 Task: Find connections with filter location Jinsha with filter topic #homebuyers with filter profile language German with filter current company Zeta with filter school Vikram University with filter industry Urban Transit Services with filter service category Life Coaching with filter keywords title Test Scorer
Action: Mouse moved to (721, 88)
Screenshot: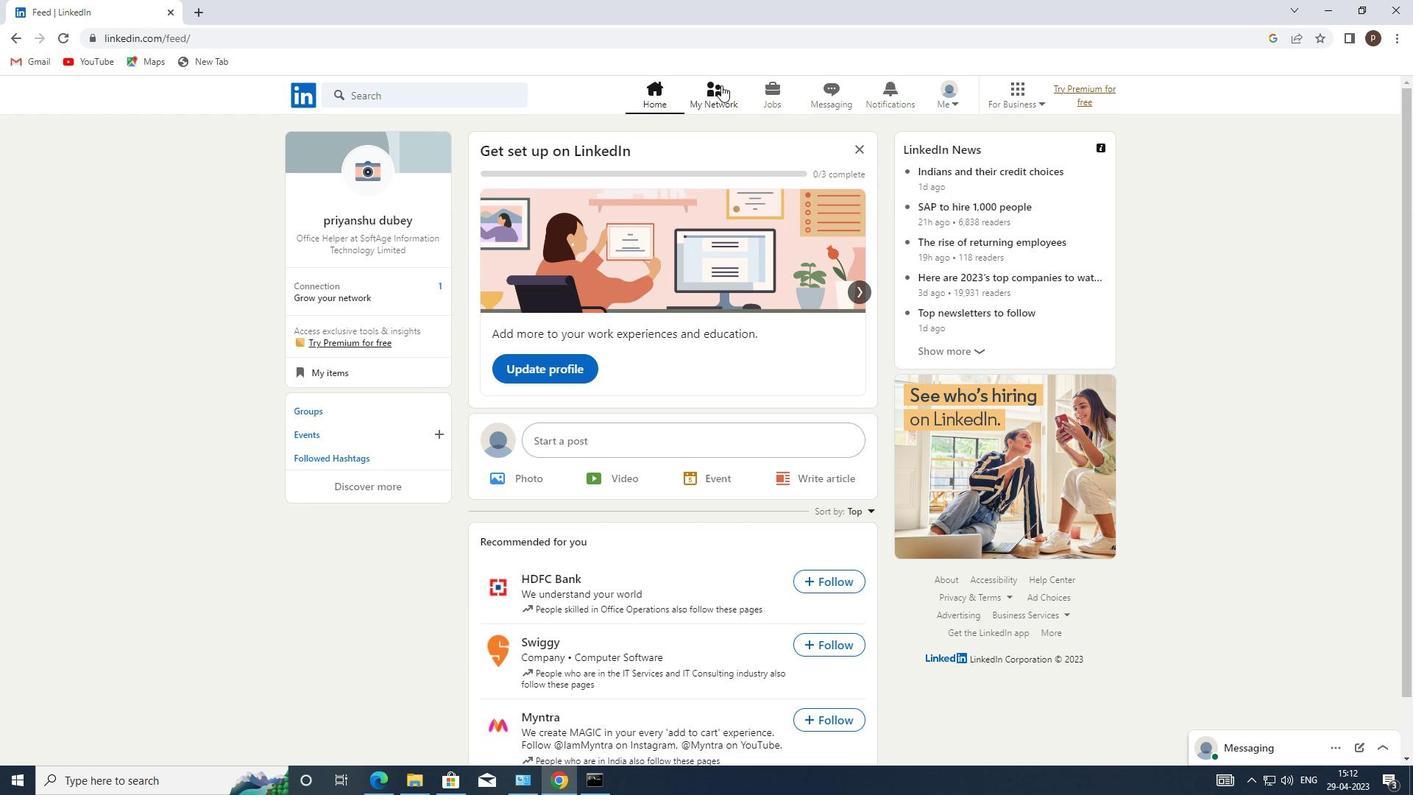 
Action: Mouse pressed left at (721, 88)
Screenshot: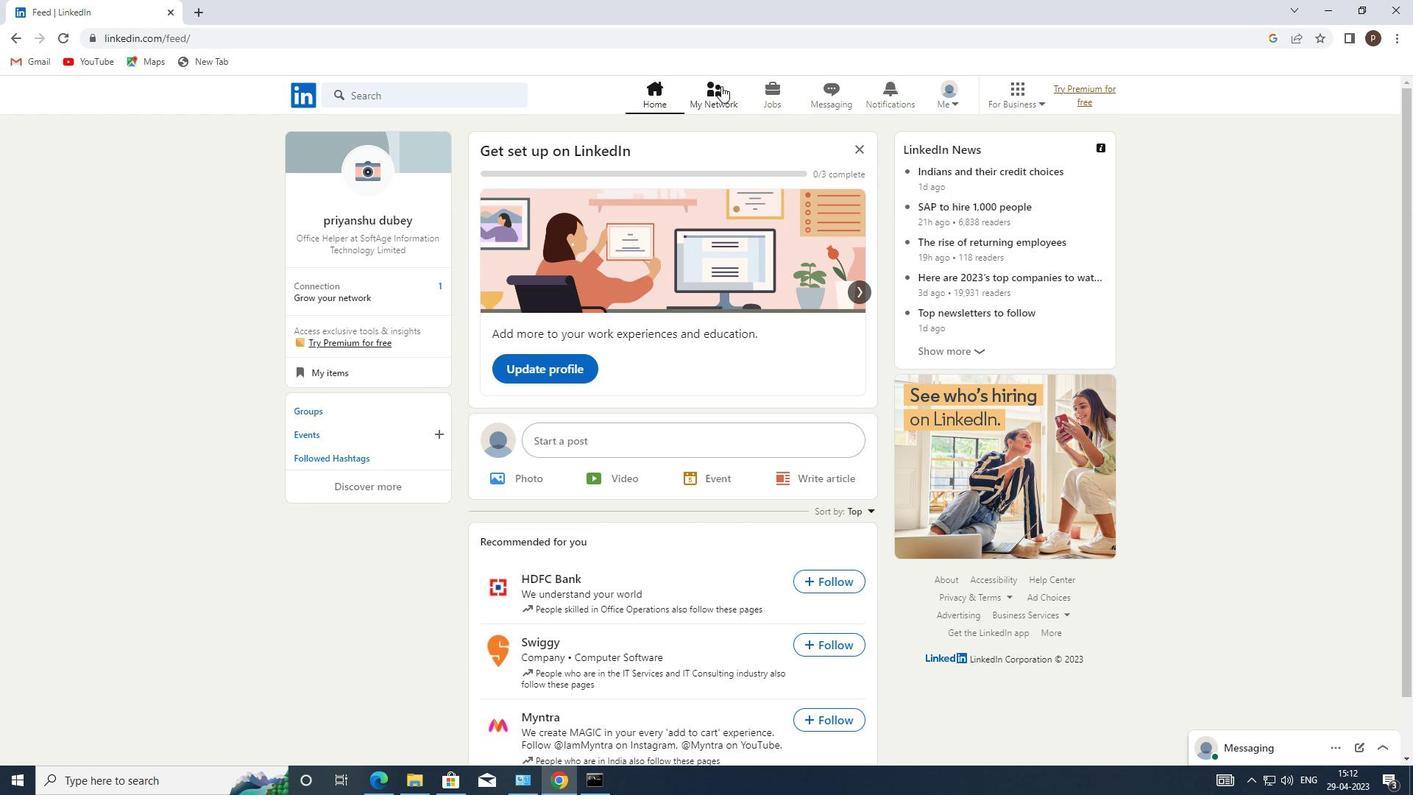 
Action: Mouse moved to (402, 172)
Screenshot: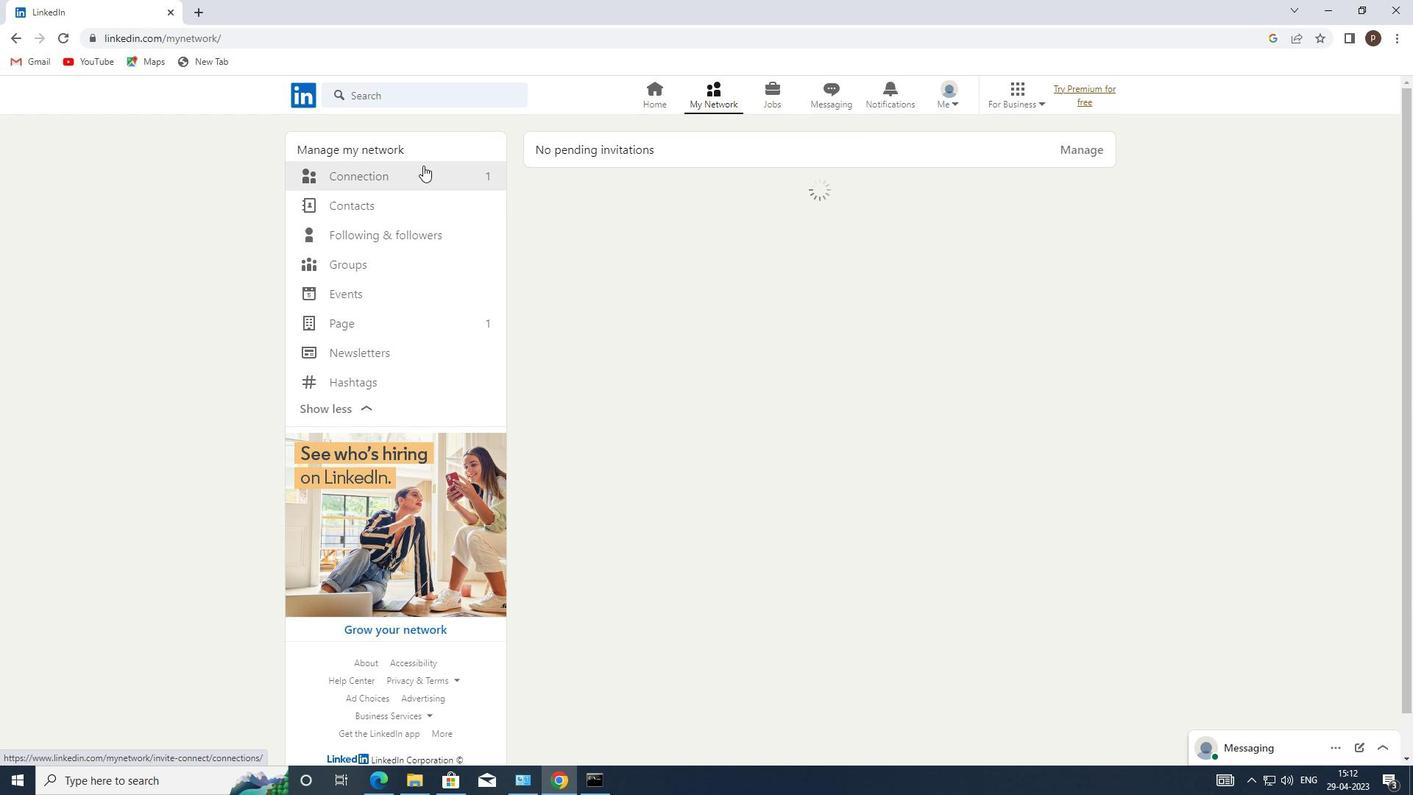 
Action: Mouse pressed left at (402, 172)
Screenshot: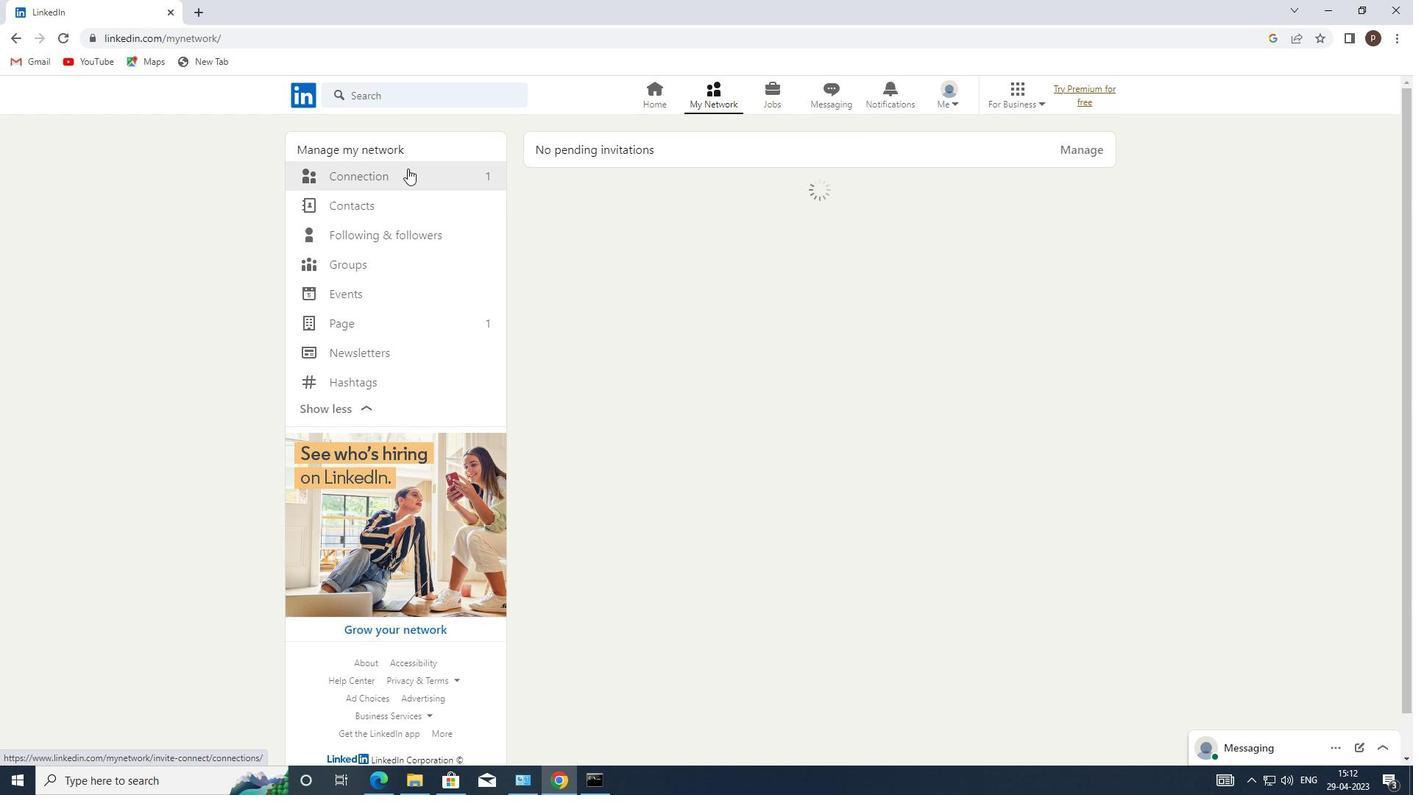 
Action: Mouse moved to (788, 175)
Screenshot: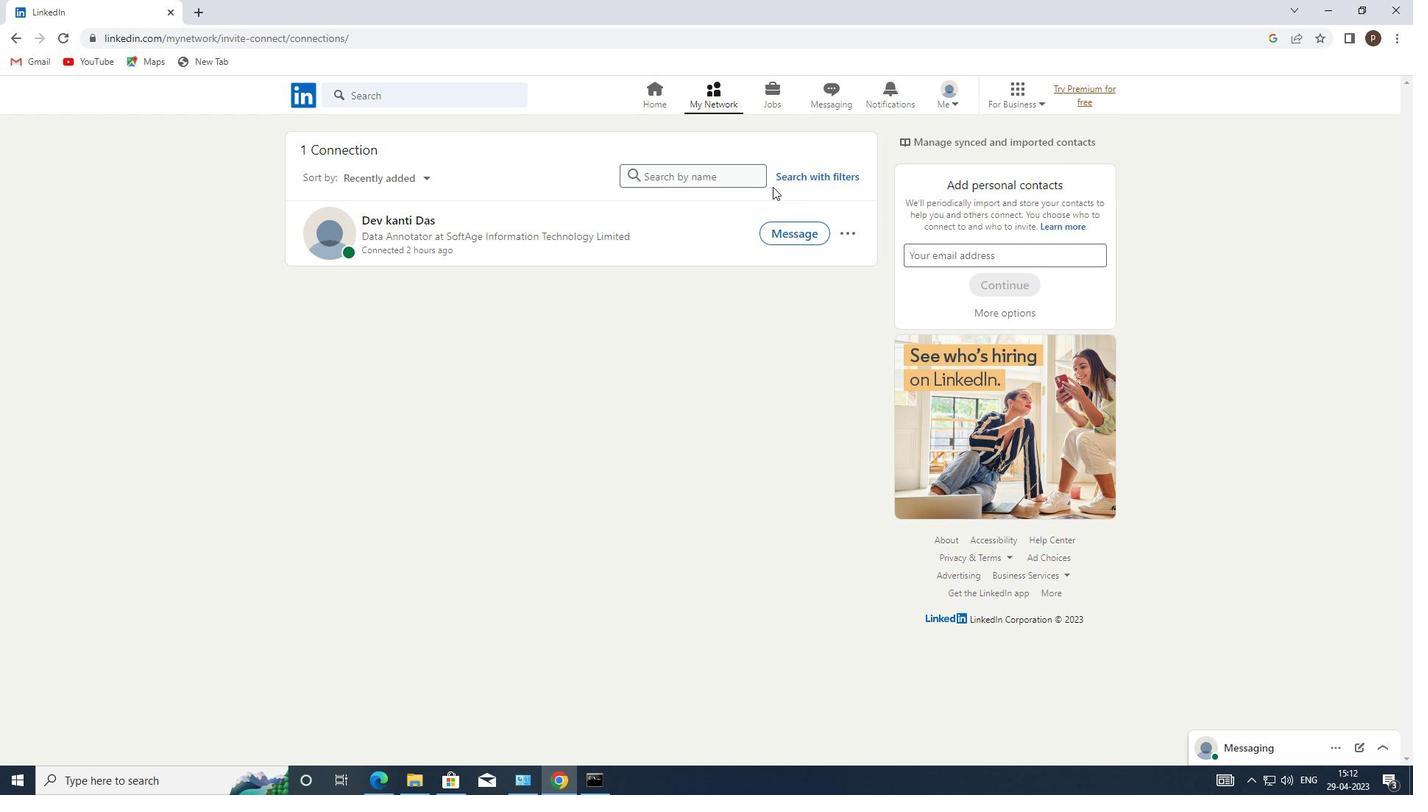 
Action: Mouse pressed left at (788, 175)
Screenshot: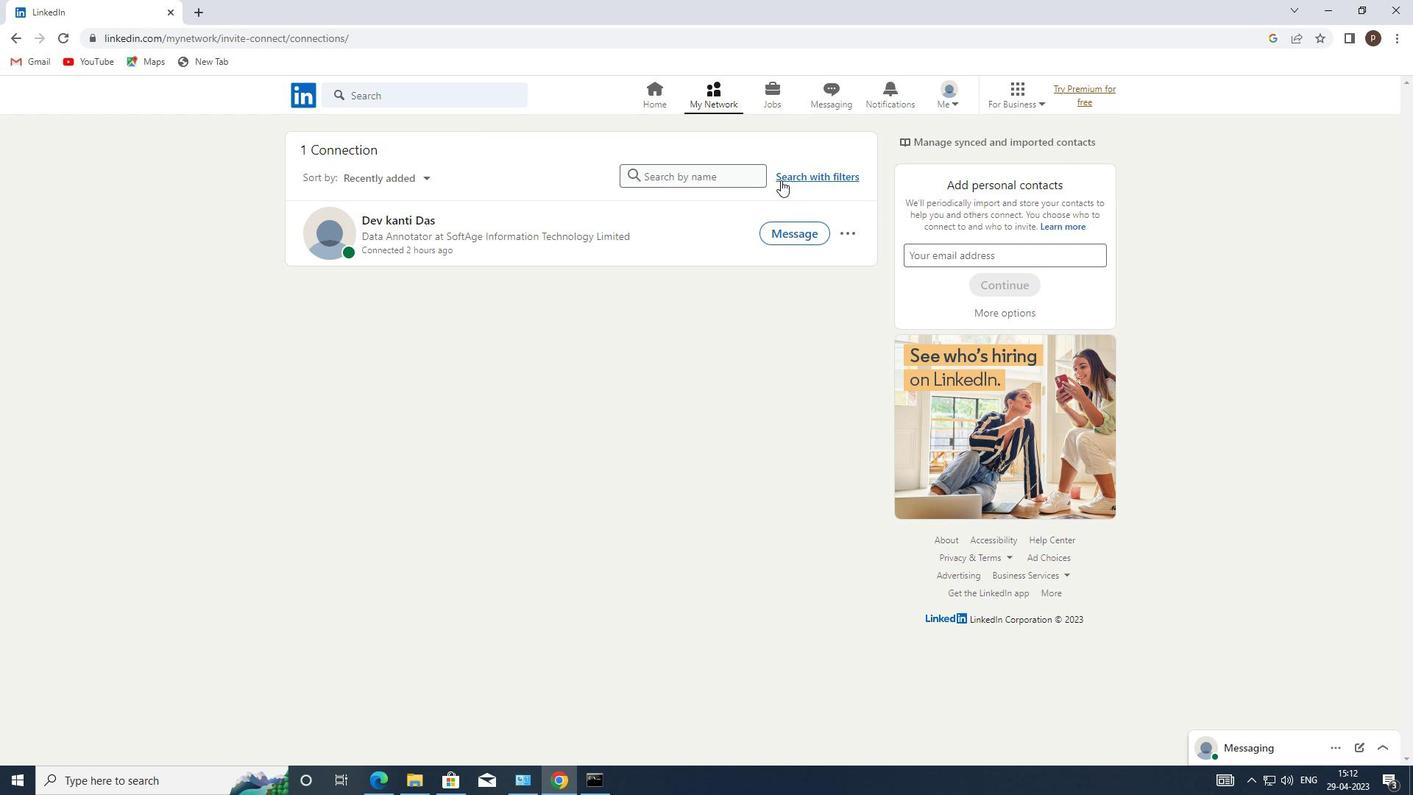 
Action: Mouse moved to (758, 142)
Screenshot: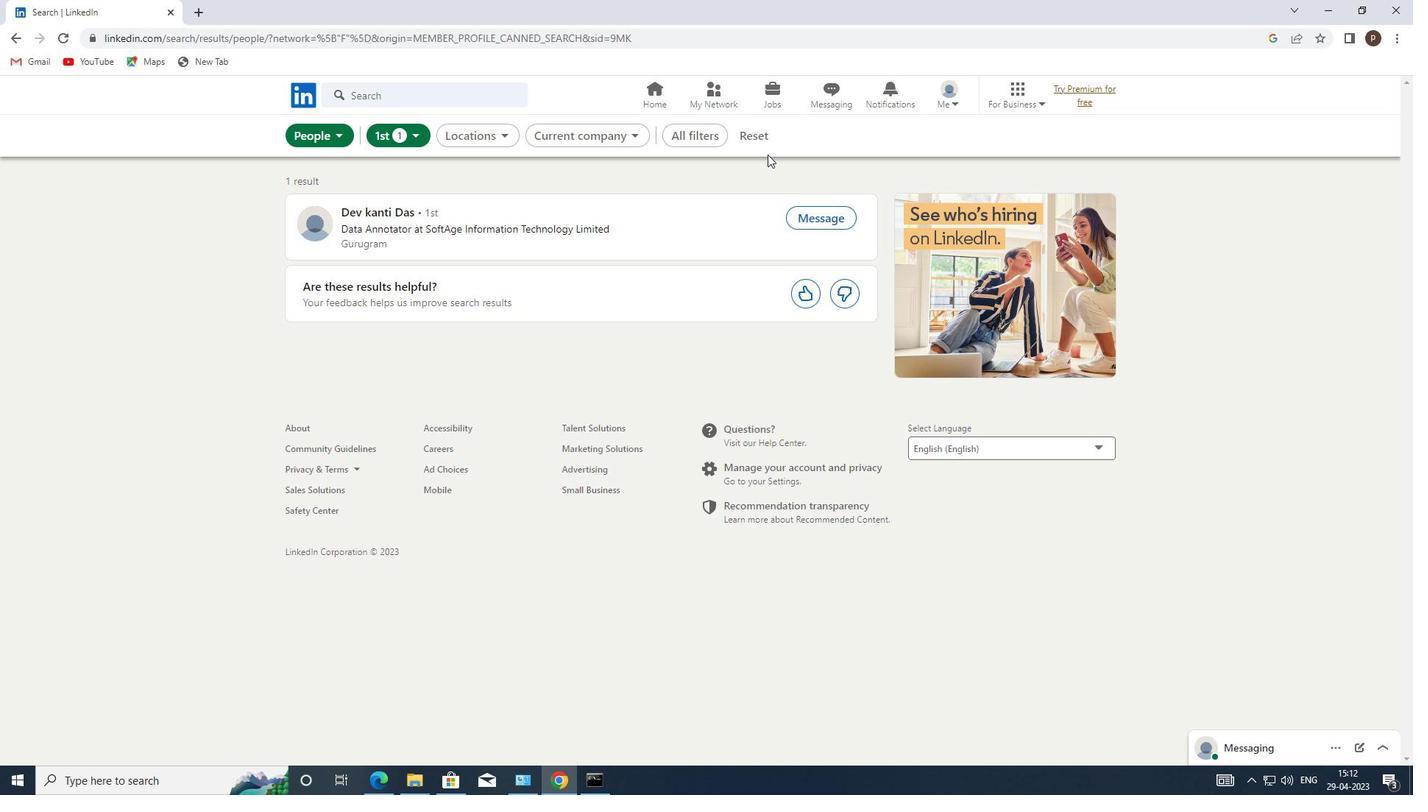 
Action: Mouse pressed left at (758, 142)
Screenshot: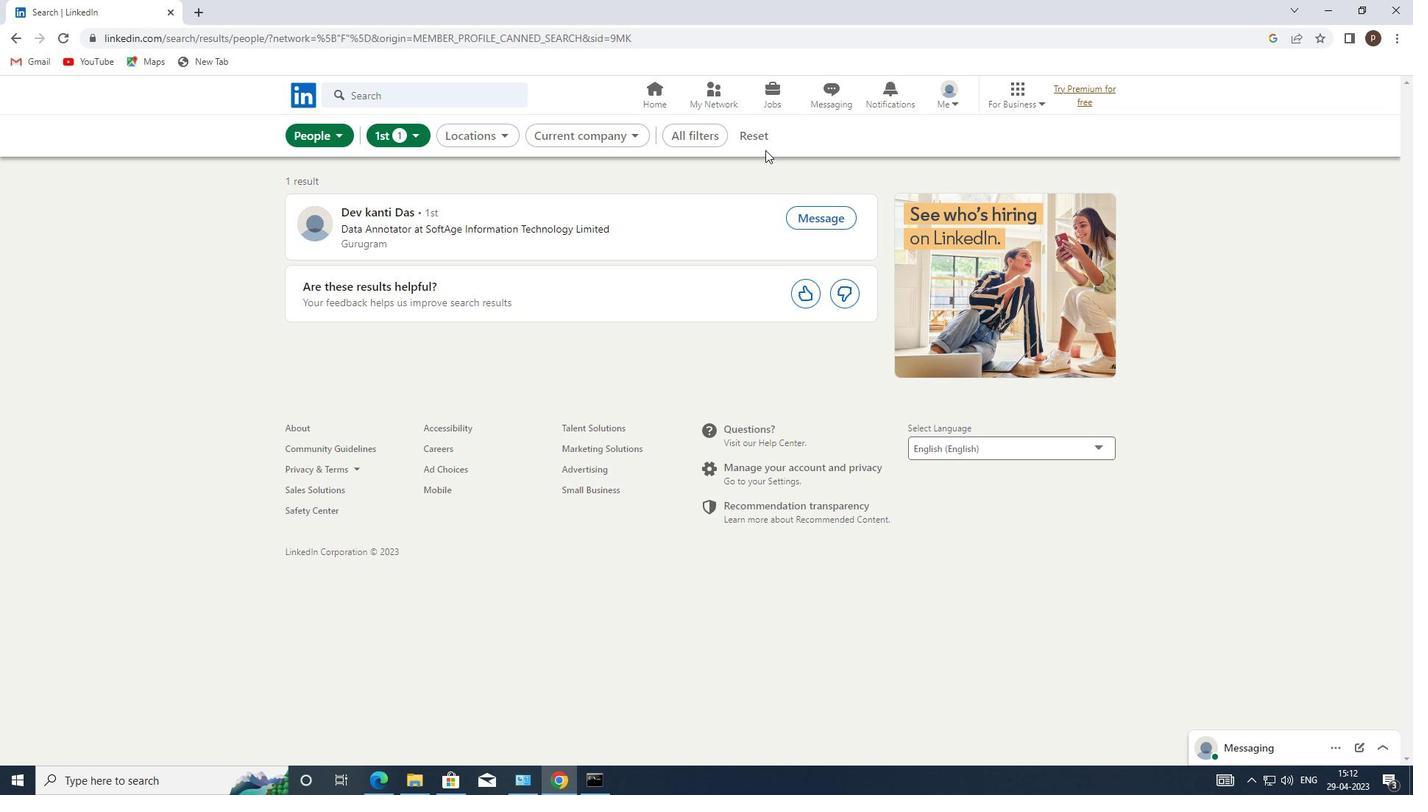 
Action: Mouse moved to (709, 133)
Screenshot: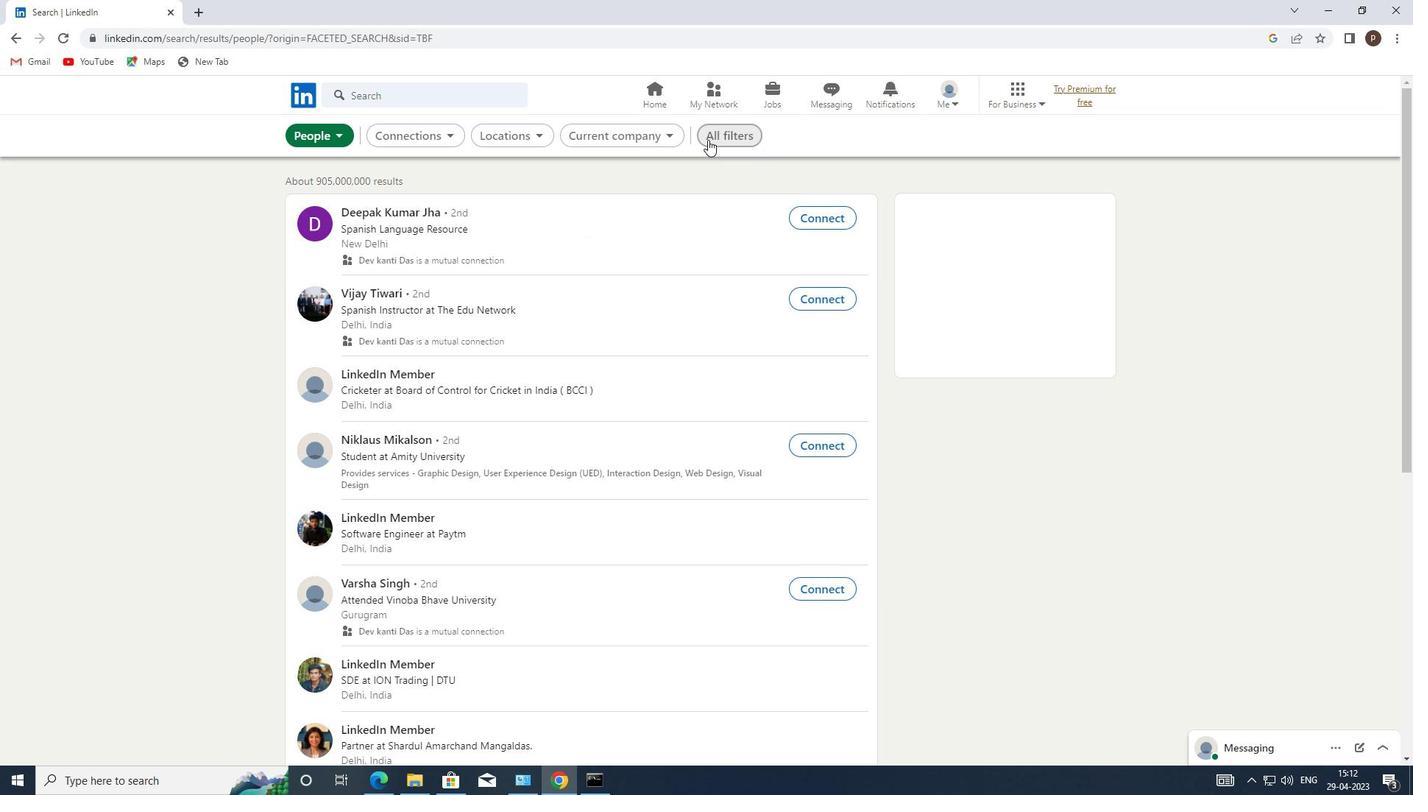 
Action: Mouse pressed left at (709, 133)
Screenshot: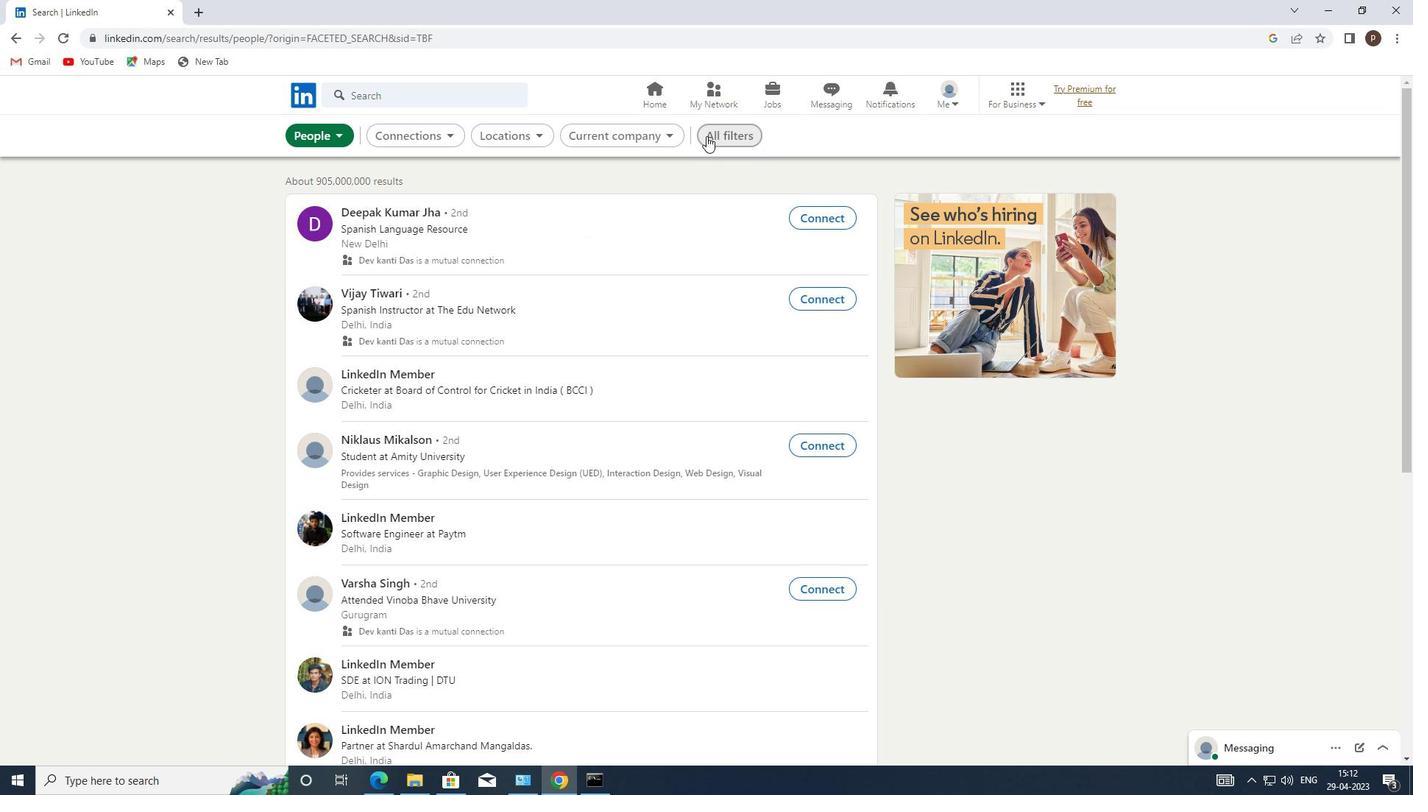 
Action: Mouse moved to (1214, 522)
Screenshot: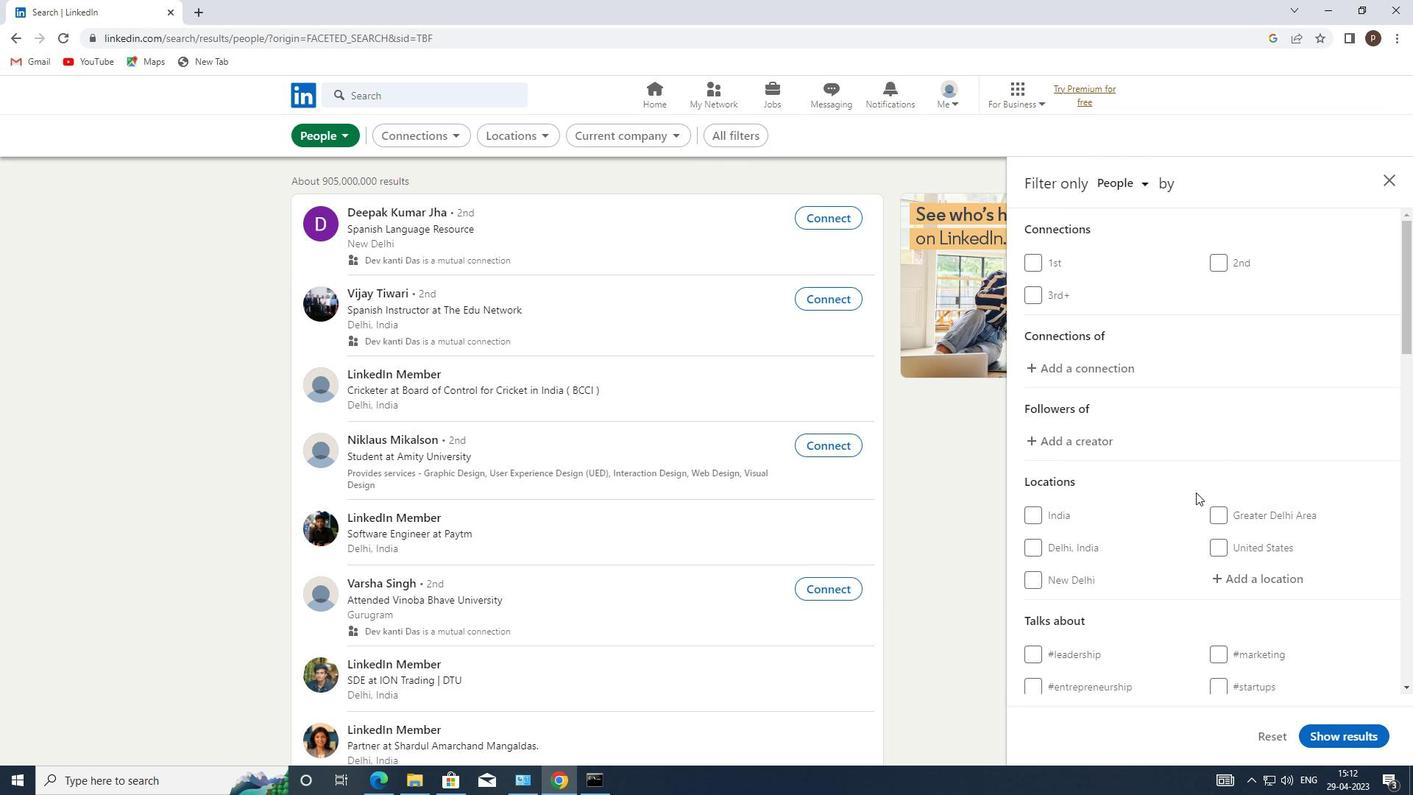 
Action: Mouse scrolled (1214, 522) with delta (0, 0)
Screenshot: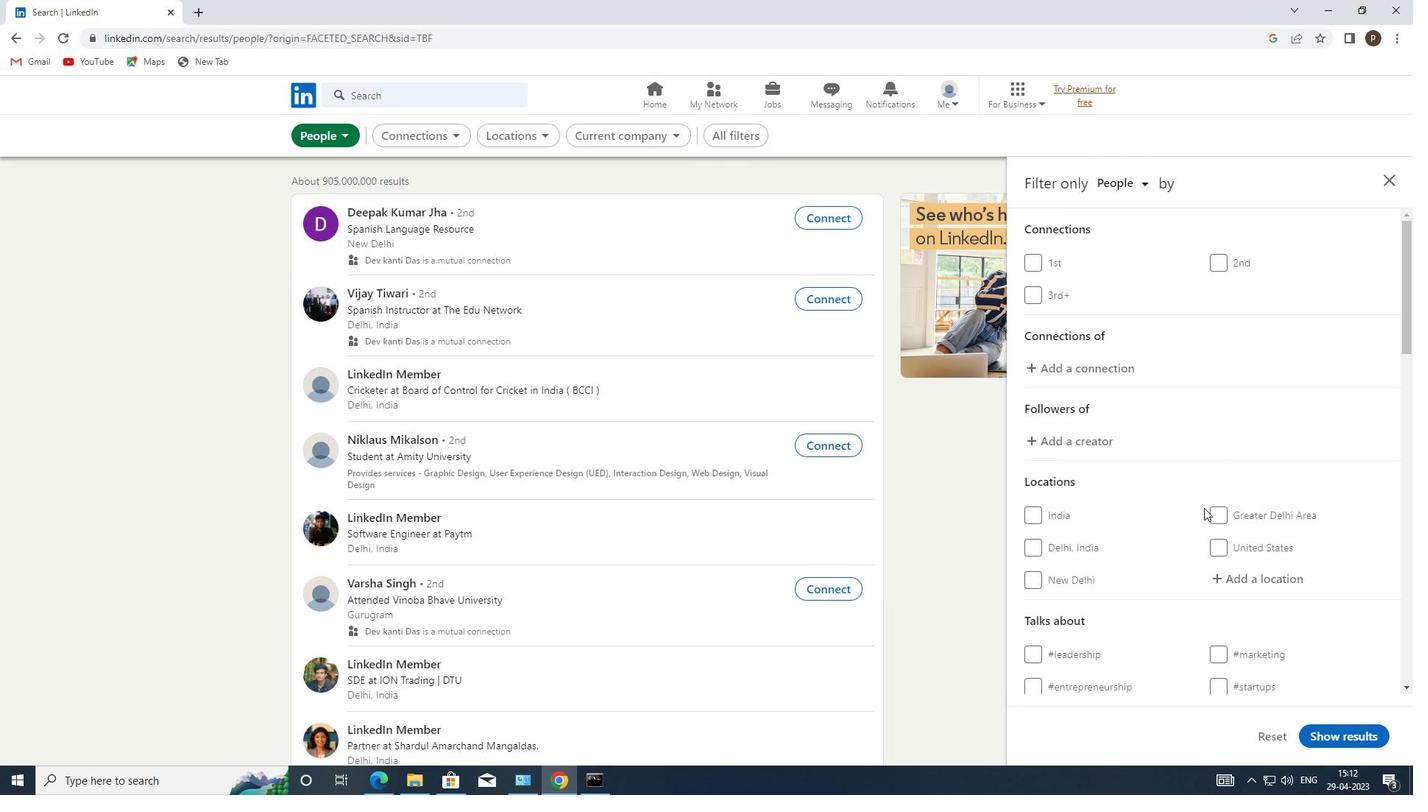 
Action: Mouse moved to (1227, 495)
Screenshot: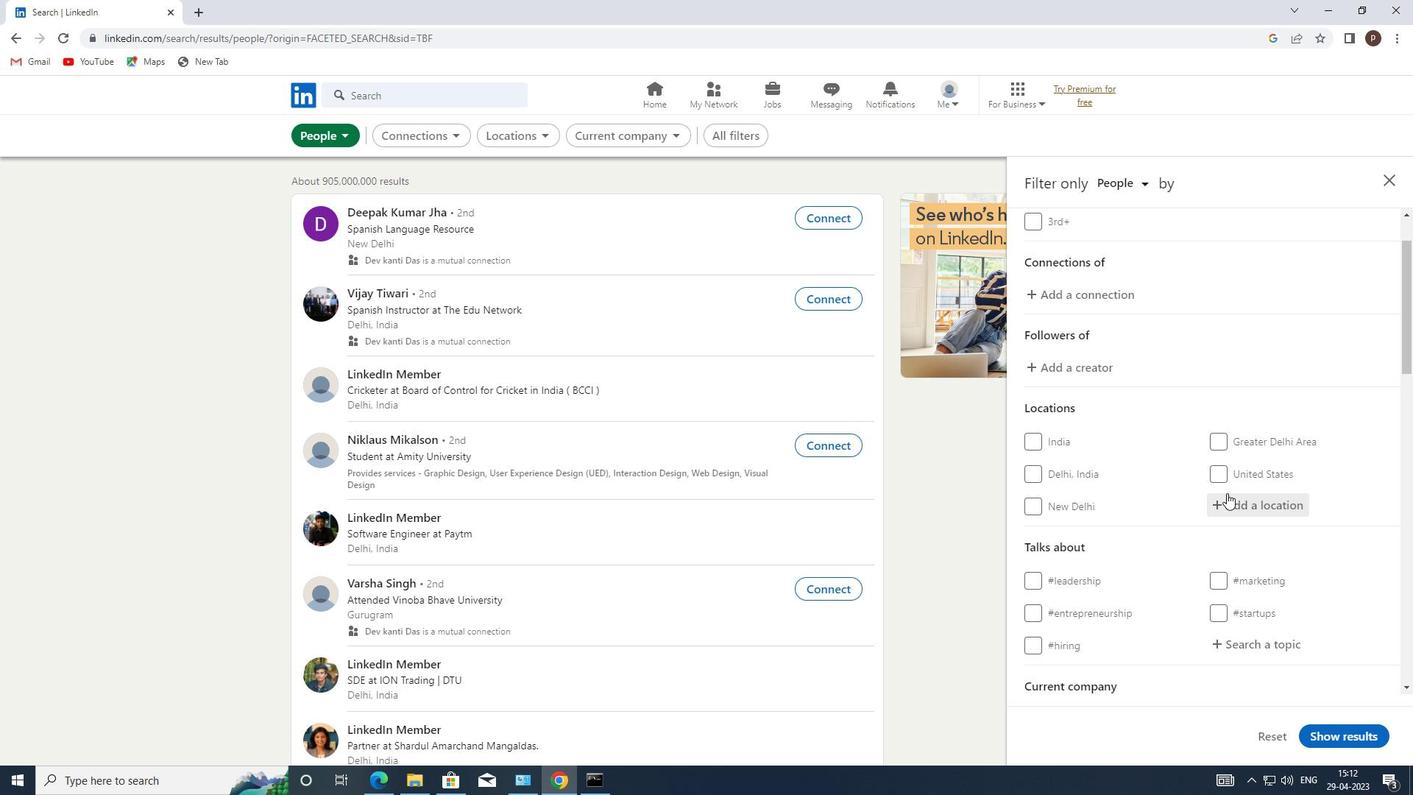 
Action: Mouse pressed left at (1227, 495)
Screenshot: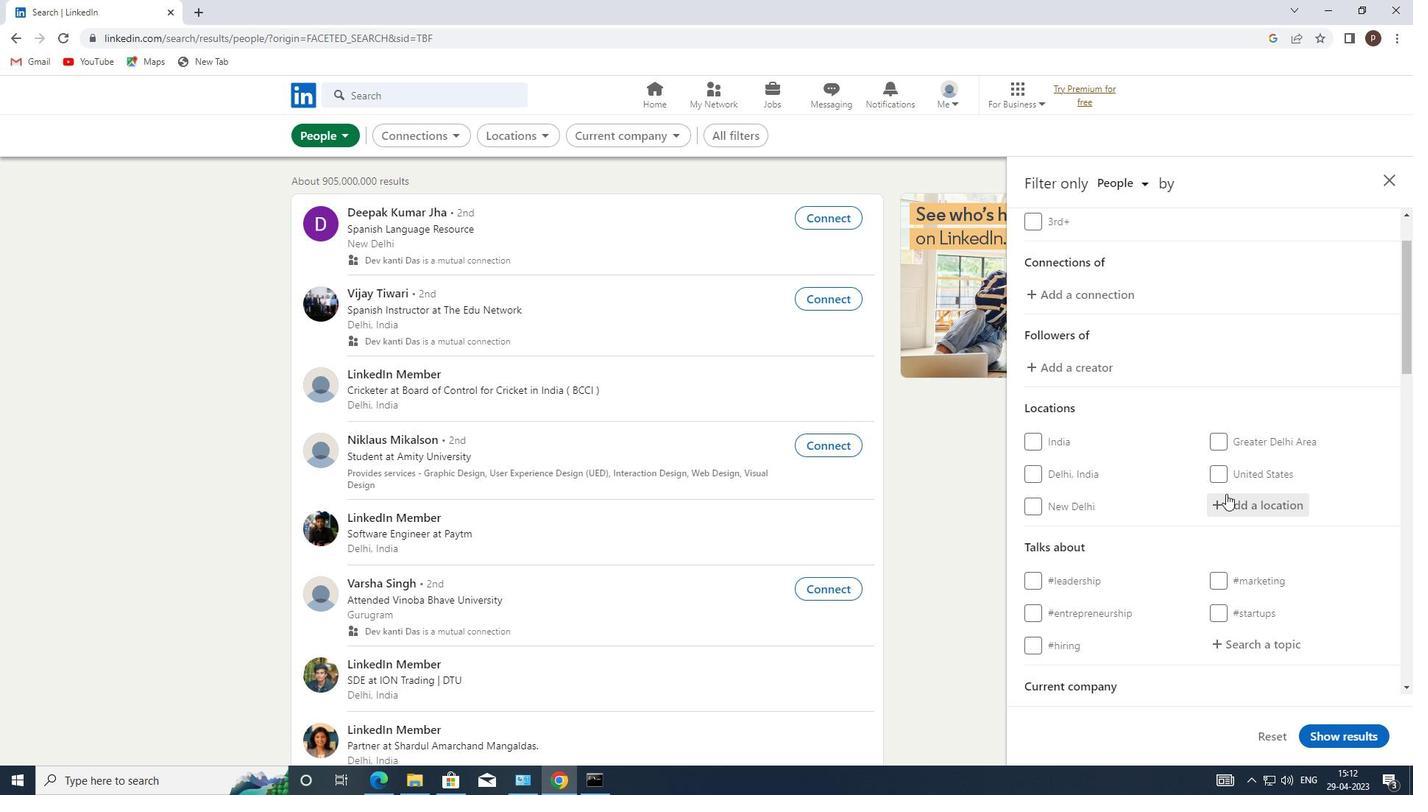 
Action: Key pressed j<Key.caps_lock>insha
Screenshot: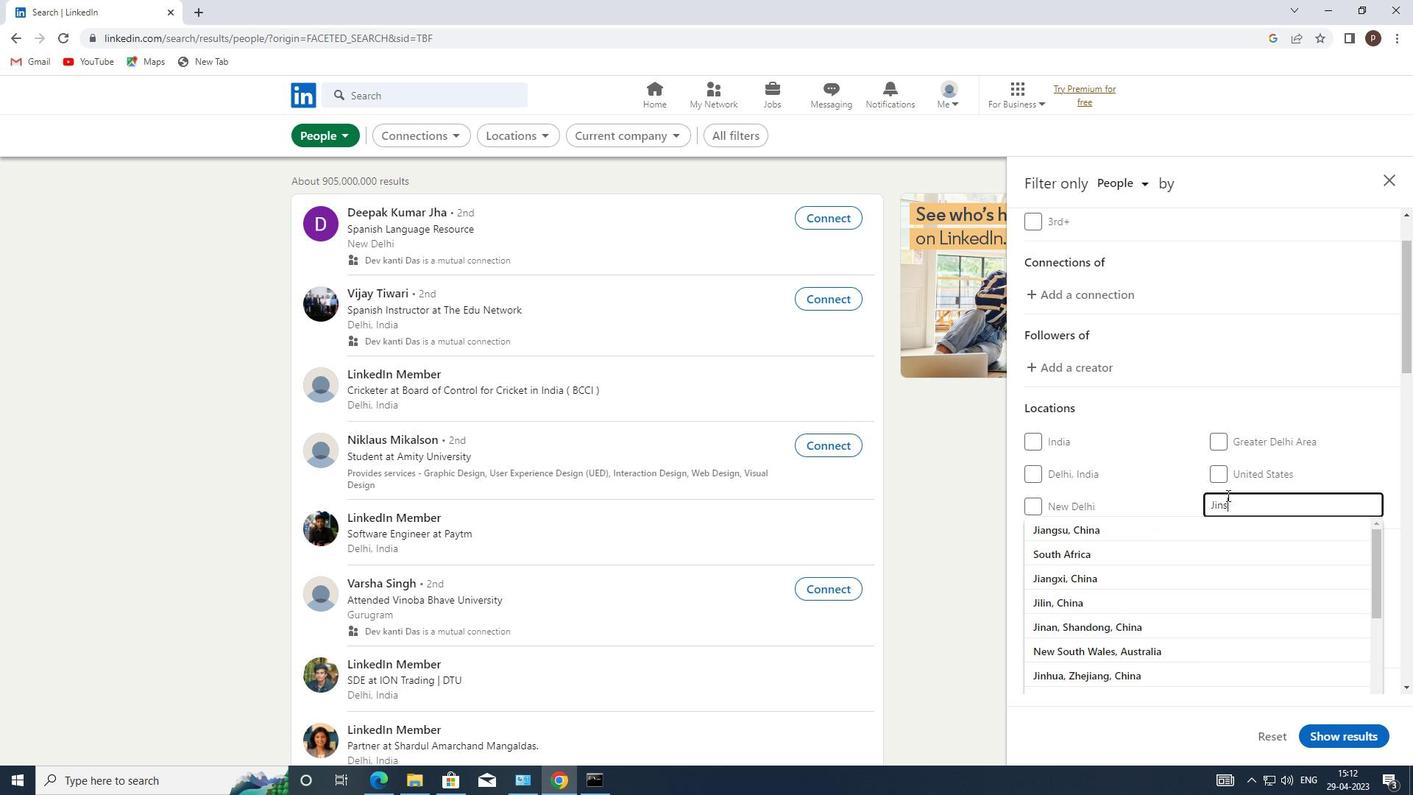 
Action: Mouse moved to (1161, 535)
Screenshot: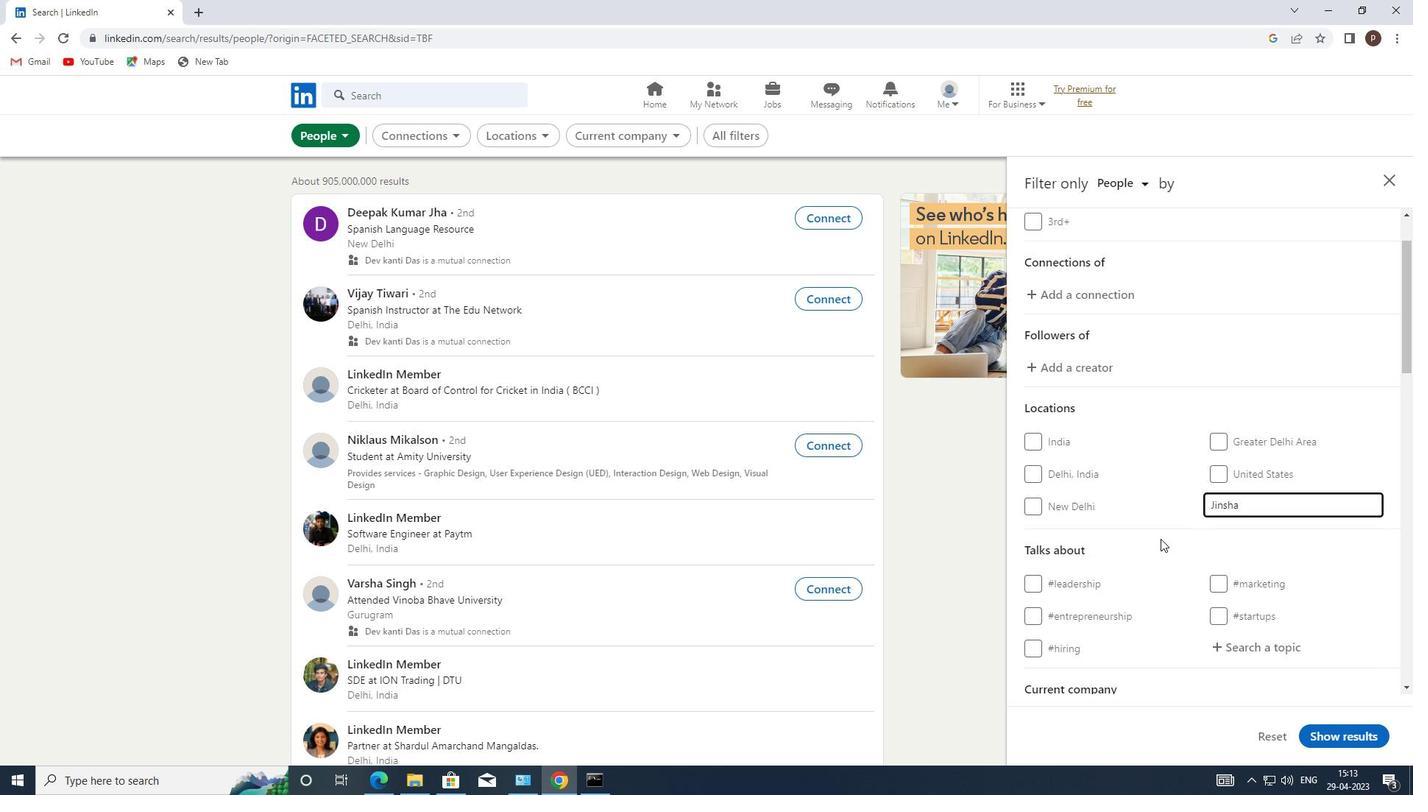 
Action: Mouse scrolled (1161, 535) with delta (0, 0)
Screenshot: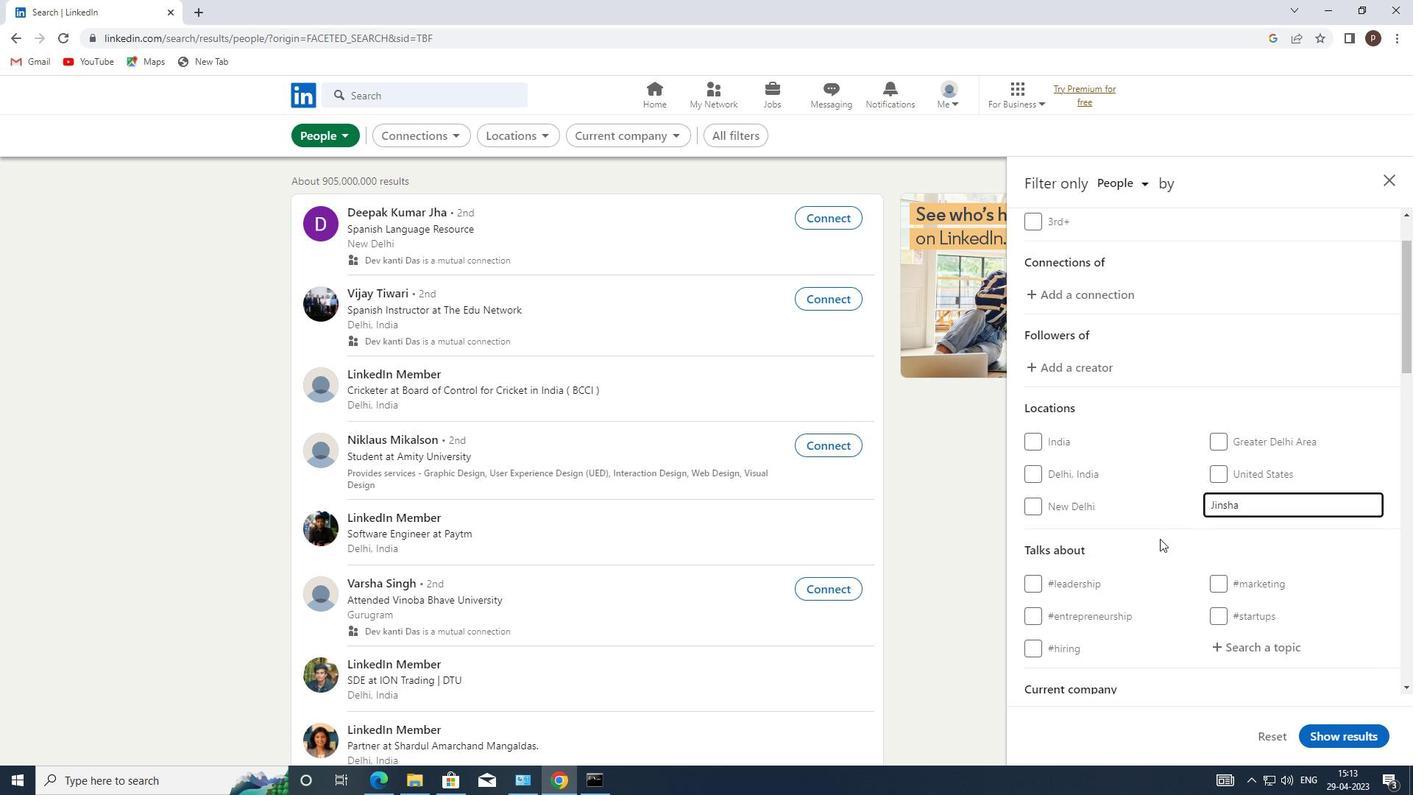 
Action: Mouse moved to (1250, 574)
Screenshot: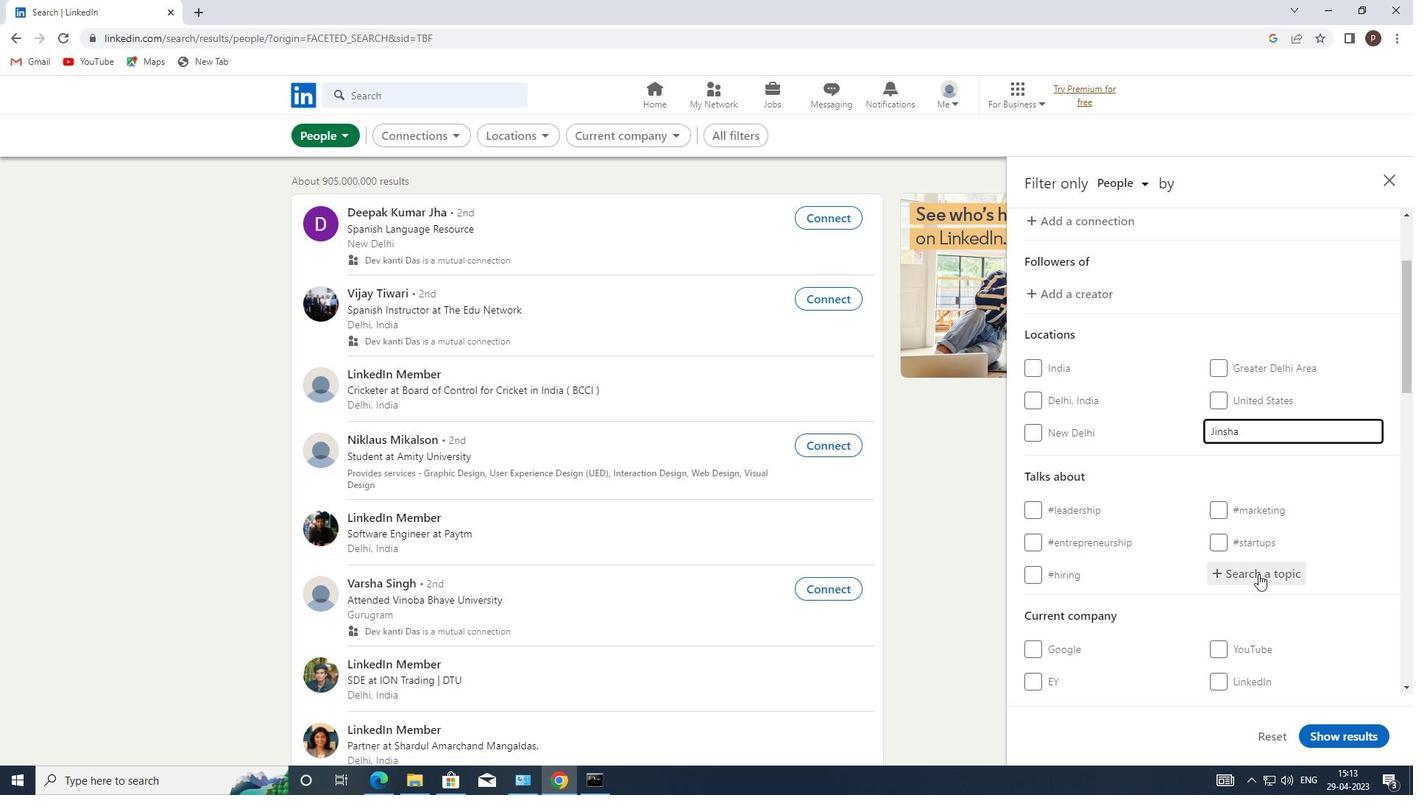 
Action: Mouse pressed left at (1250, 574)
Screenshot: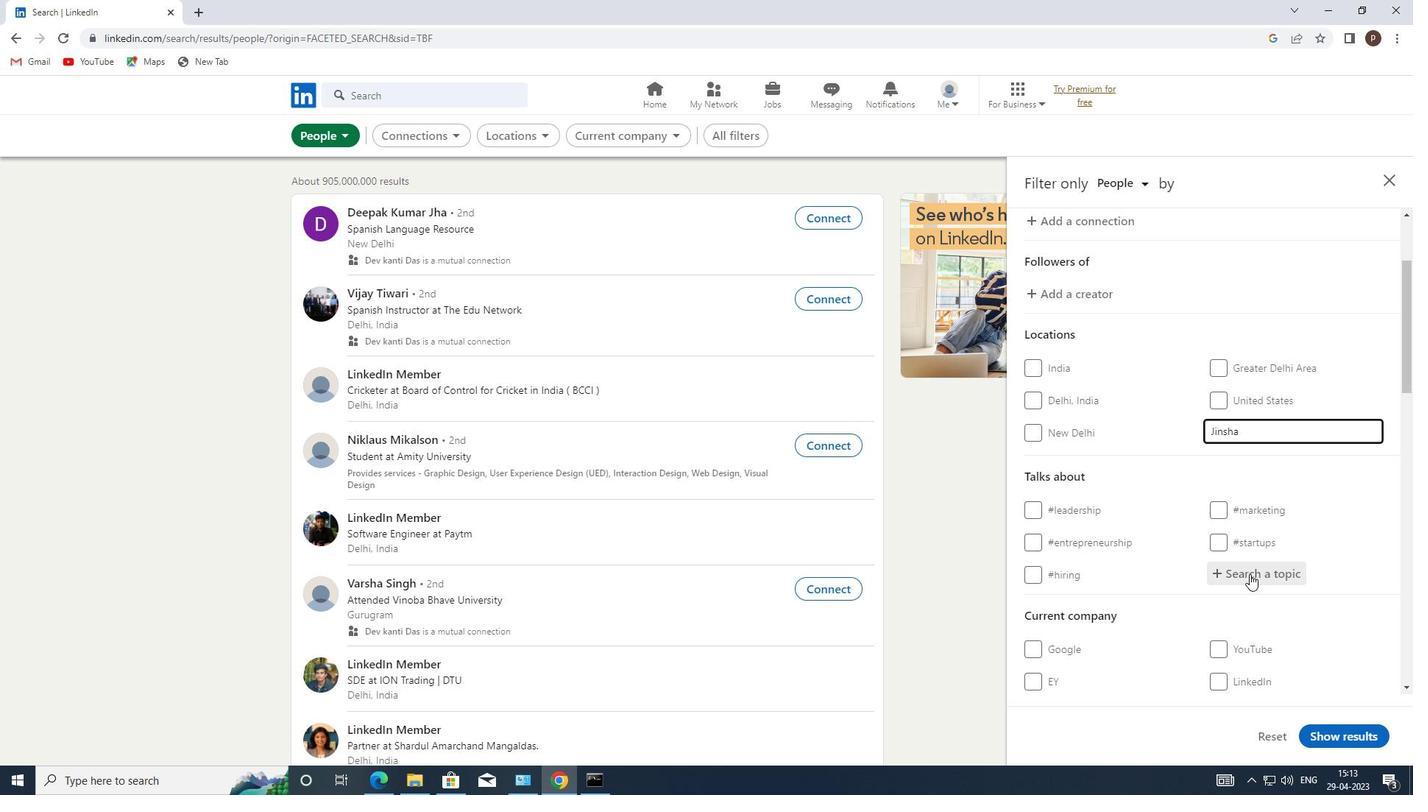 
Action: Key pressed <Key.shift>#HOMEBUYERS
Screenshot: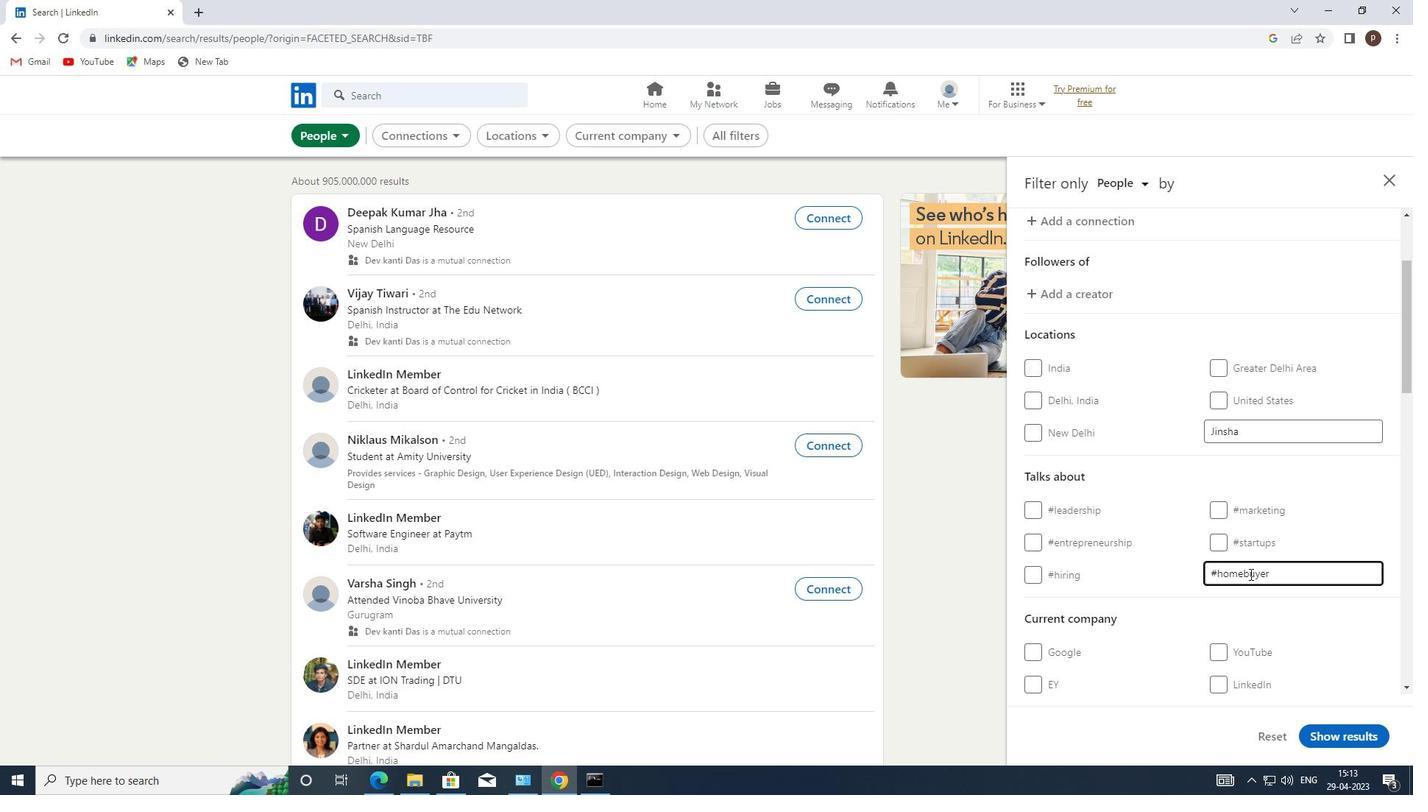 
Action: Mouse scrolled (1250, 573) with delta (0, 0)
Screenshot: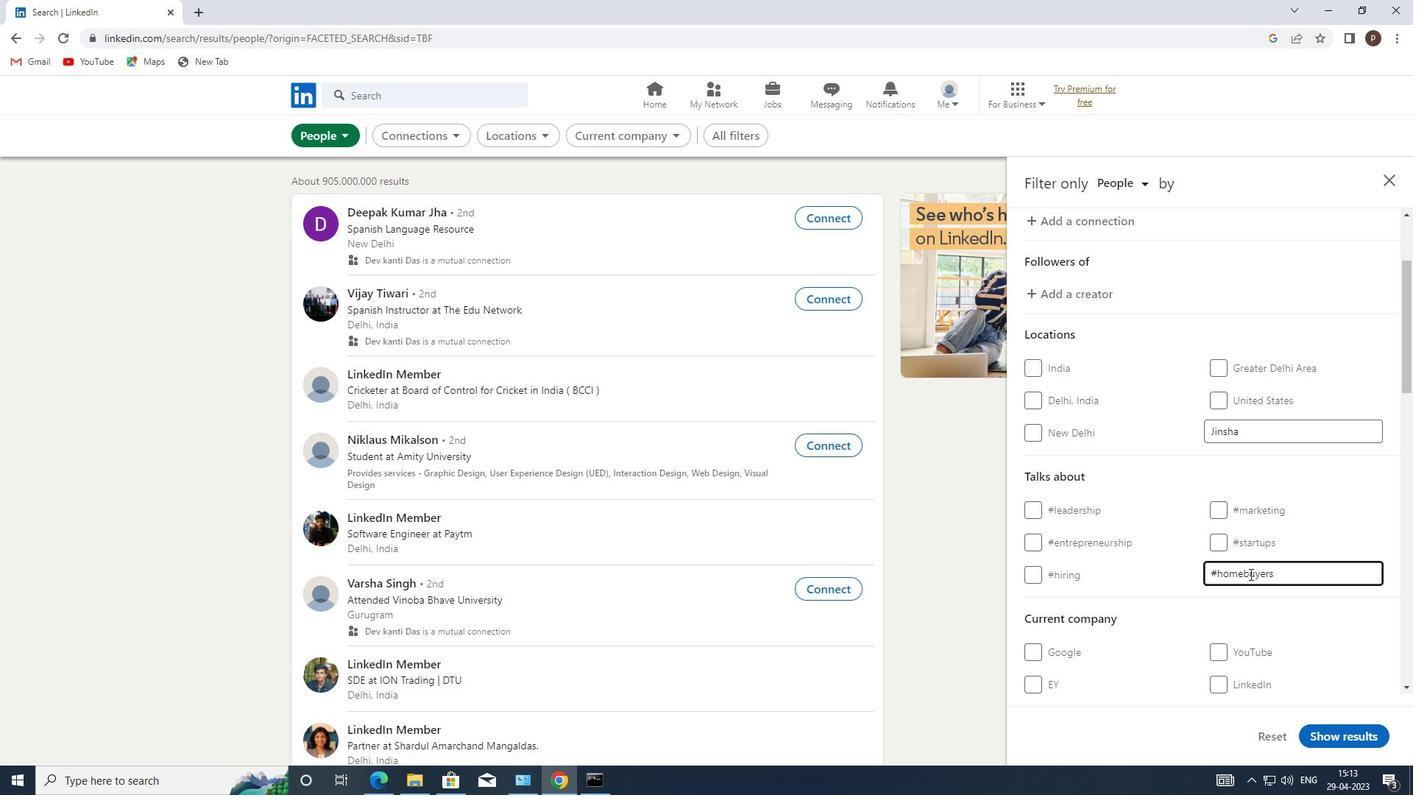 
Action: Mouse moved to (1250, 573)
Screenshot: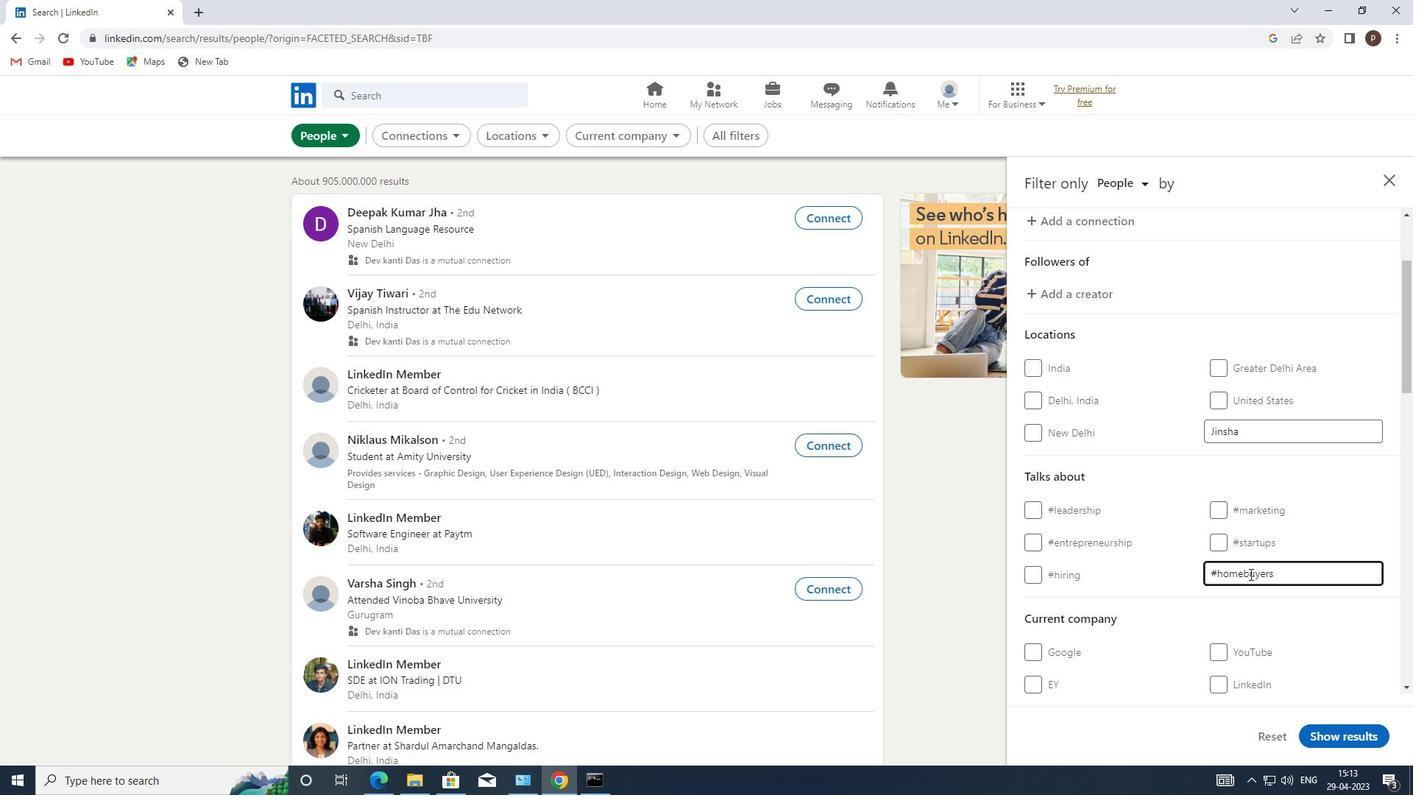 
Action: Mouse scrolled (1250, 572) with delta (0, 0)
Screenshot: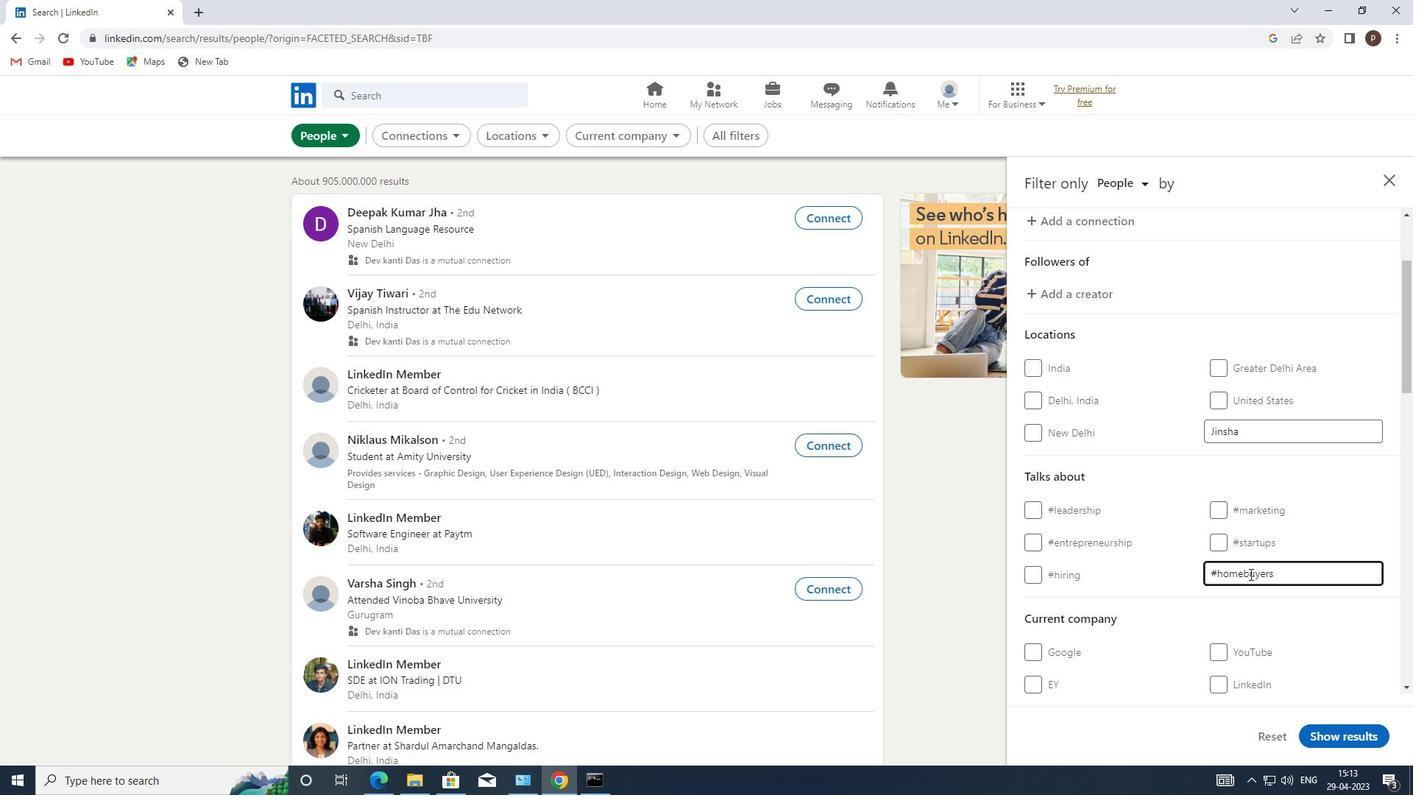 
Action: Mouse scrolled (1250, 572) with delta (0, 0)
Screenshot: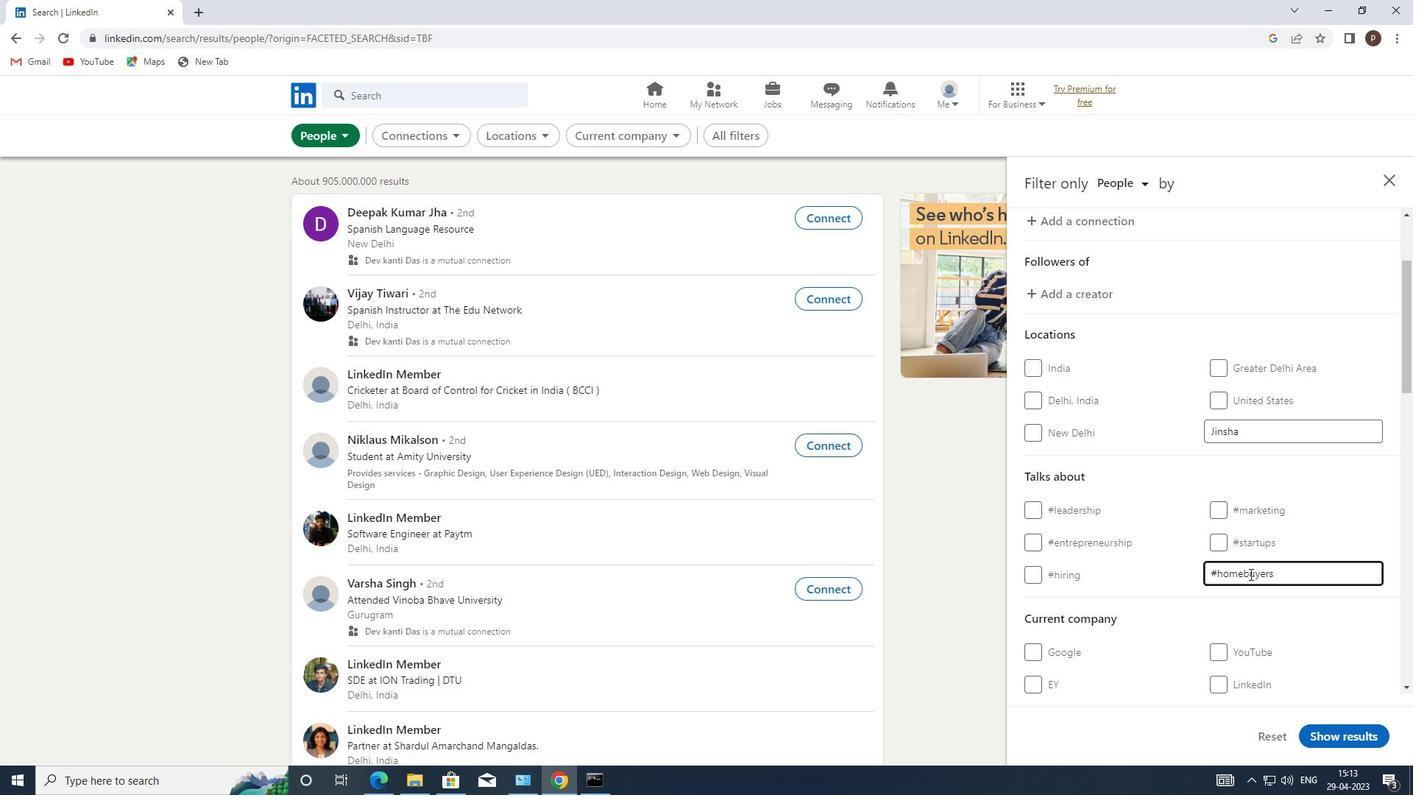 
Action: Mouse moved to (1168, 543)
Screenshot: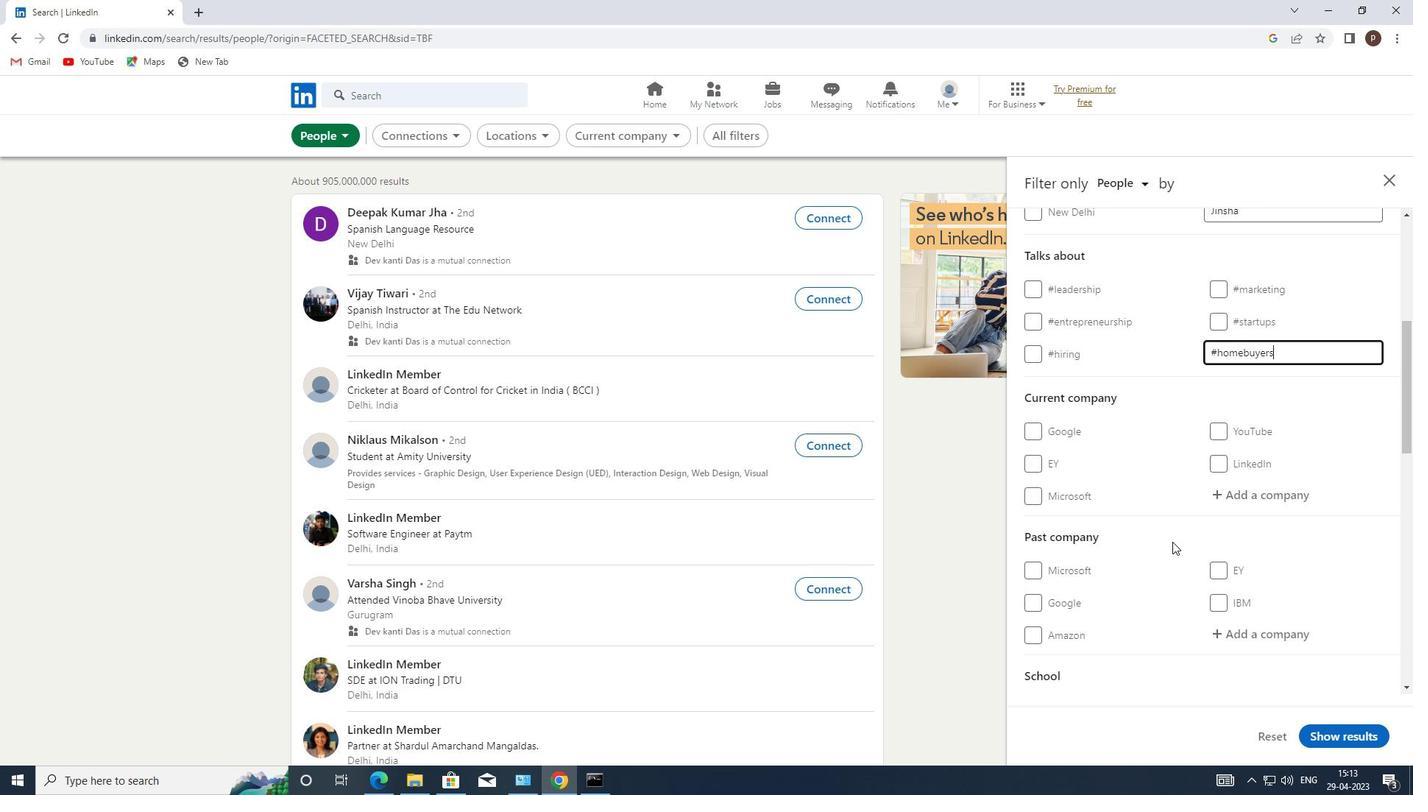 
Action: Mouse scrolled (1168, 542) with delta (0, 0)
Screenshot: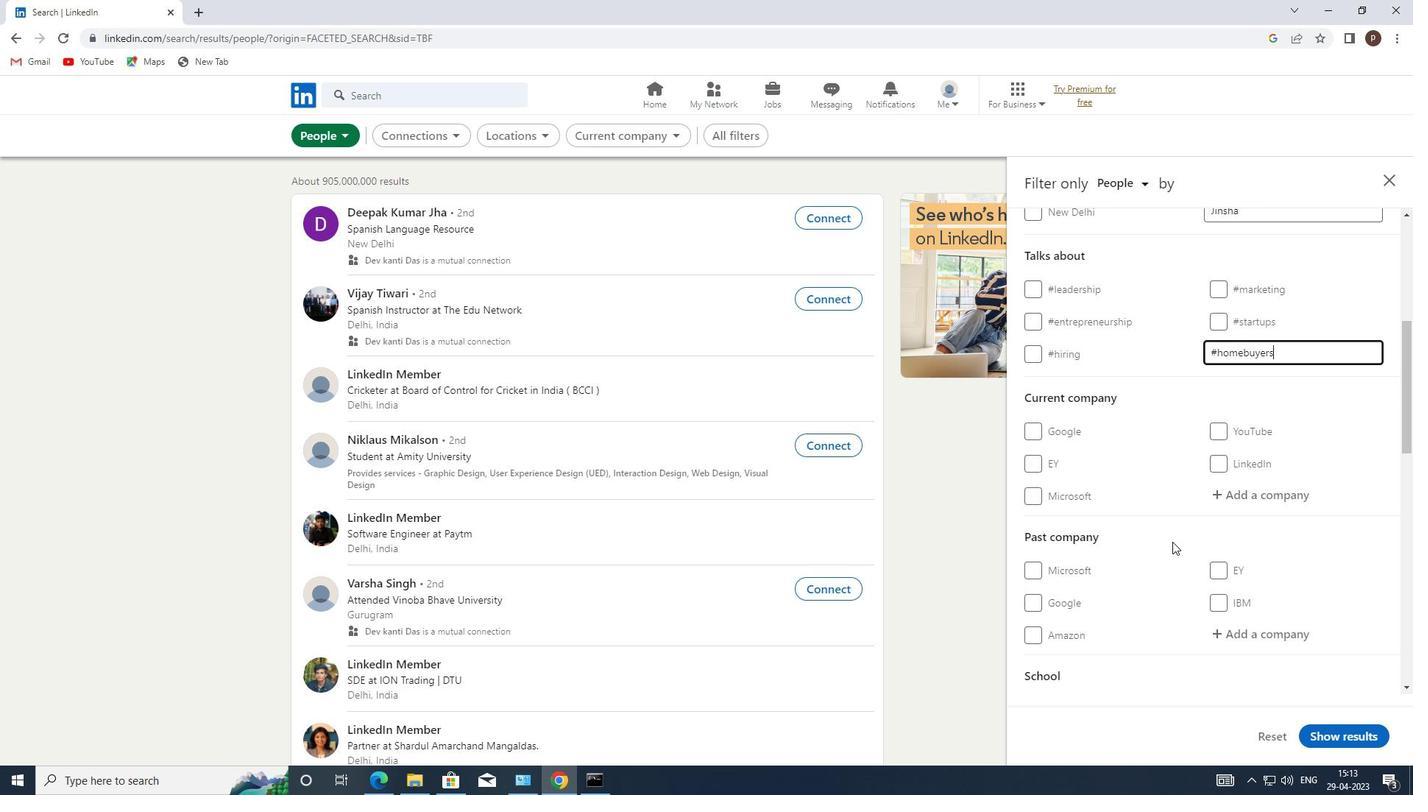 
Action: Mouse moved to (1168, 544)
Screenshot: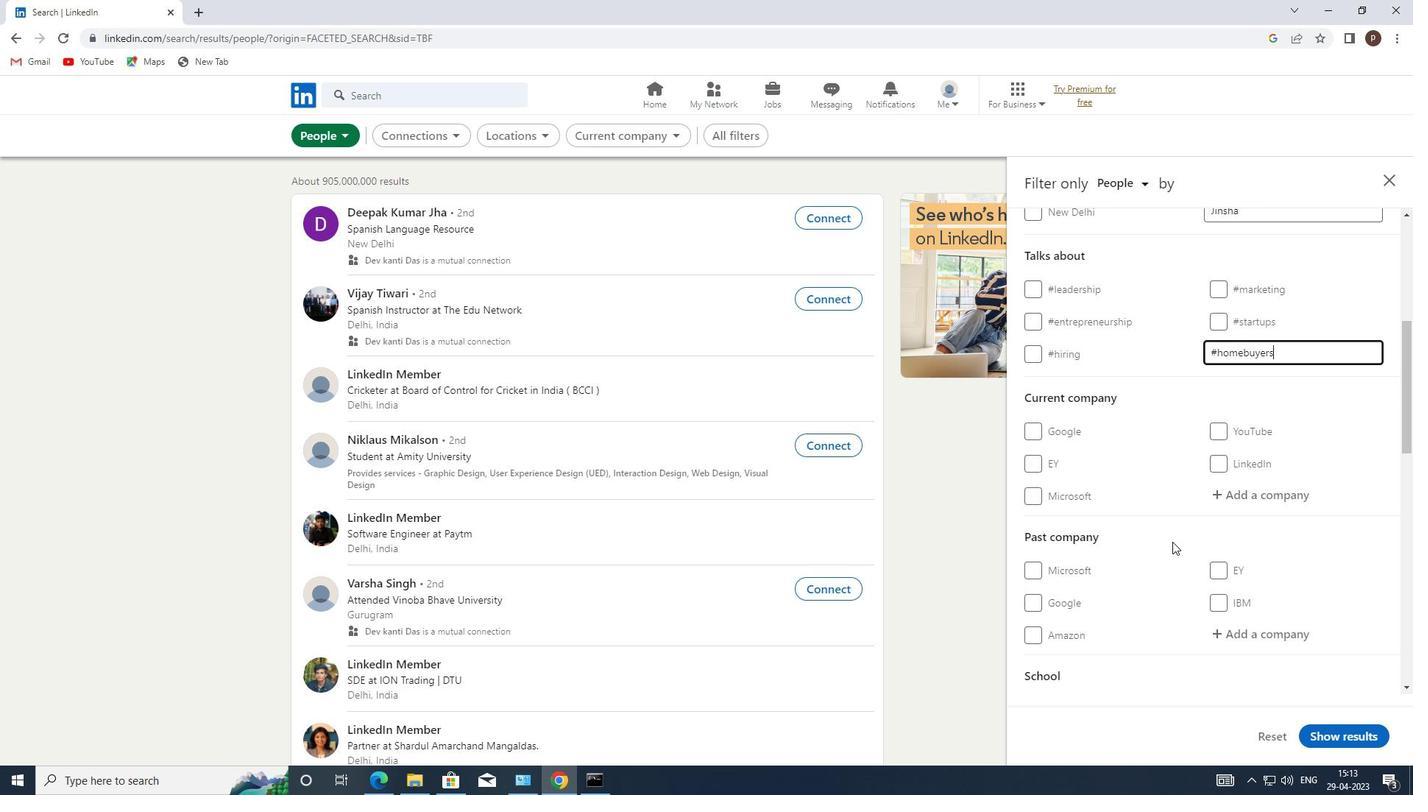 
Action: Mouse scrolled (1168, 543) with delta (0, 0)
Screenshot: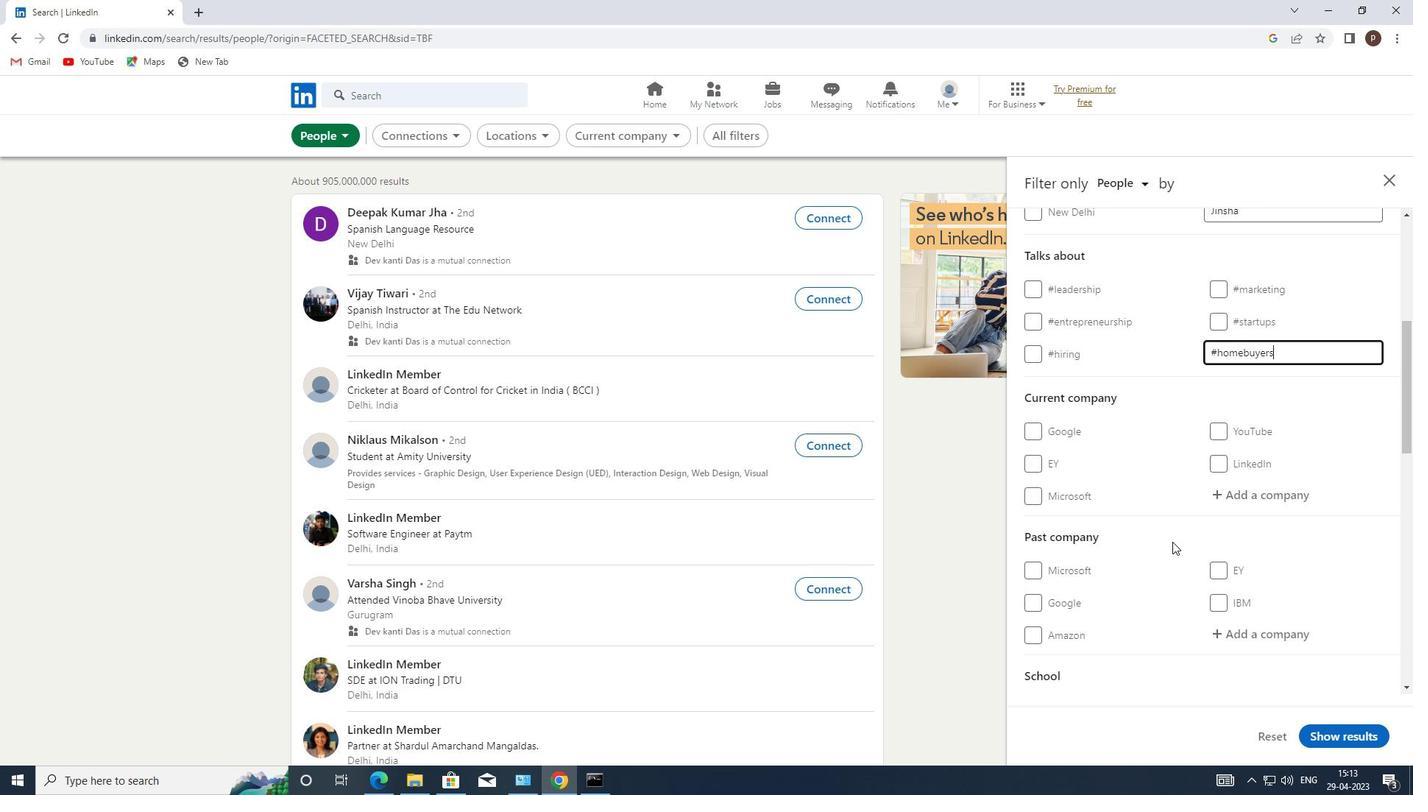 
Action: Mouse scrolled (1168, 543) with delta (0, 0)
Screenshot: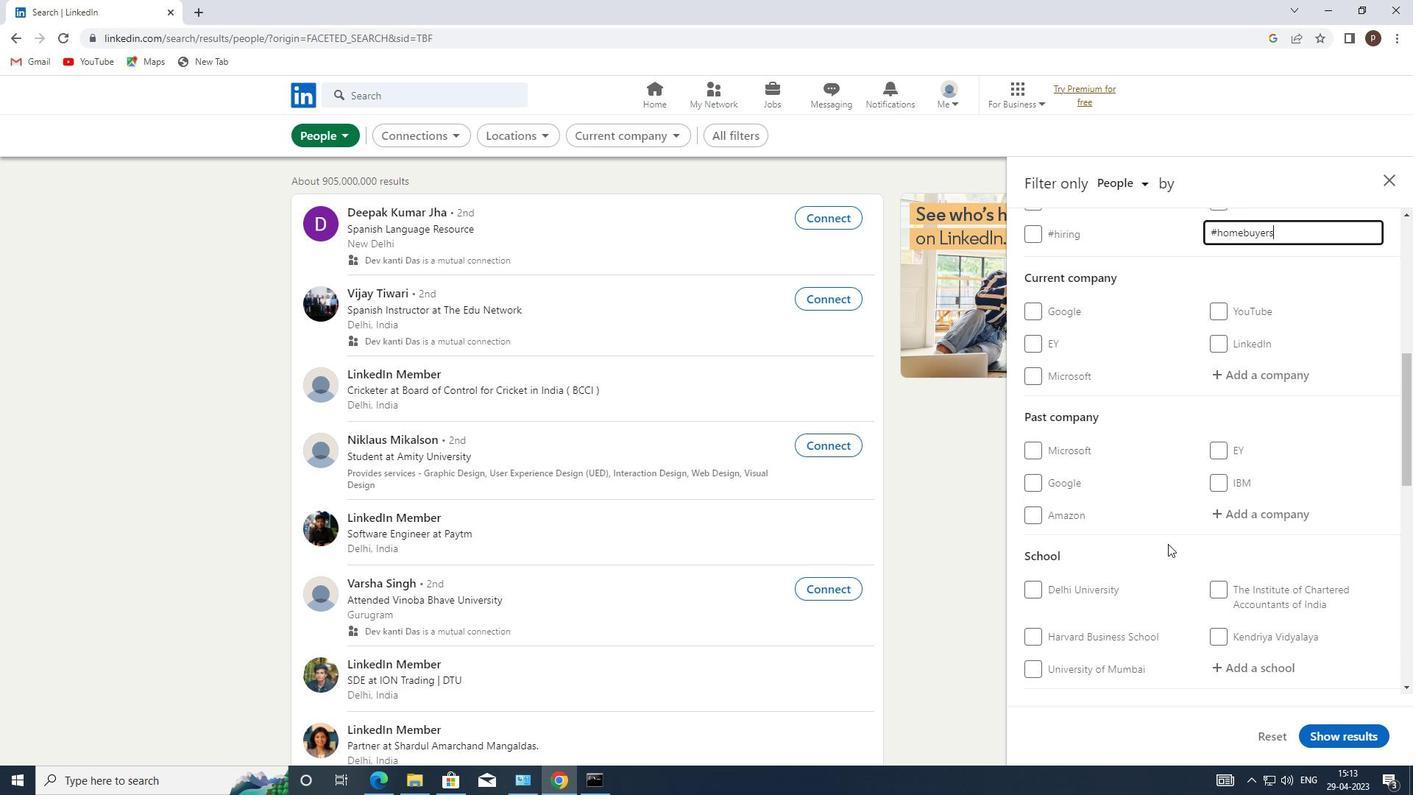 
Action: Mouse scrolled (1168, 543) with delta (0, 0)
Screenshot: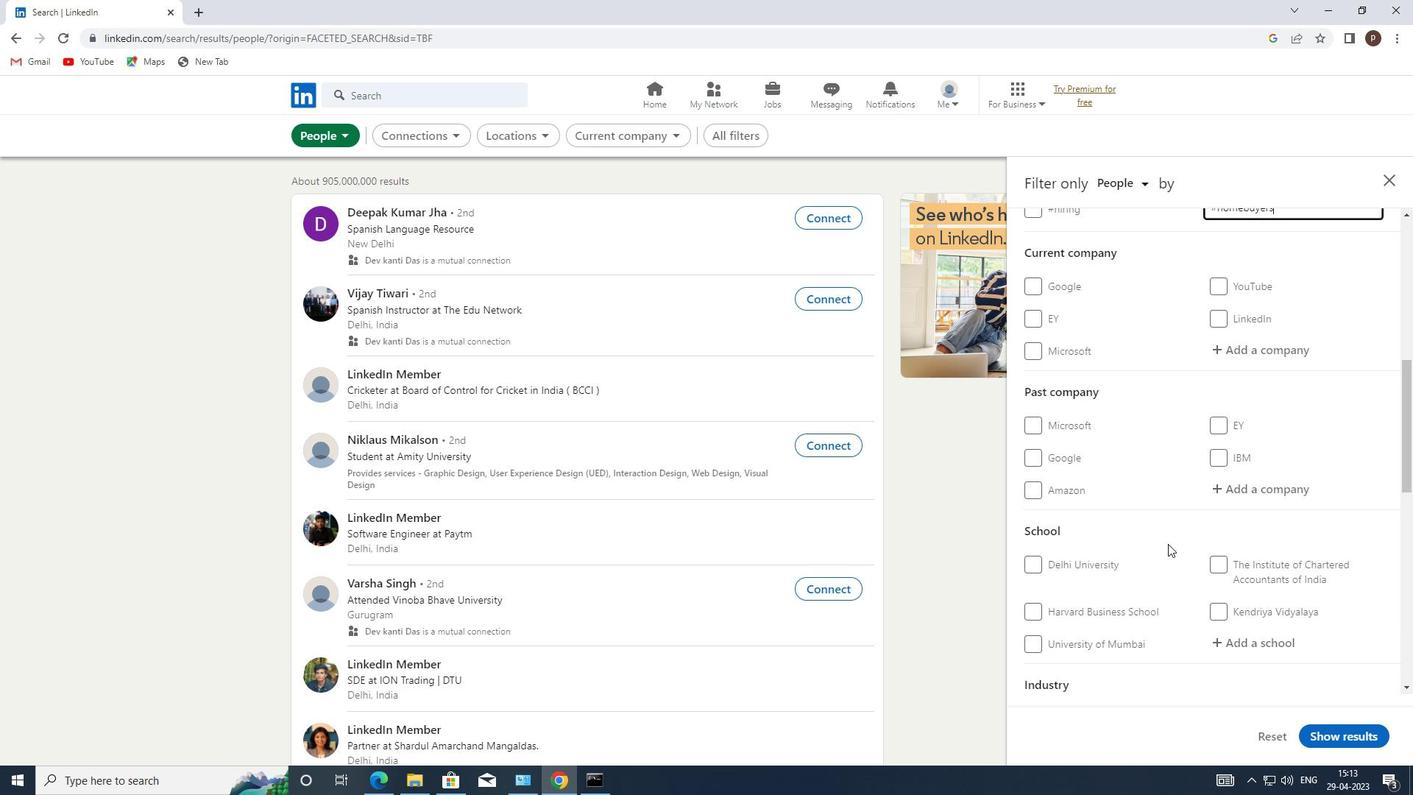 
Action: Mouse scrolled (1168, 543) with delta (0, 0)
Screenshot: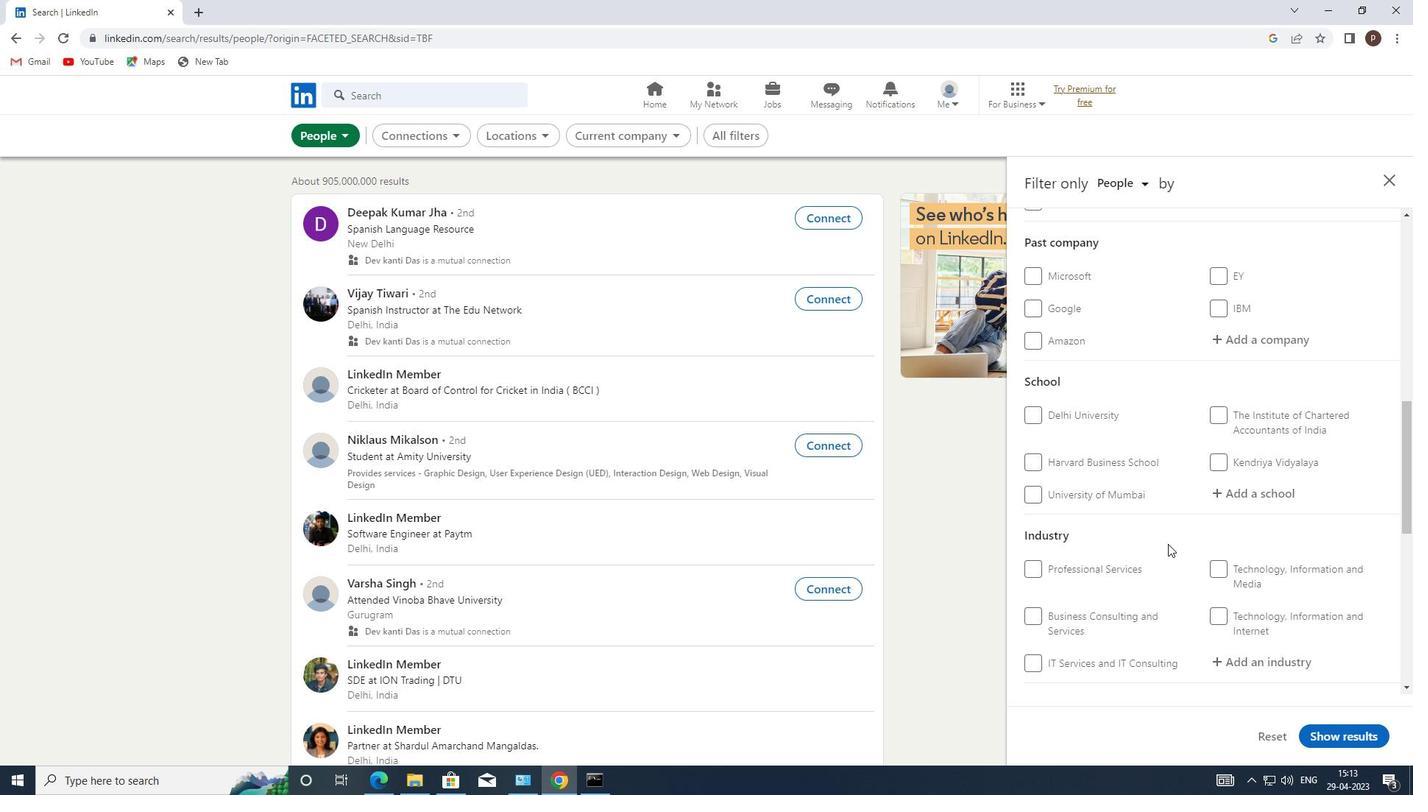 
Action: Mouse scrolled (1168, 543) with delta (0, 0)
Screenshot: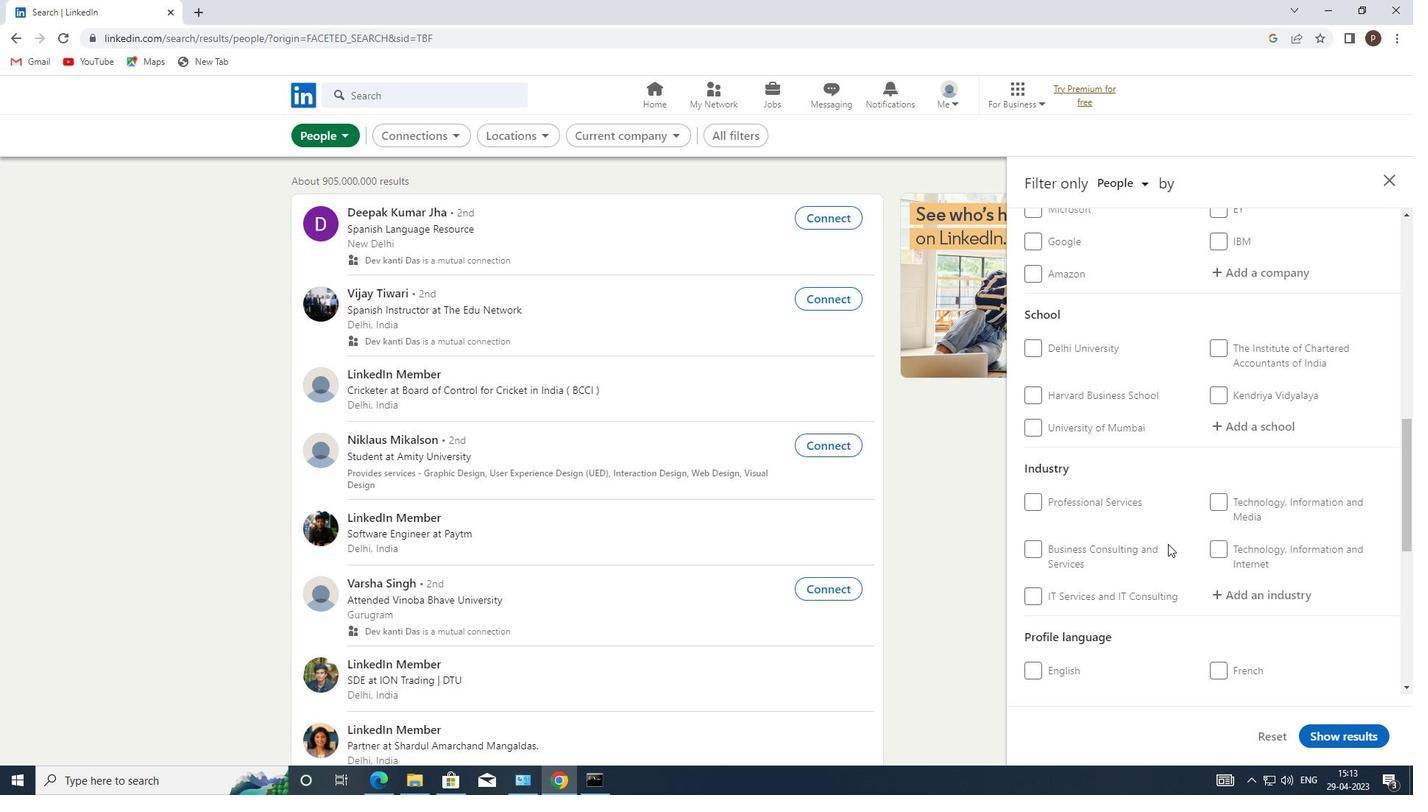
Action: Mouse scrolled (1168, 543) with delta (0, 0)
Screenshot: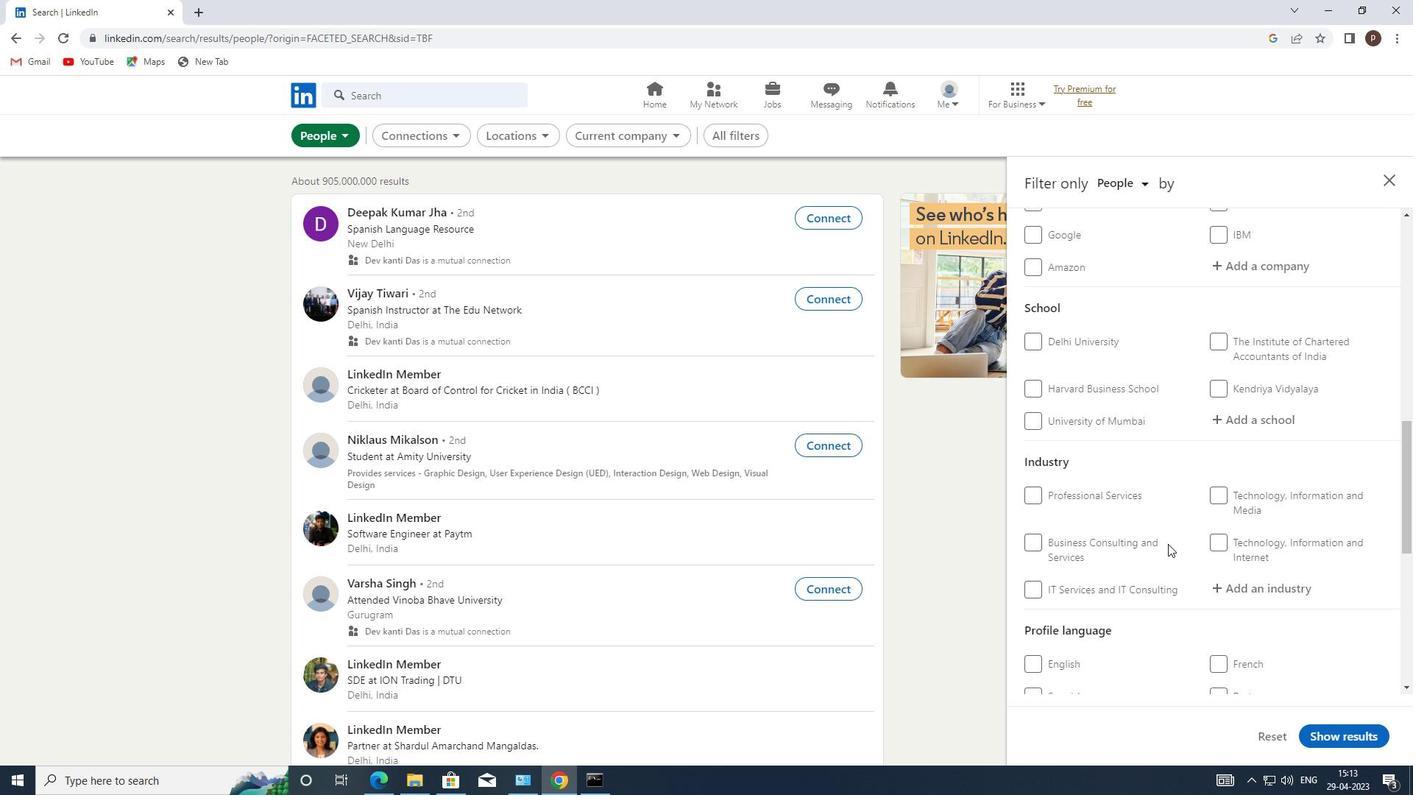 
Action: Mouse moved to (1042, 583)
Screenshot: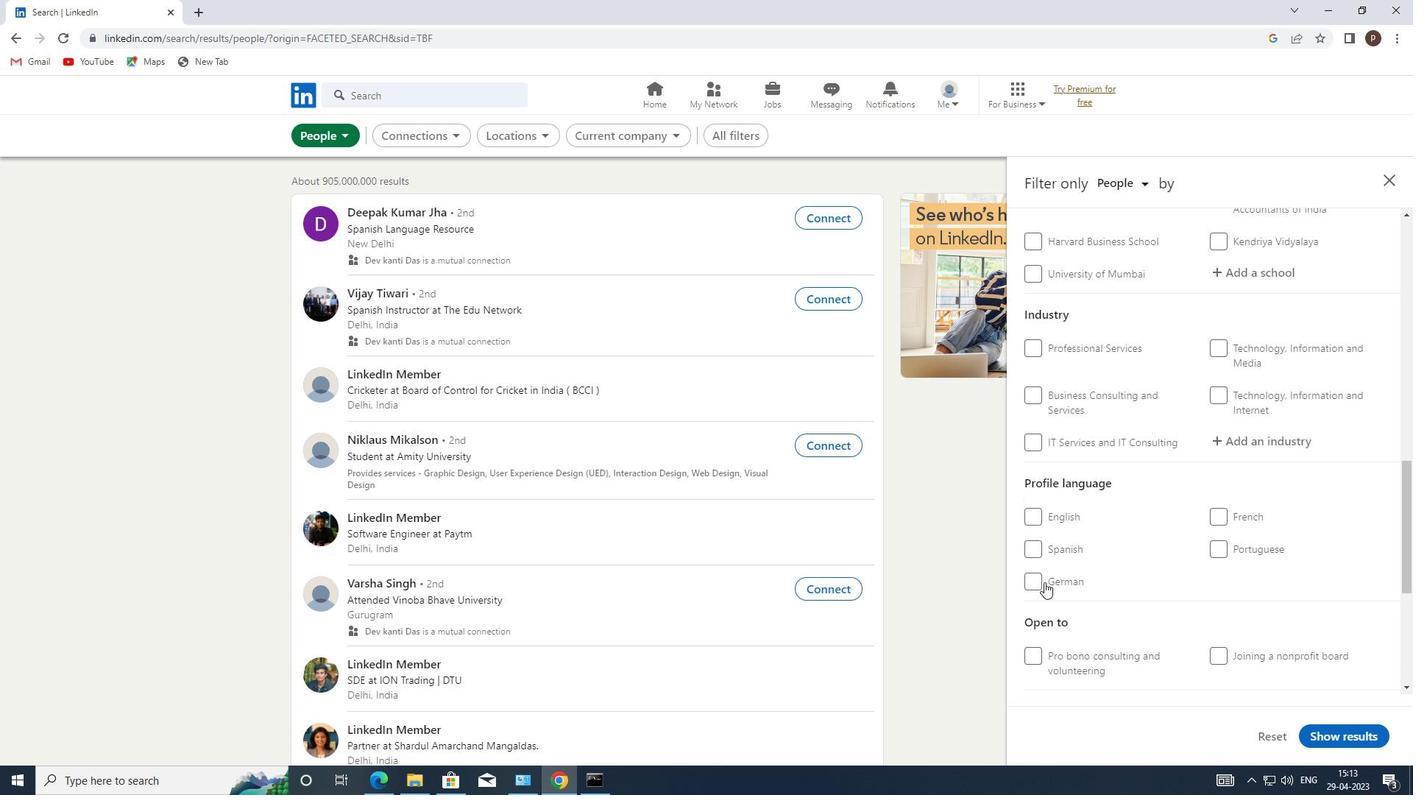 
Action: Mouse pressed left at (1042, 583)
Screenshot: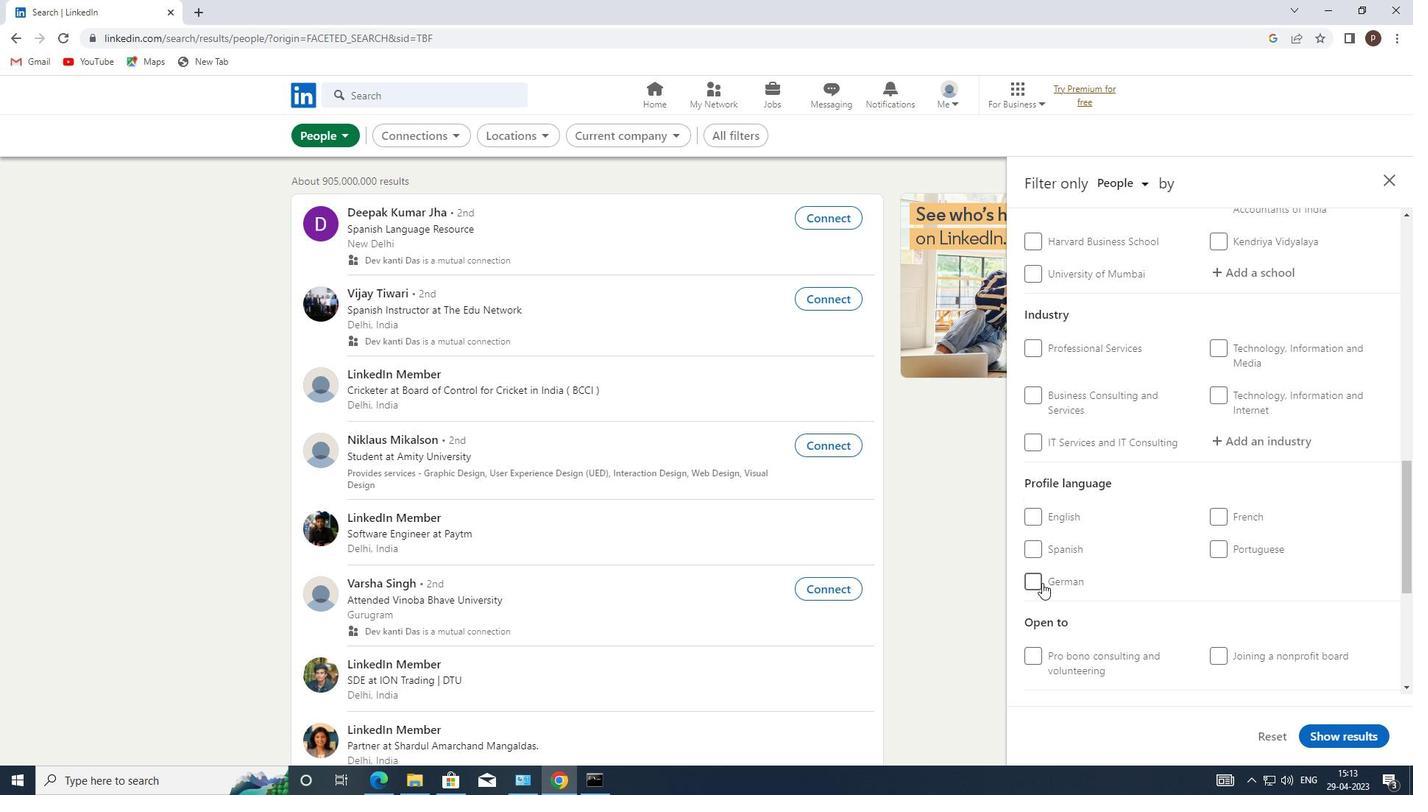 
Action: Mouse moved to (1119, 532)
Screenshot: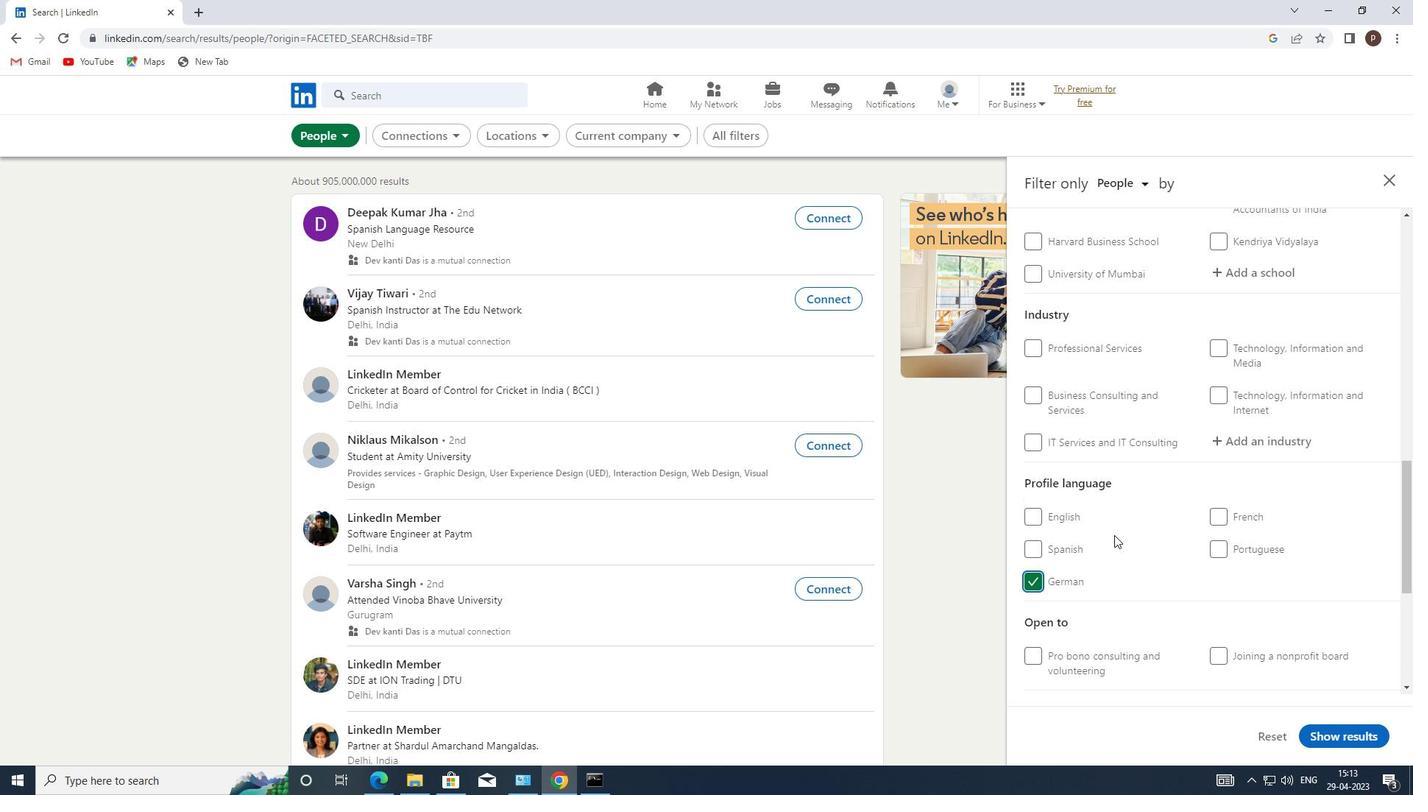 
Action: Mouse scrolled (1119, 533) with delta (0, 0)
Screenshot: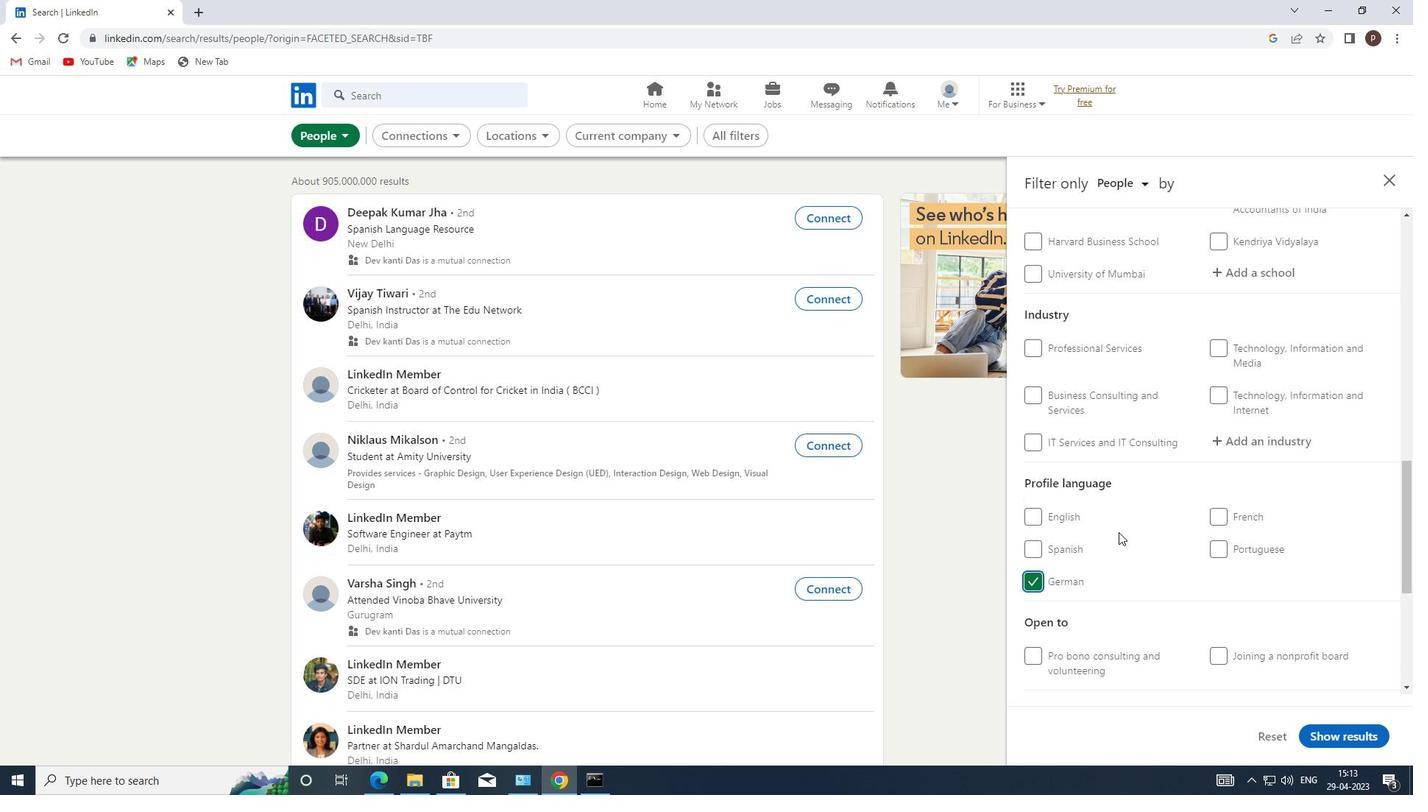 
Action: Mouse scrolled (1119, 533) with delta (0, 0)
Screenshot: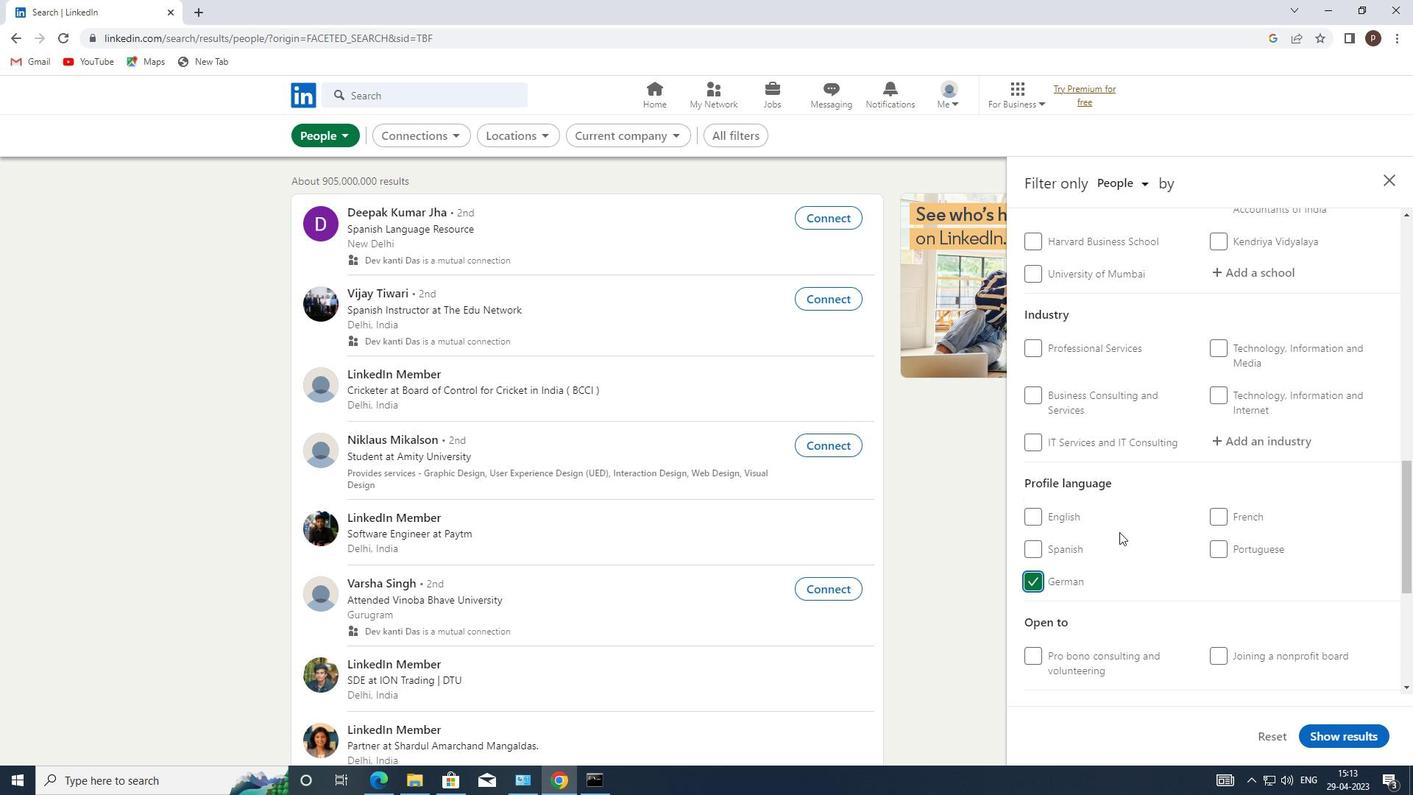 
Action: Mouse scrolled (1119, 533) with delta (0, 0)
Screenshot: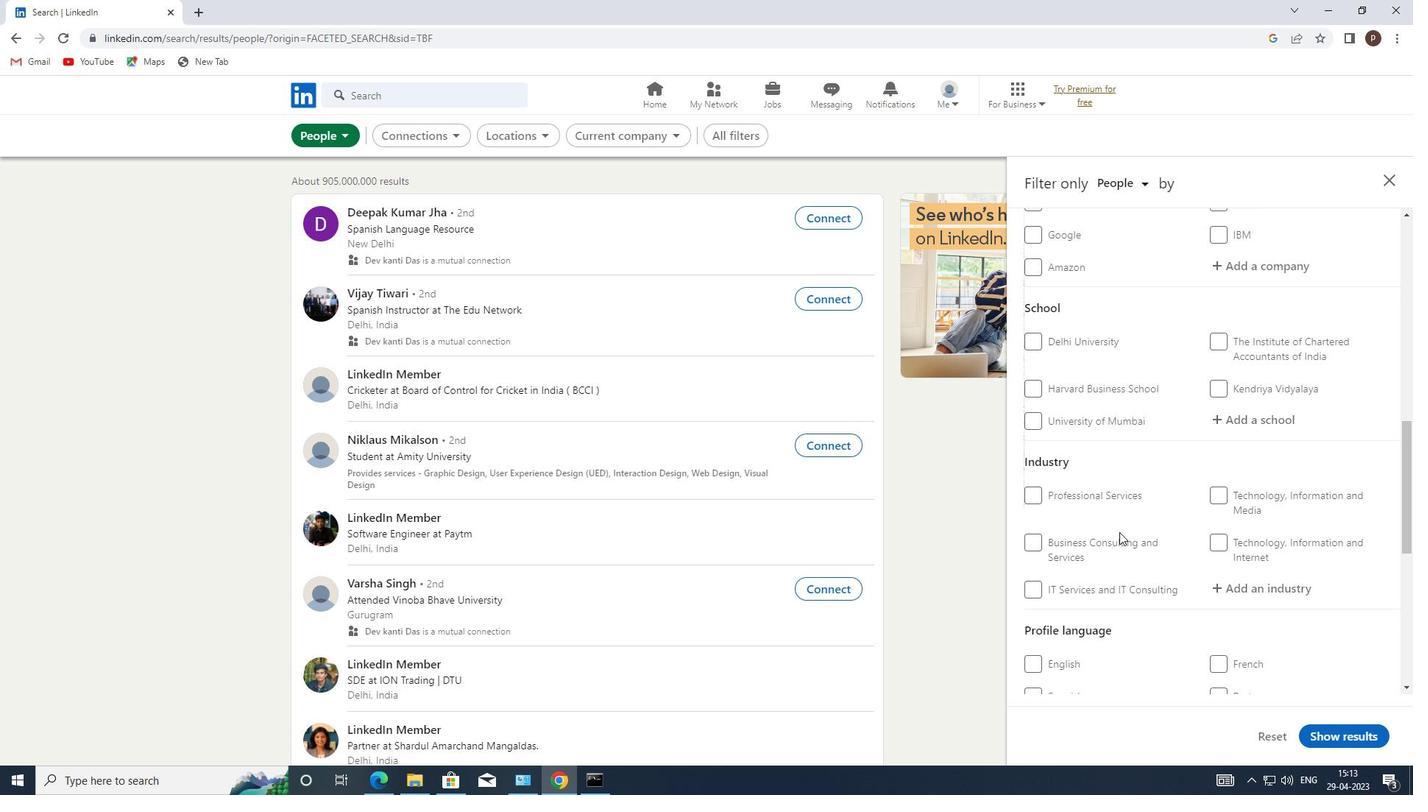 
Action: Mouse scrolled (1119, 533) with delta (0, 0)
Screenshot: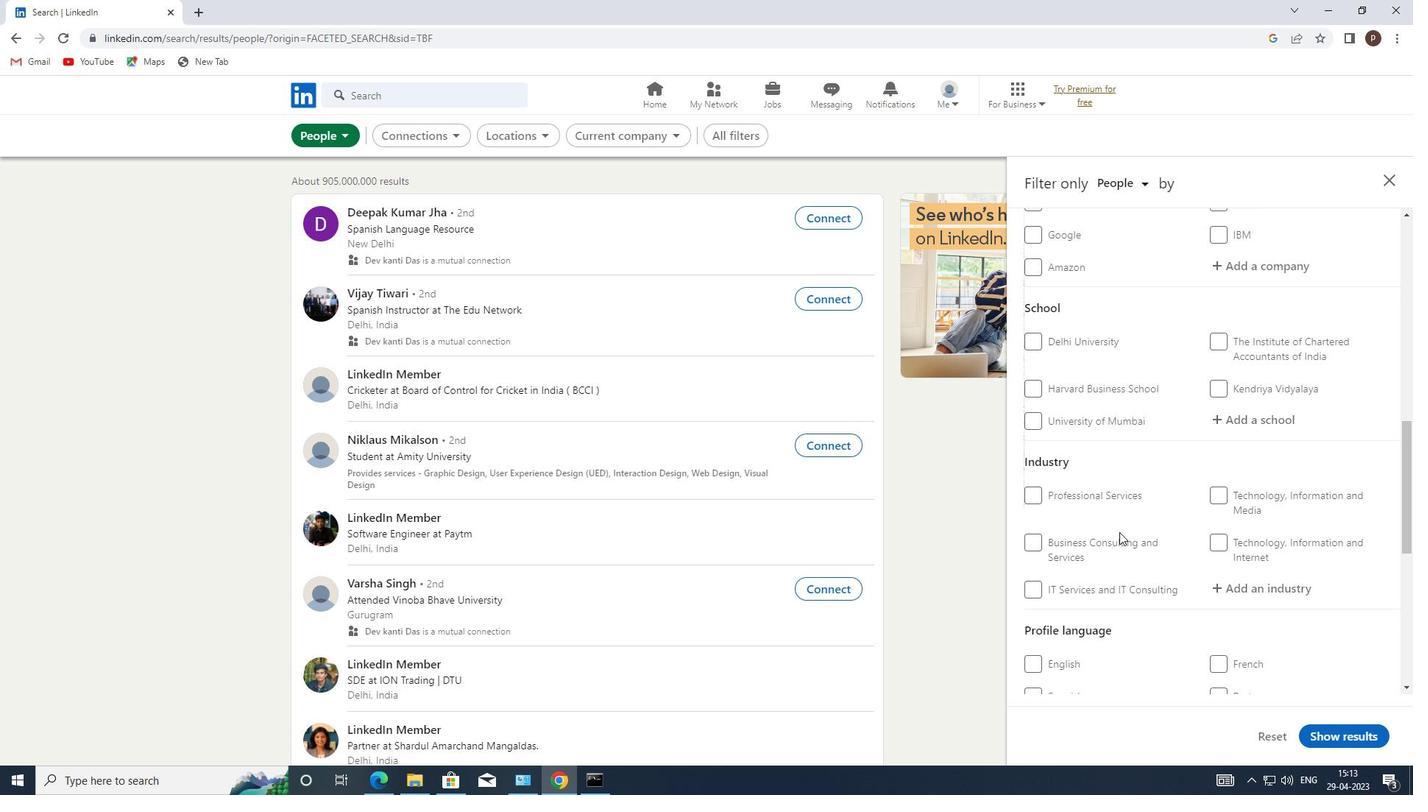 
Action: Mouse scrolled (1119, 533) with delta (0, 0)
Screenshot: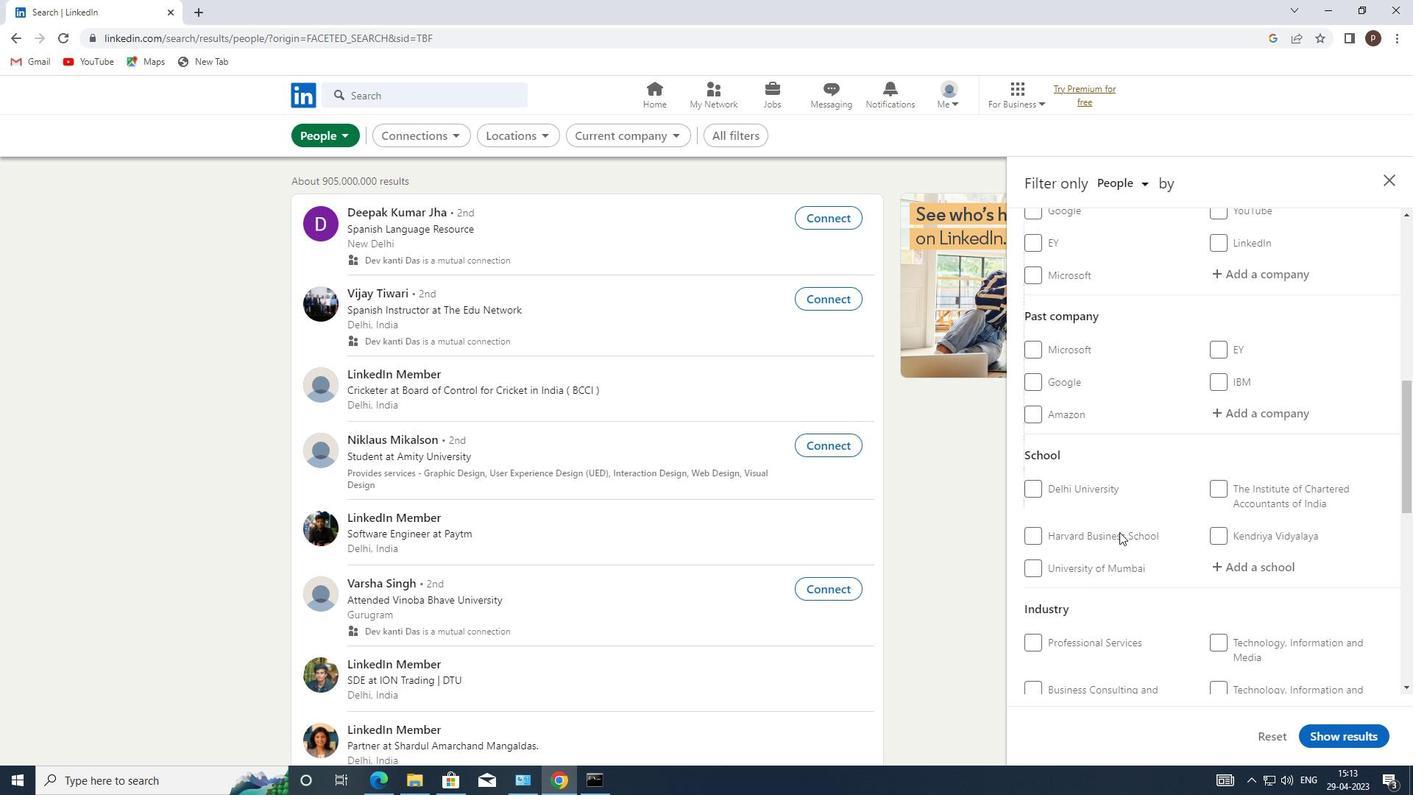 
Action: Mouse scrolled (1119, 533) with delta (0, 0)
Screenshot: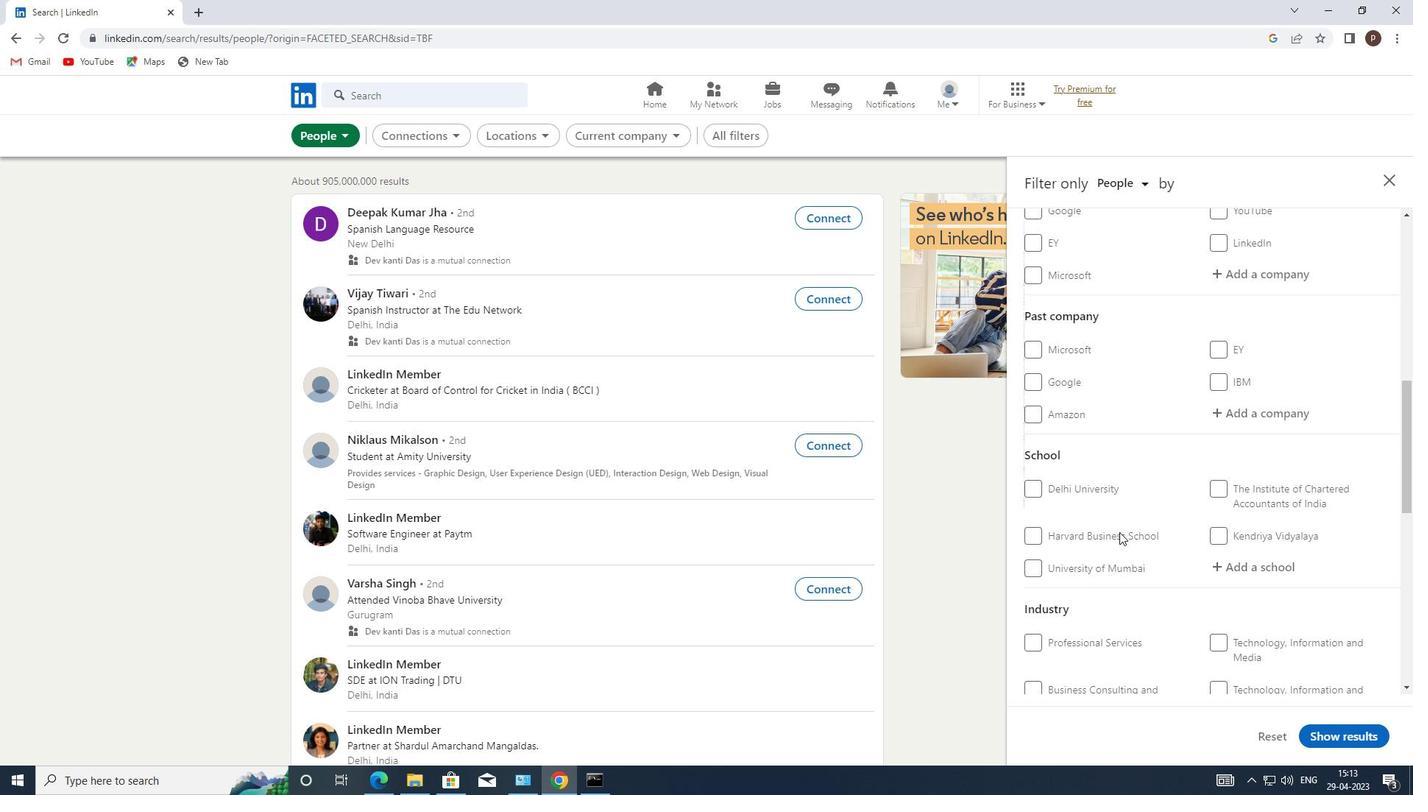 
Action: Mouse moved to (1252, 424)
Screenshot: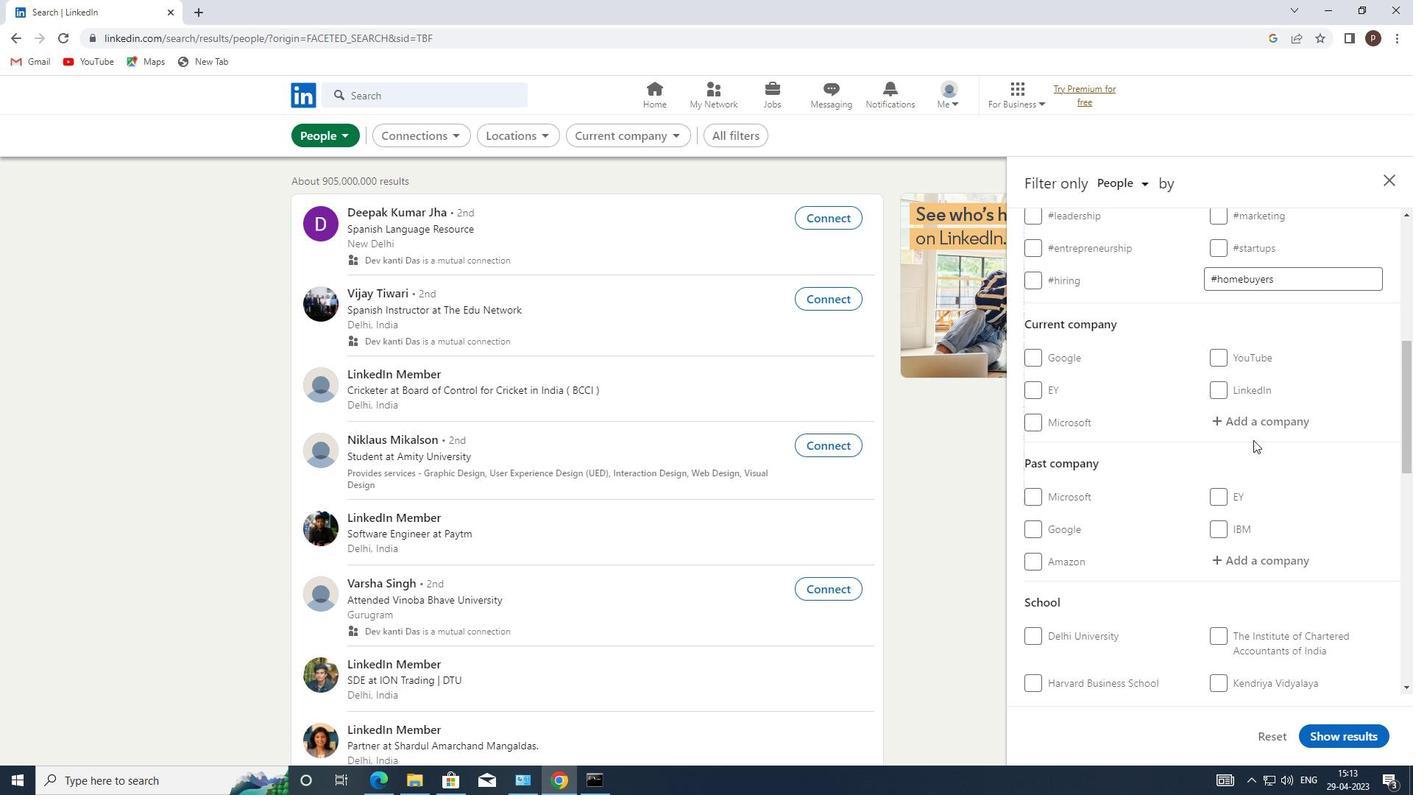 
Action: Mouse pressed left at (1252, 424)
Screenshot: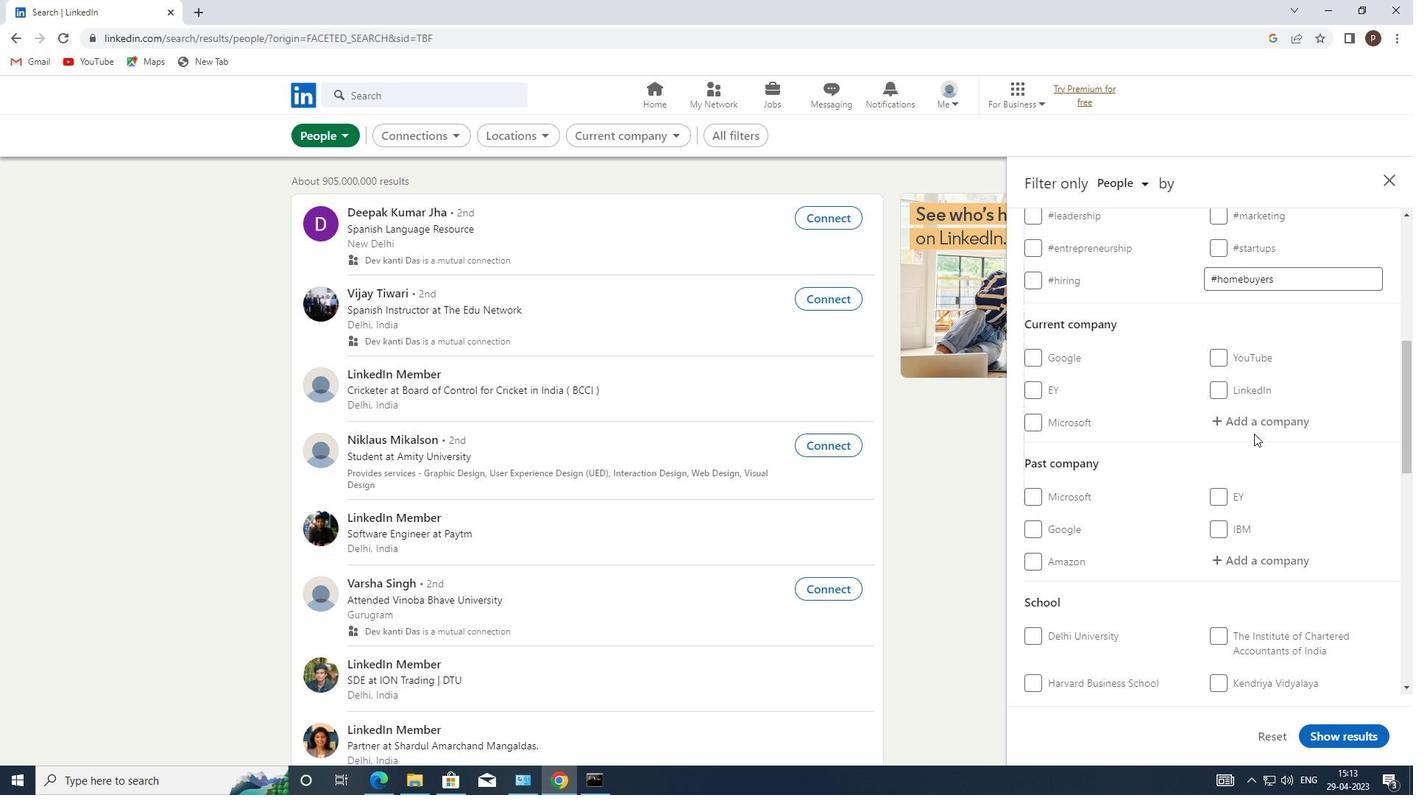 
Action: Mouse moved to (1252, 424)
Screenshot: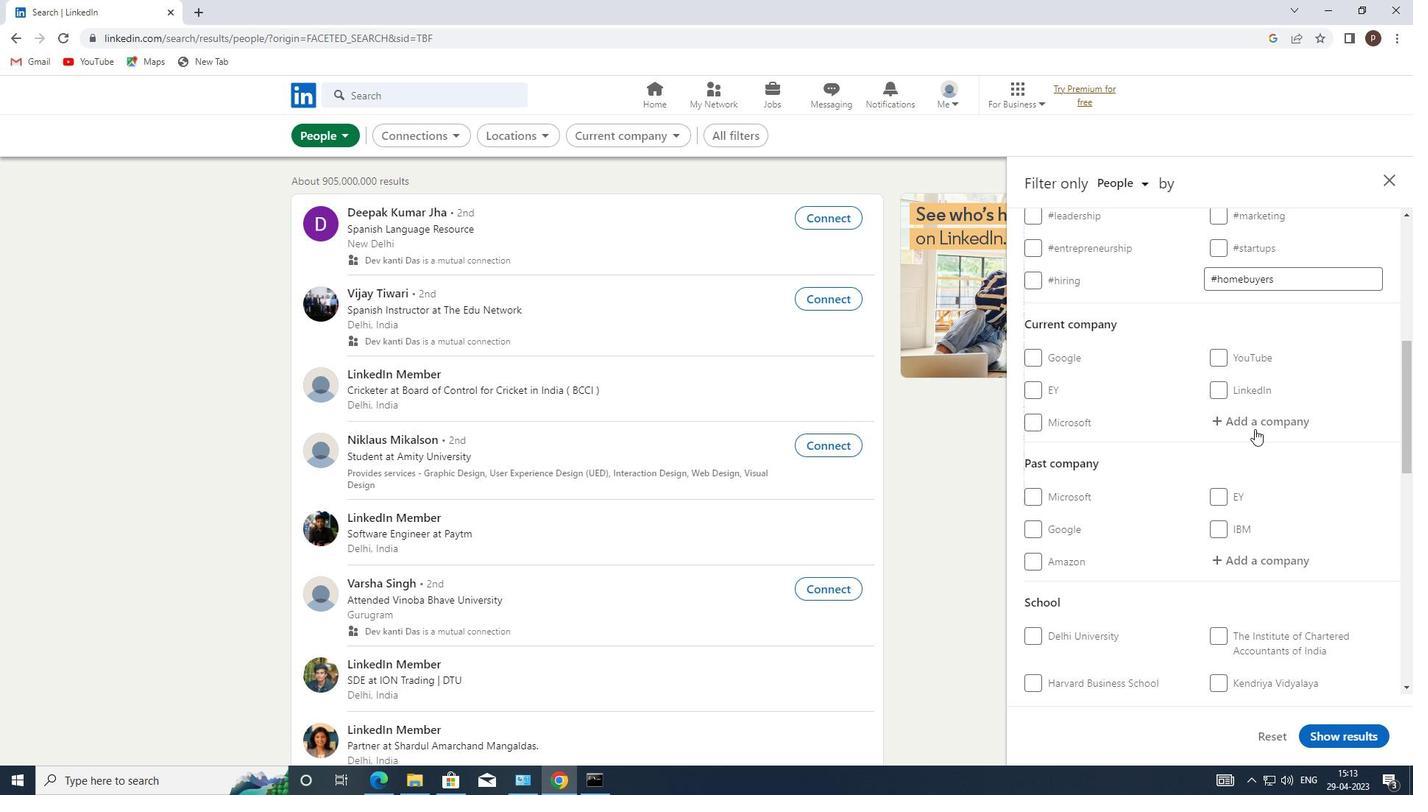 
Action: Key pressed <Key.caps_lock>Z<Key.caps_lock>ETA
Screenshot: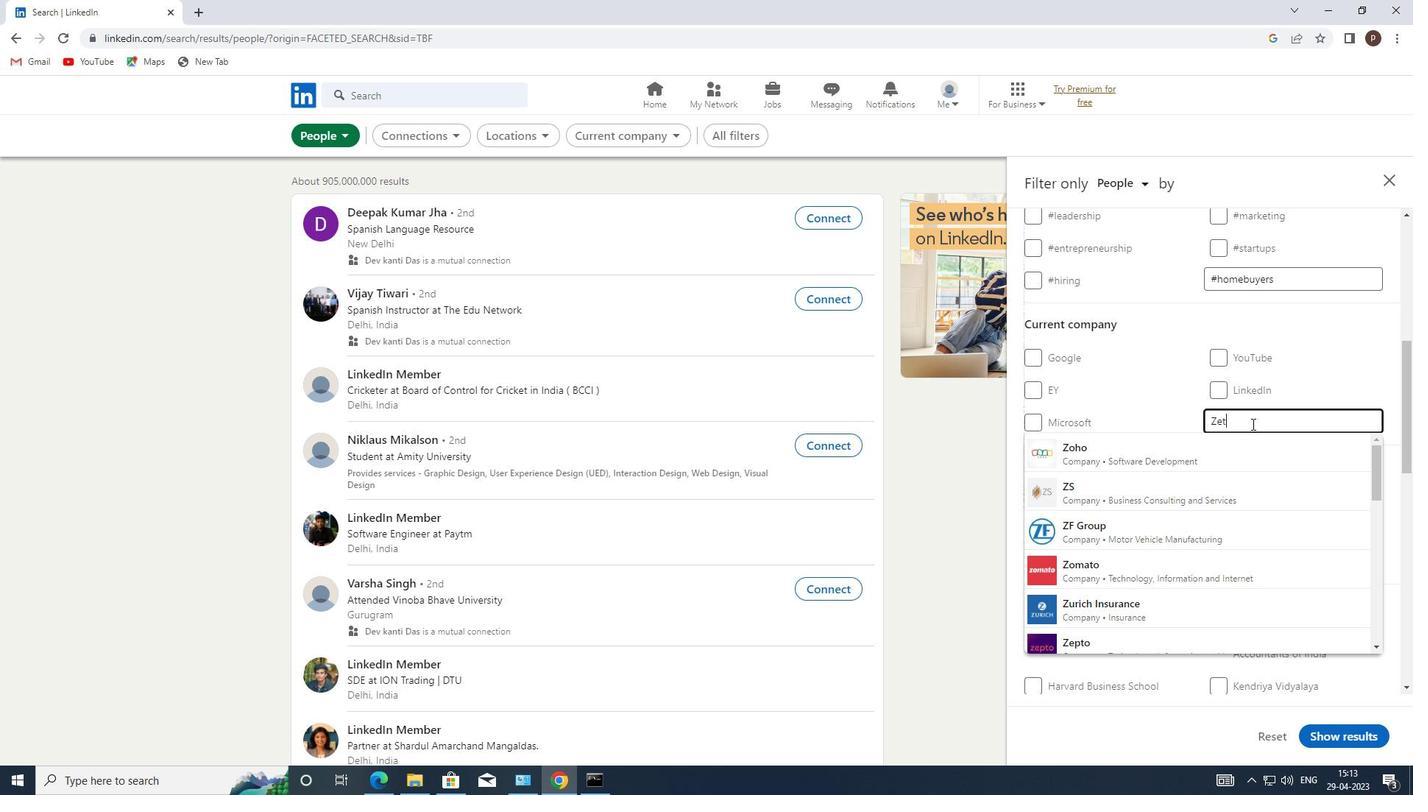 
Action: Mouse moved to (1141, 448)
Screenshot: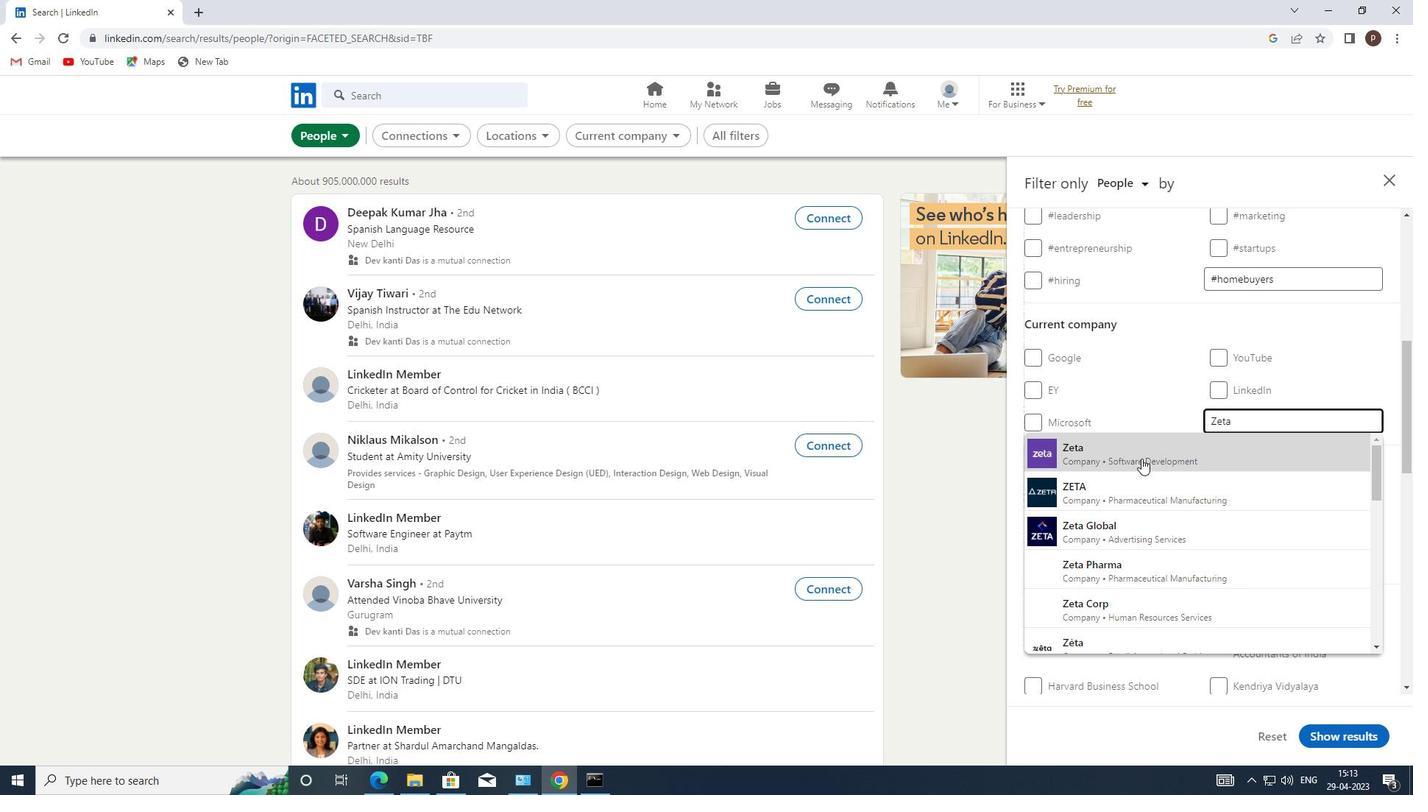 
Action: Mouse pressed left at (1141, 448)
Screenshot: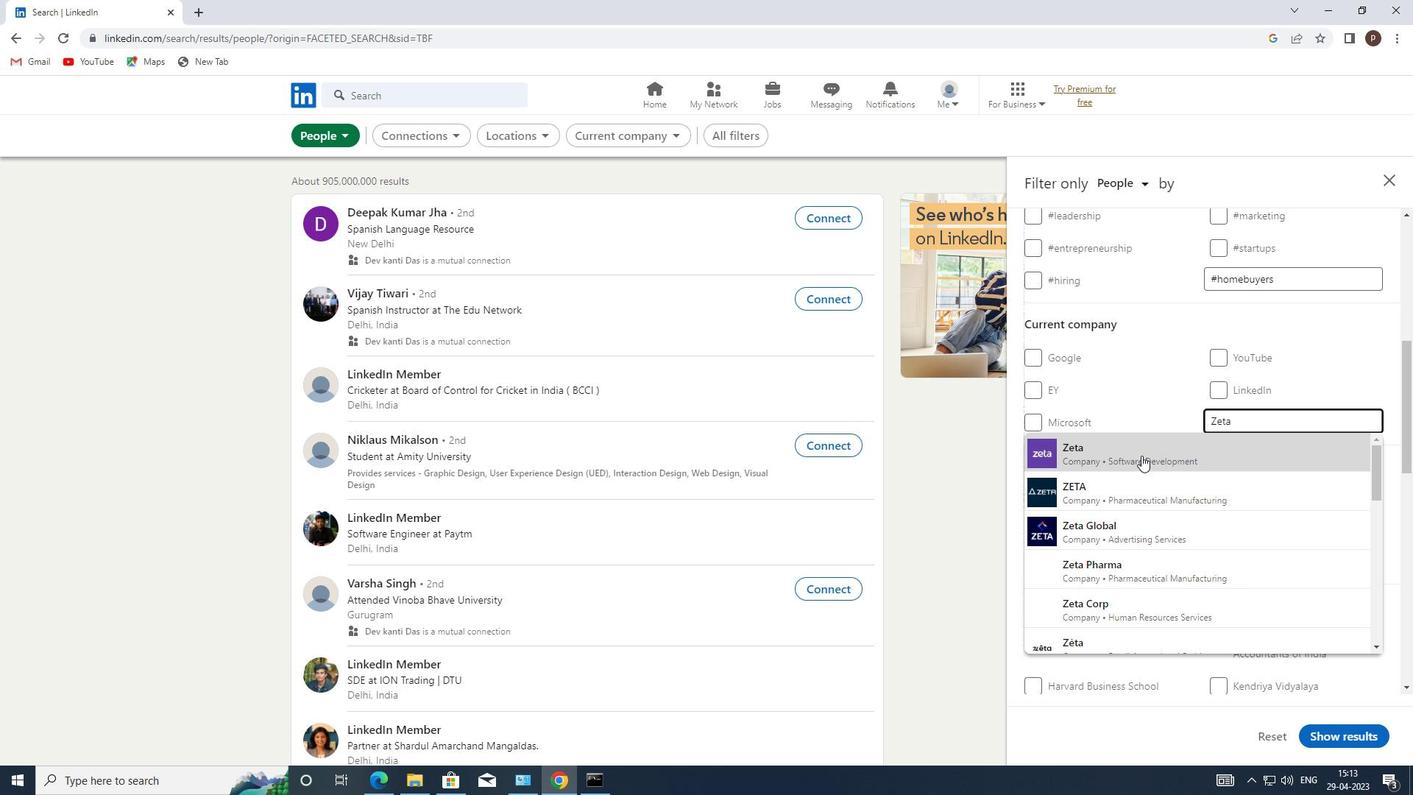 
Action: Mouse moved to (1141, 447)
Screenshot: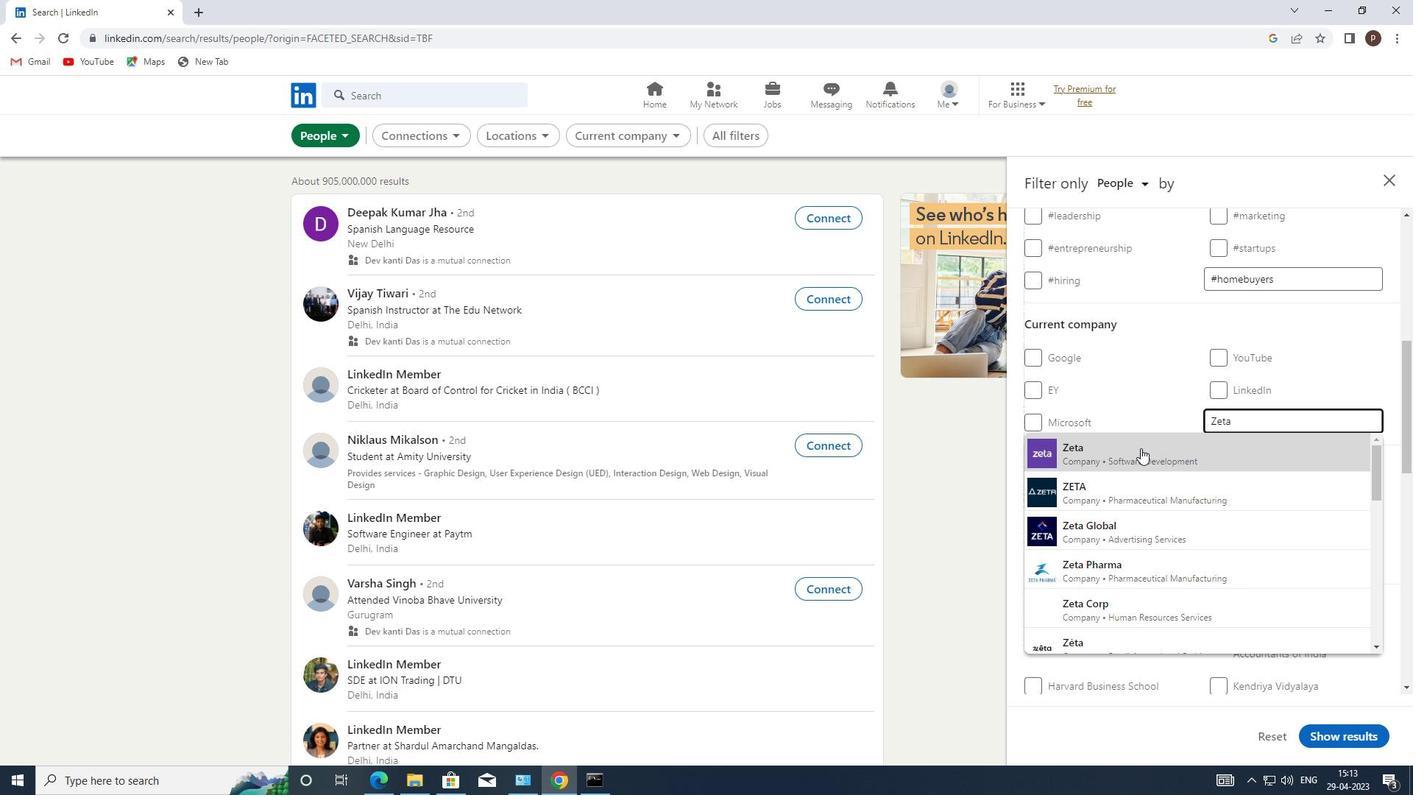 
Action: Mouse scrolled (1141, 446) with delta (0, 0)
Screenshot: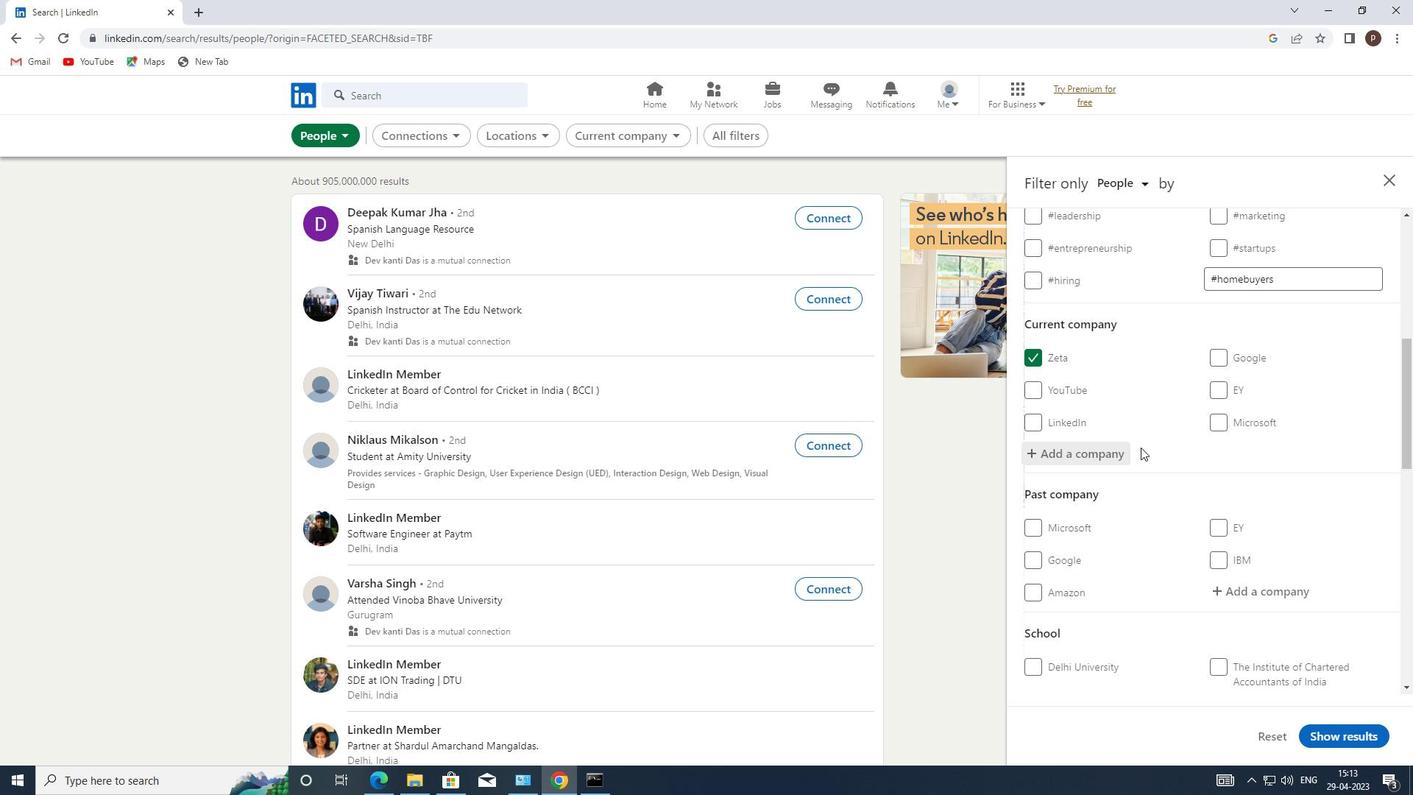 
Action: Mouse scrolled (1141, 446) with delta (0, 0)
Screenshot: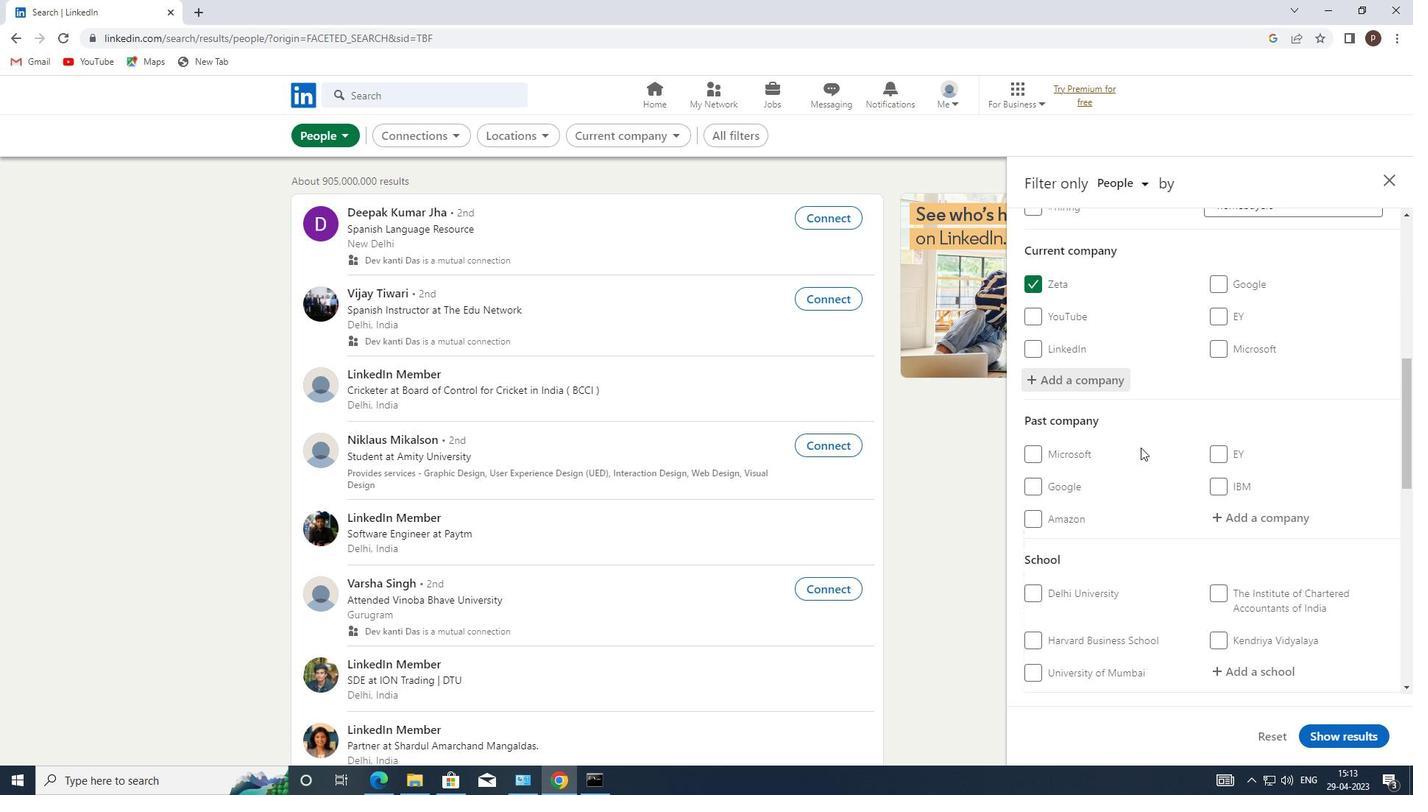 
Action: Mouse moved to (1141, 446)
Screenshot: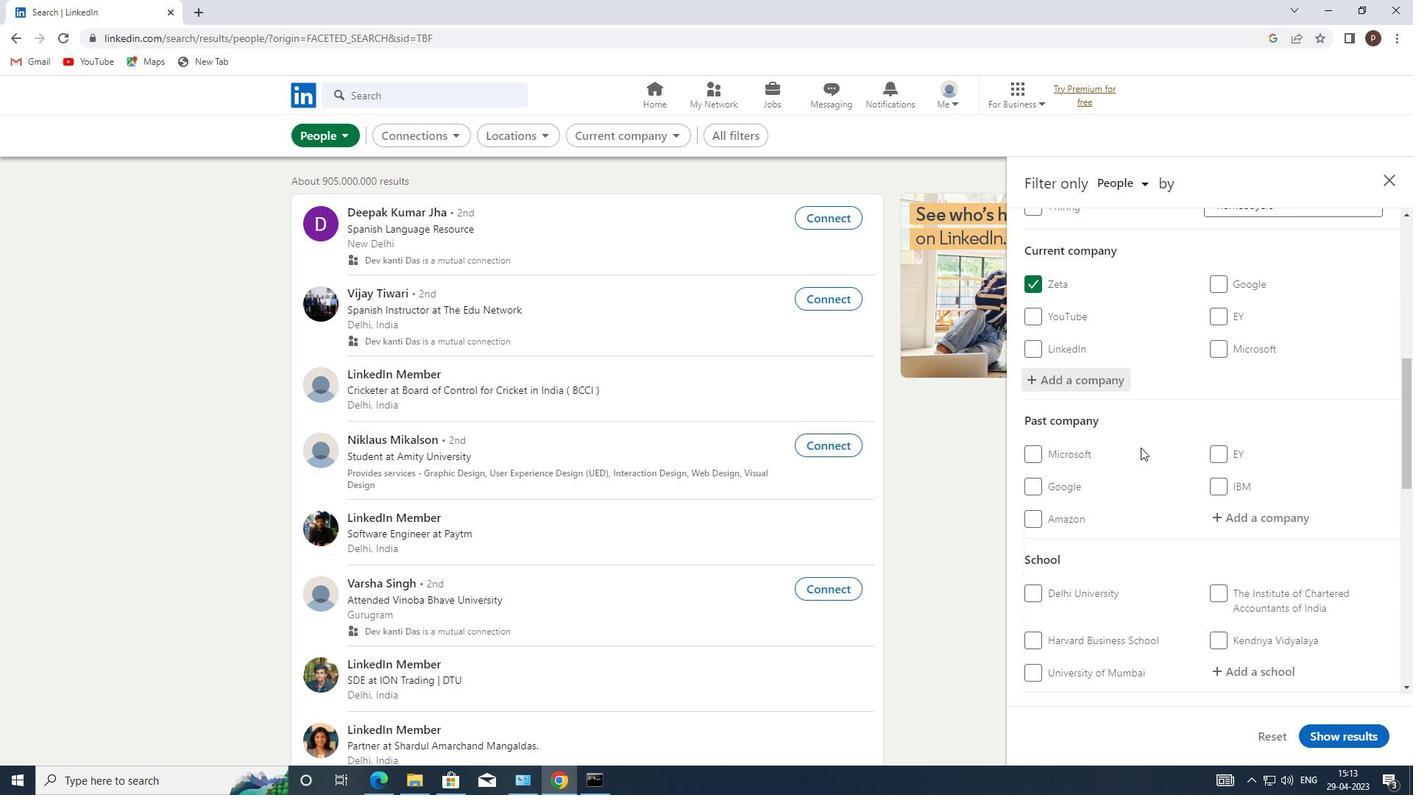 
Action: Mouse scrolled (1141, 446) with delta (0, 0)
Screenshot: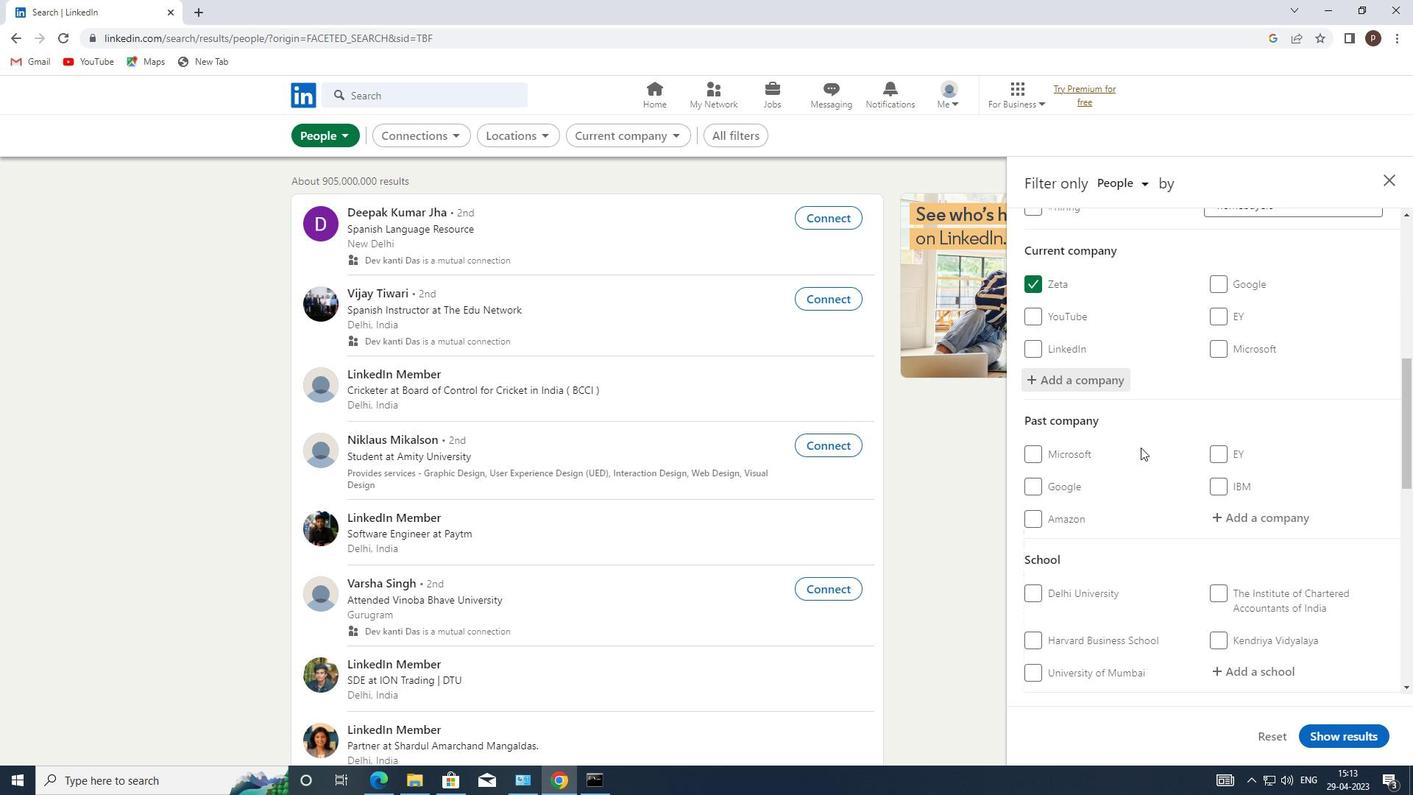 
Action: Mouse moved to (1230, 519)
Screenshot: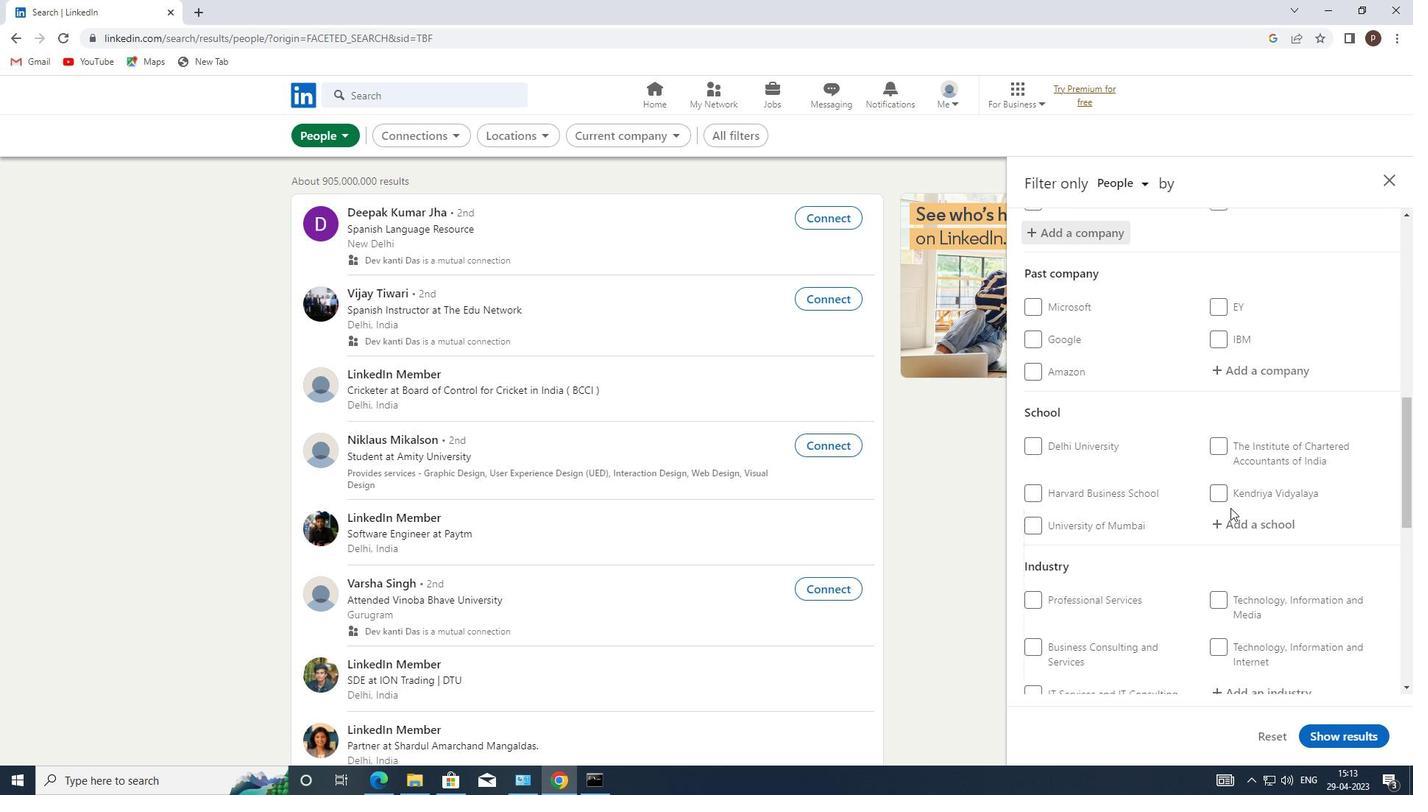 
Action: Mouse pressed left at (1230, 519)
Screenshot: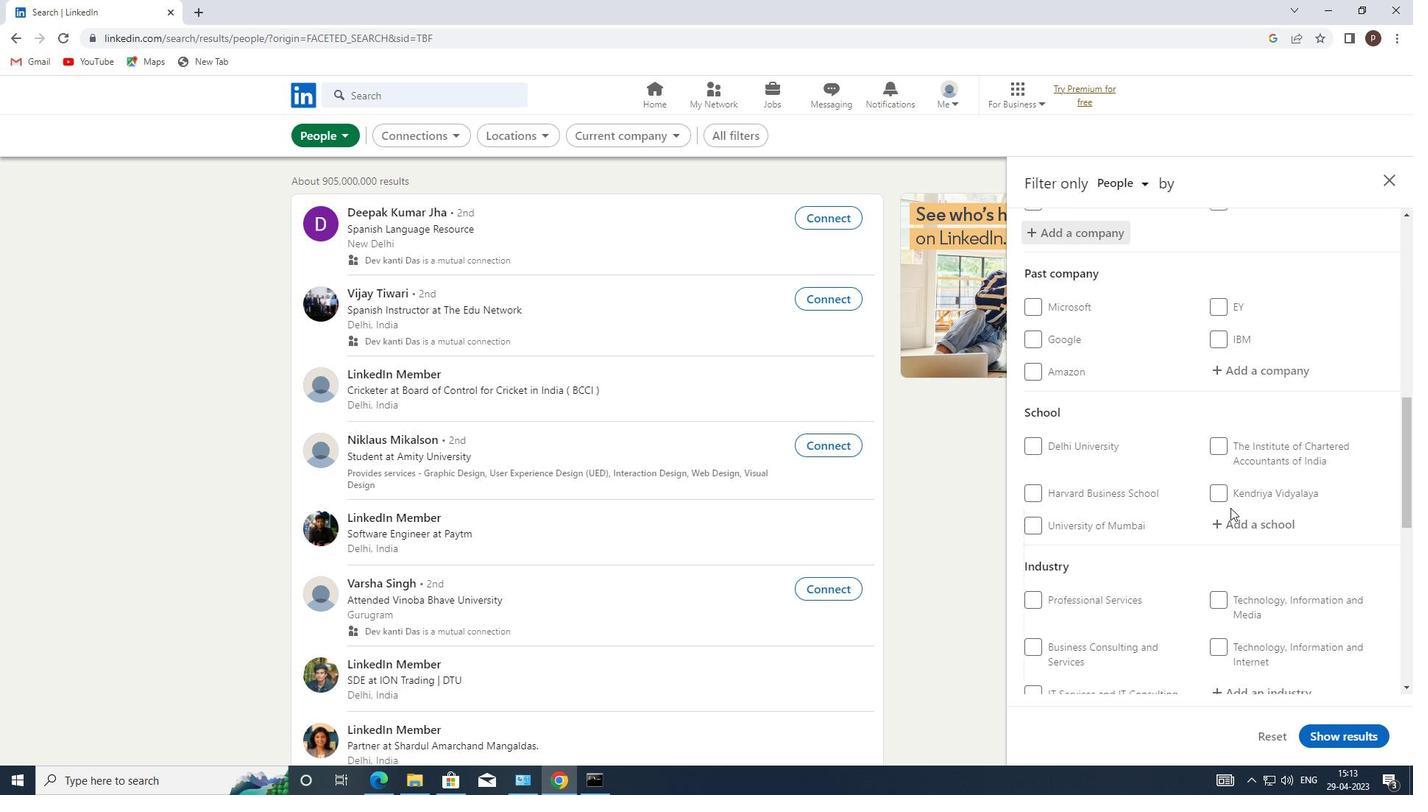 
Action: Mouse moved to (1230, 520)
Screenshot: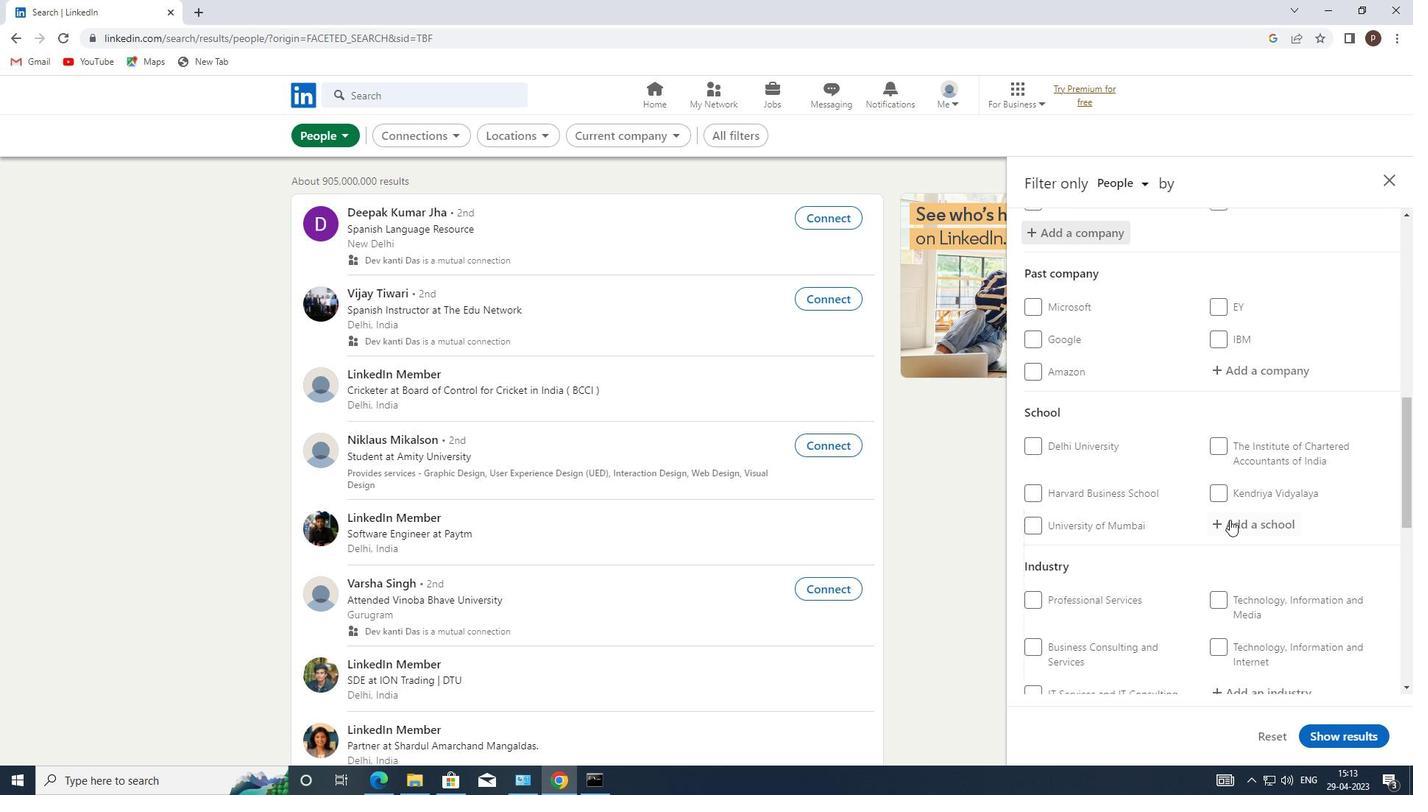 
Action: Mouse pressed left at (1230, 520)
Screenshot: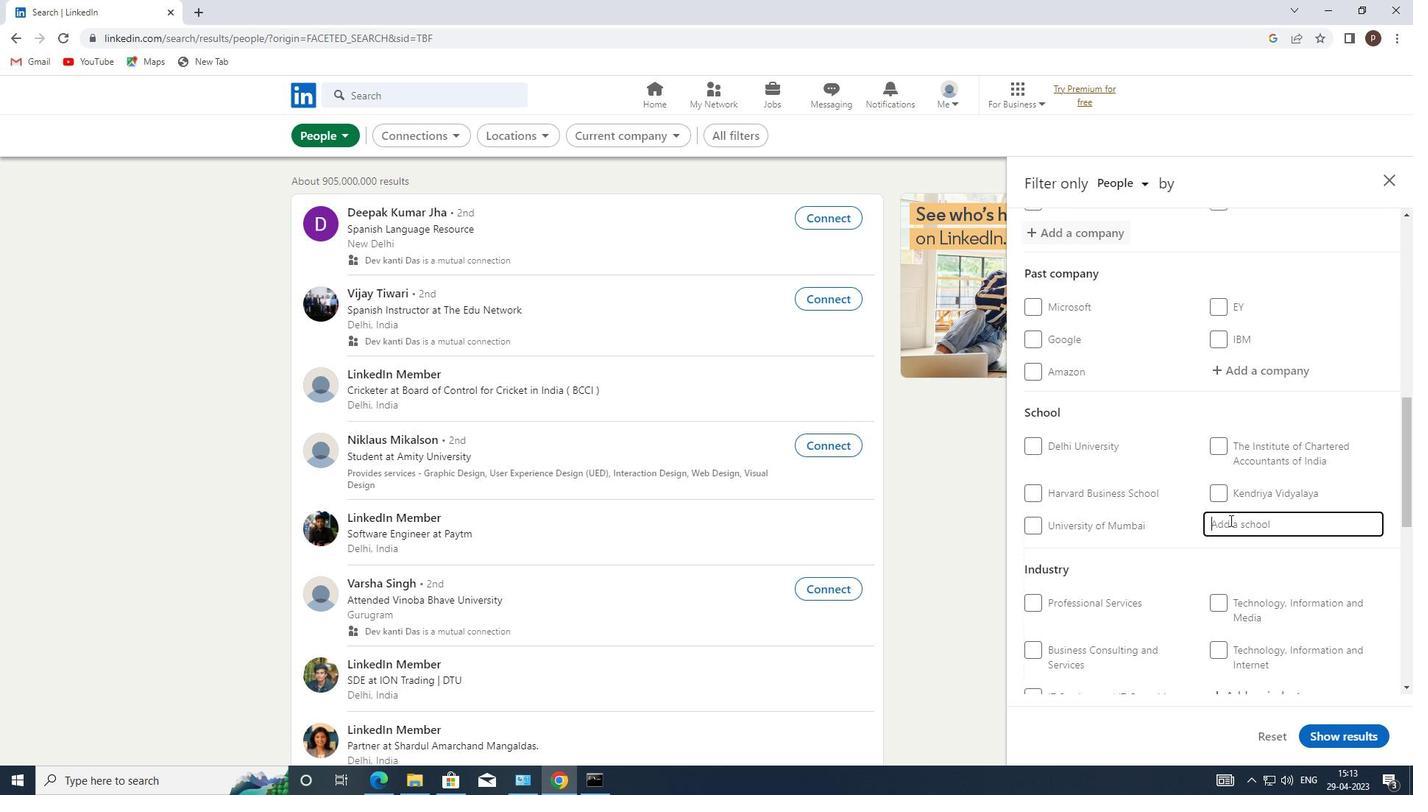 
Action: Key pressed <Key.caps_lock>V<Key.caps_lock>IKRAM<Key.space><Key.caps_lock>
Screenshot: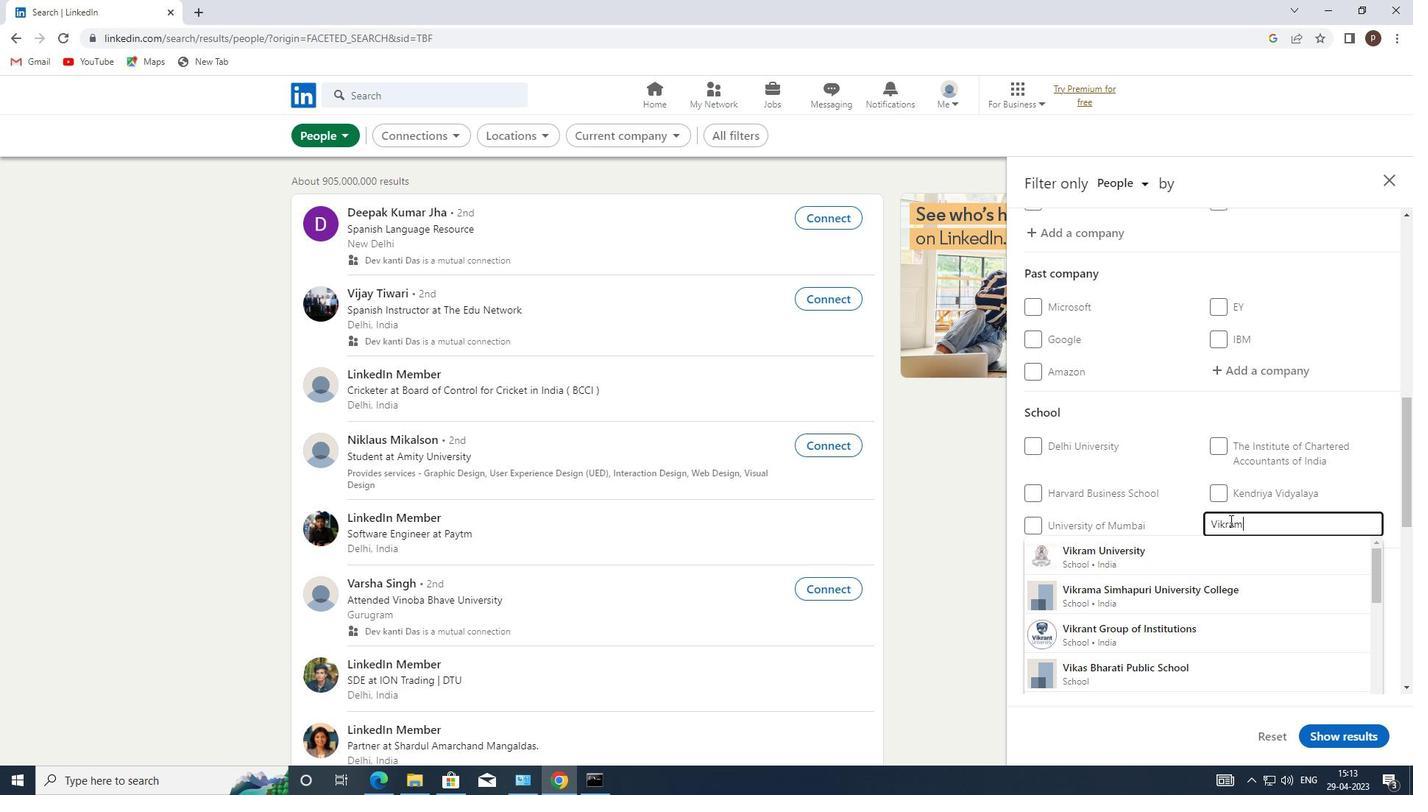 
Action: Mouse moved to (1147, 548)
Screenshot: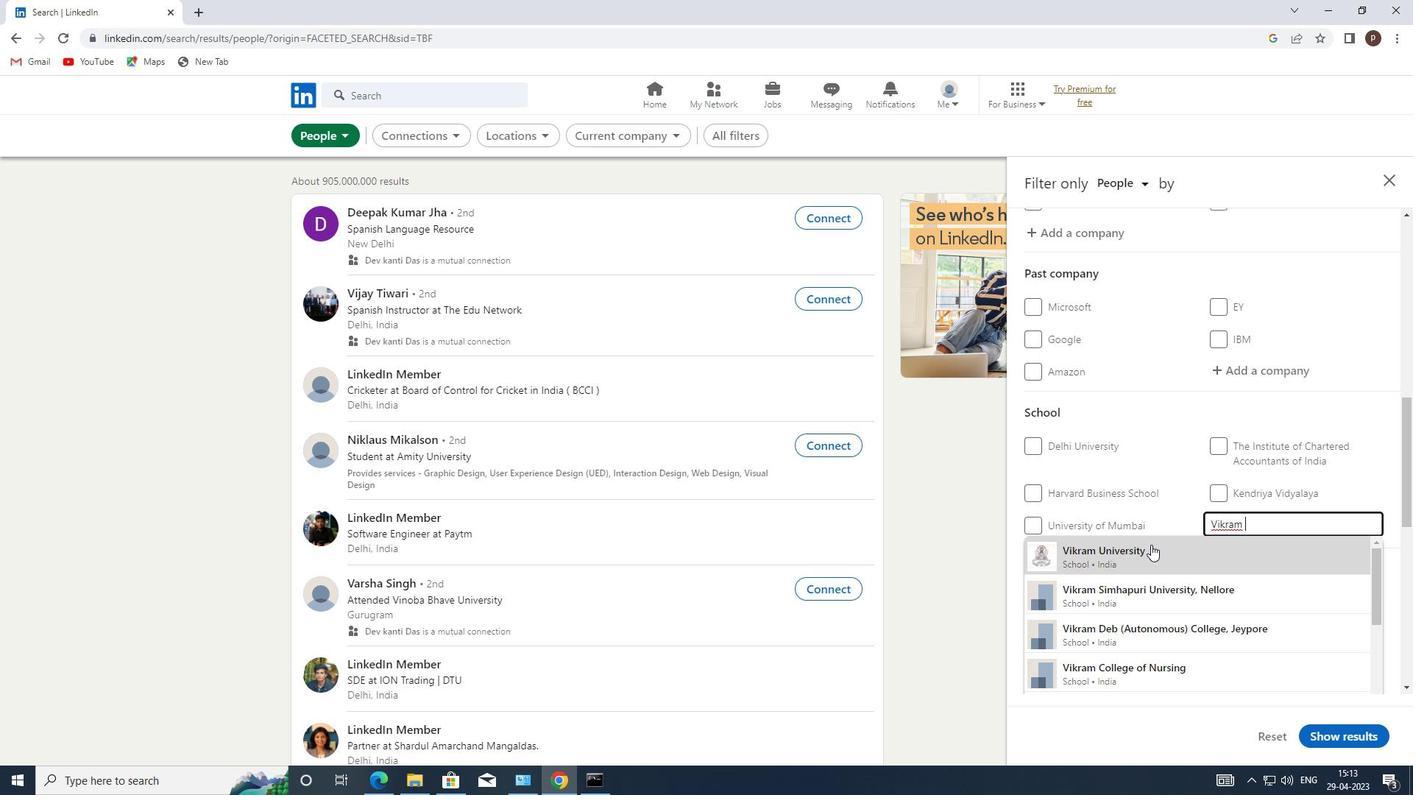 
Action: Mouse pressed left at (1147, 548)
Screenshot: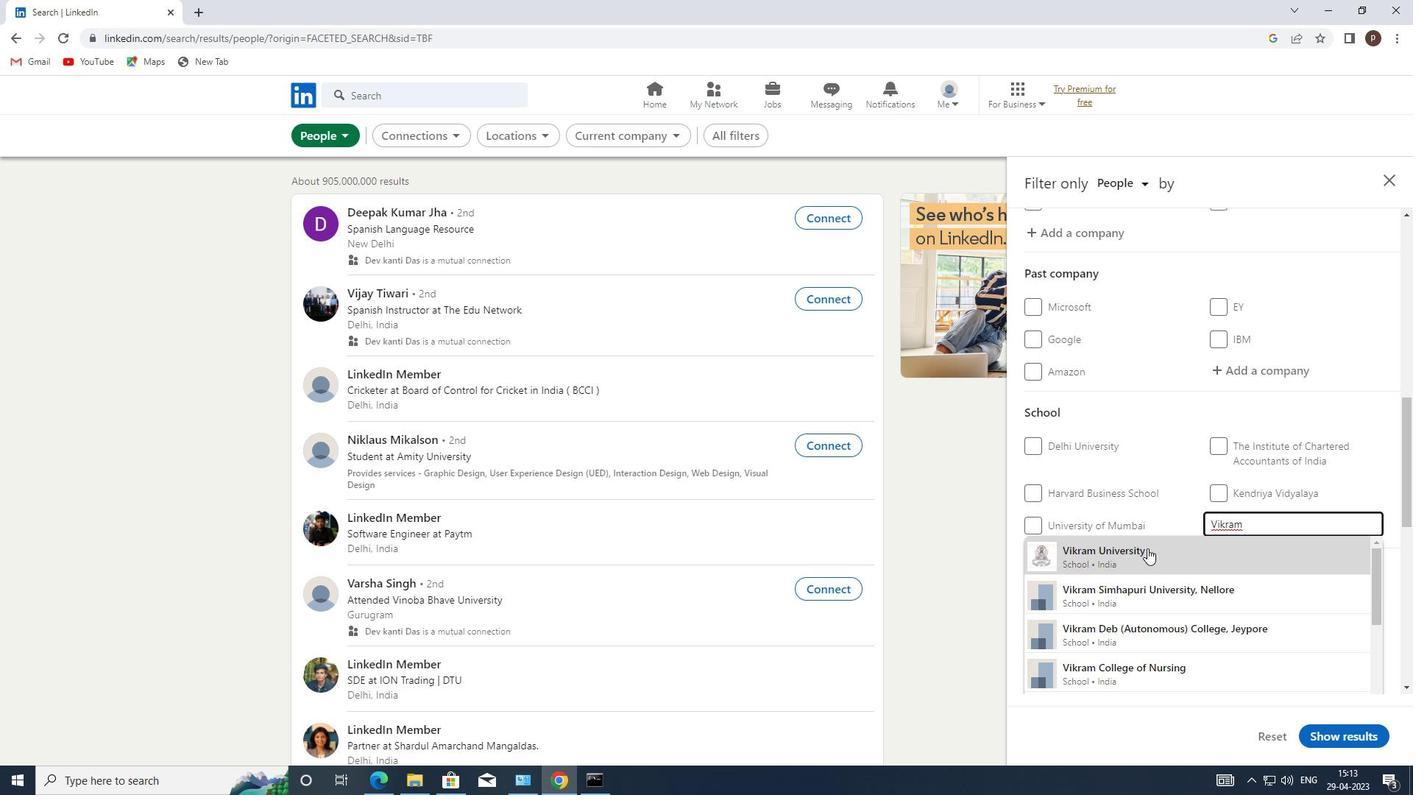 
Action: Mouse moved to (1147, 548)
Screenshot: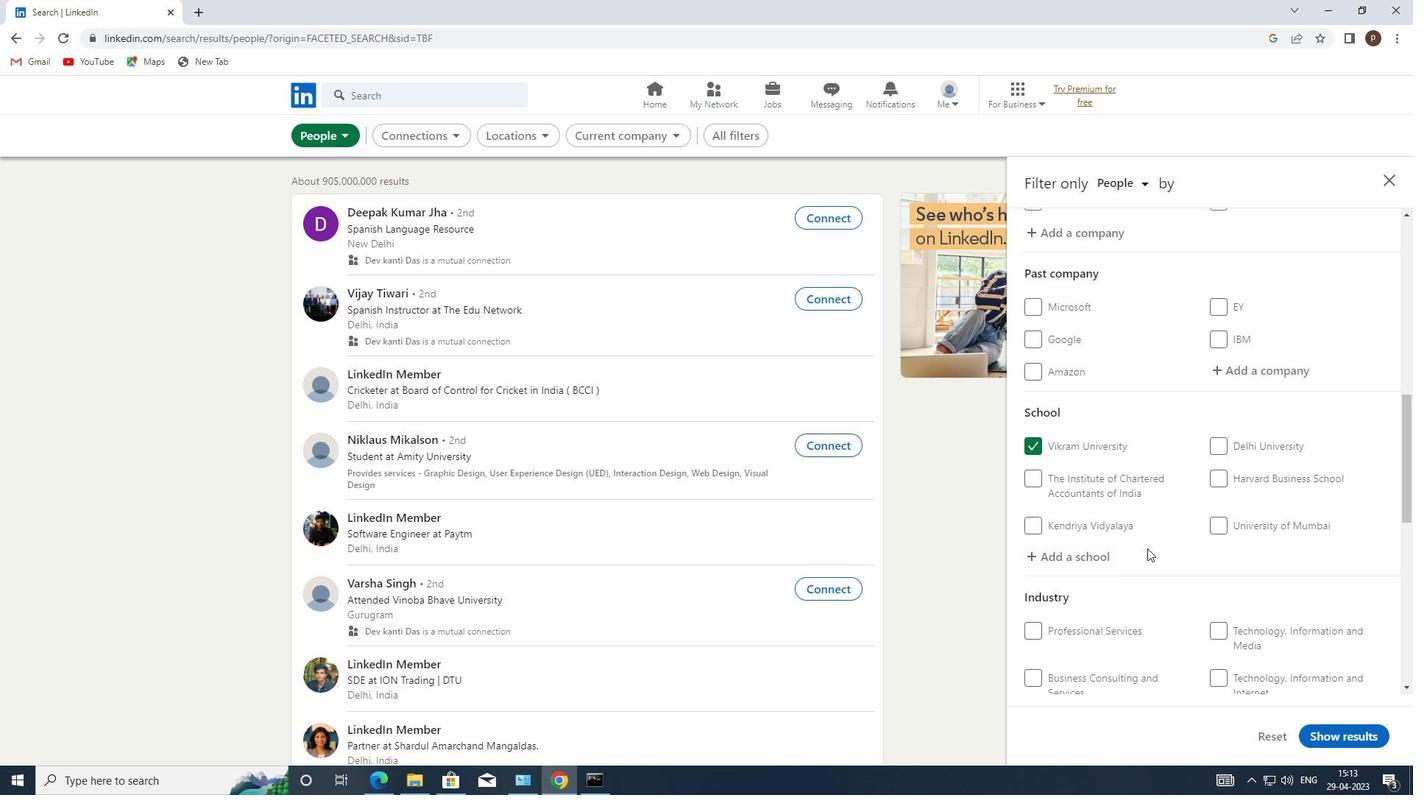 
Action: Mouse scrolled (1147, 547) with delta (0, 0)
Screenshot: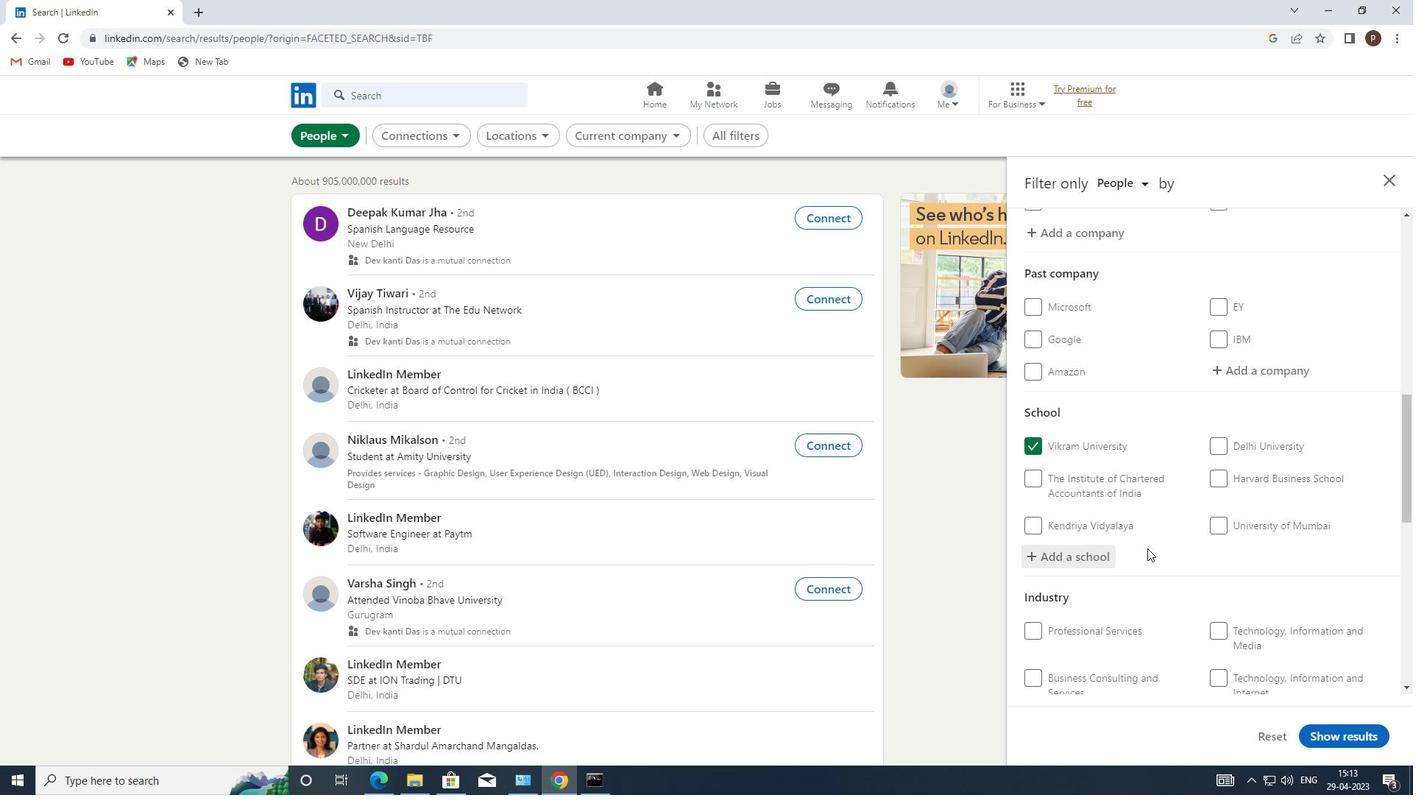 
Action: Mouse scrolled (1147, 547) with delta (0, 0)
Screenshot: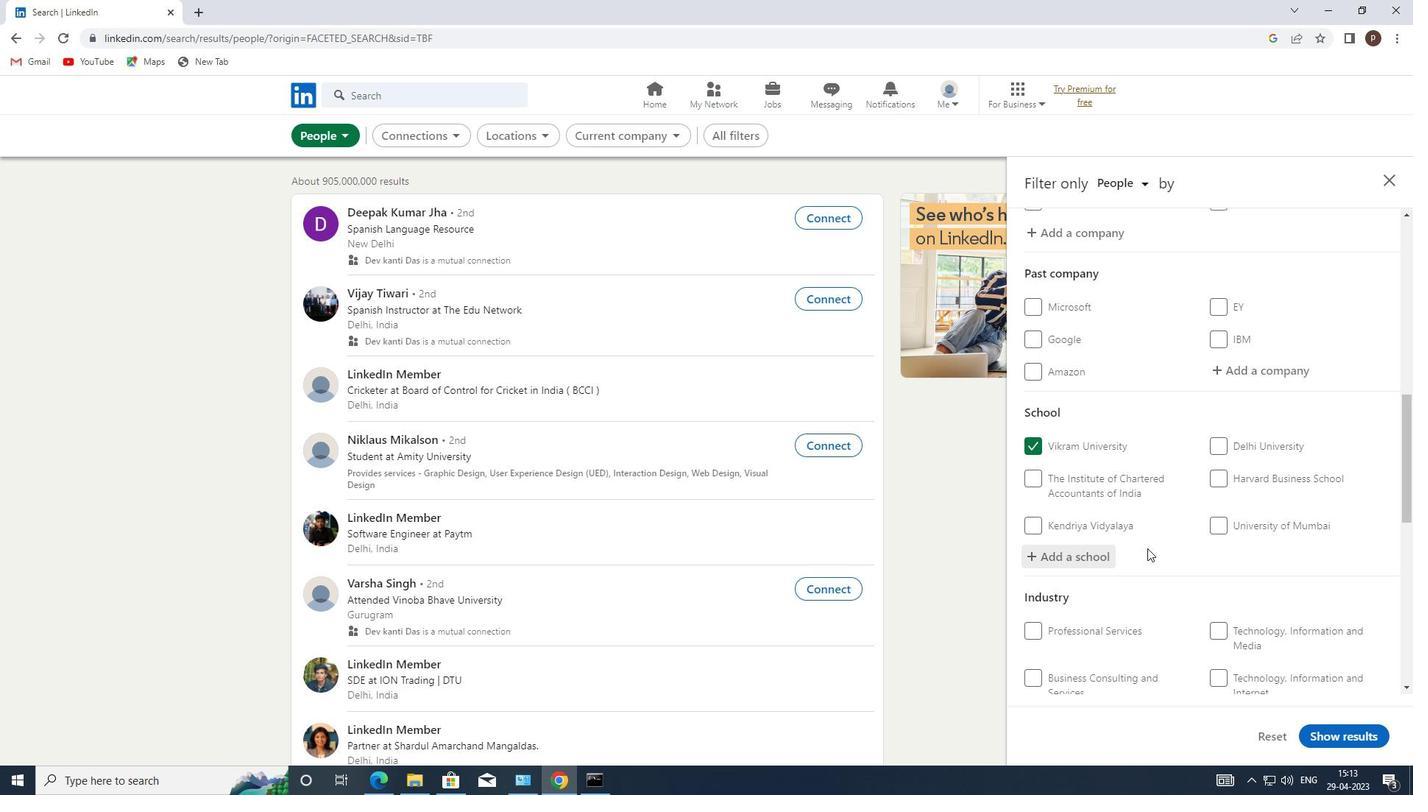 
Action: Mouse scrolled (1147, 547) with delta (0, 0)
Screenshot: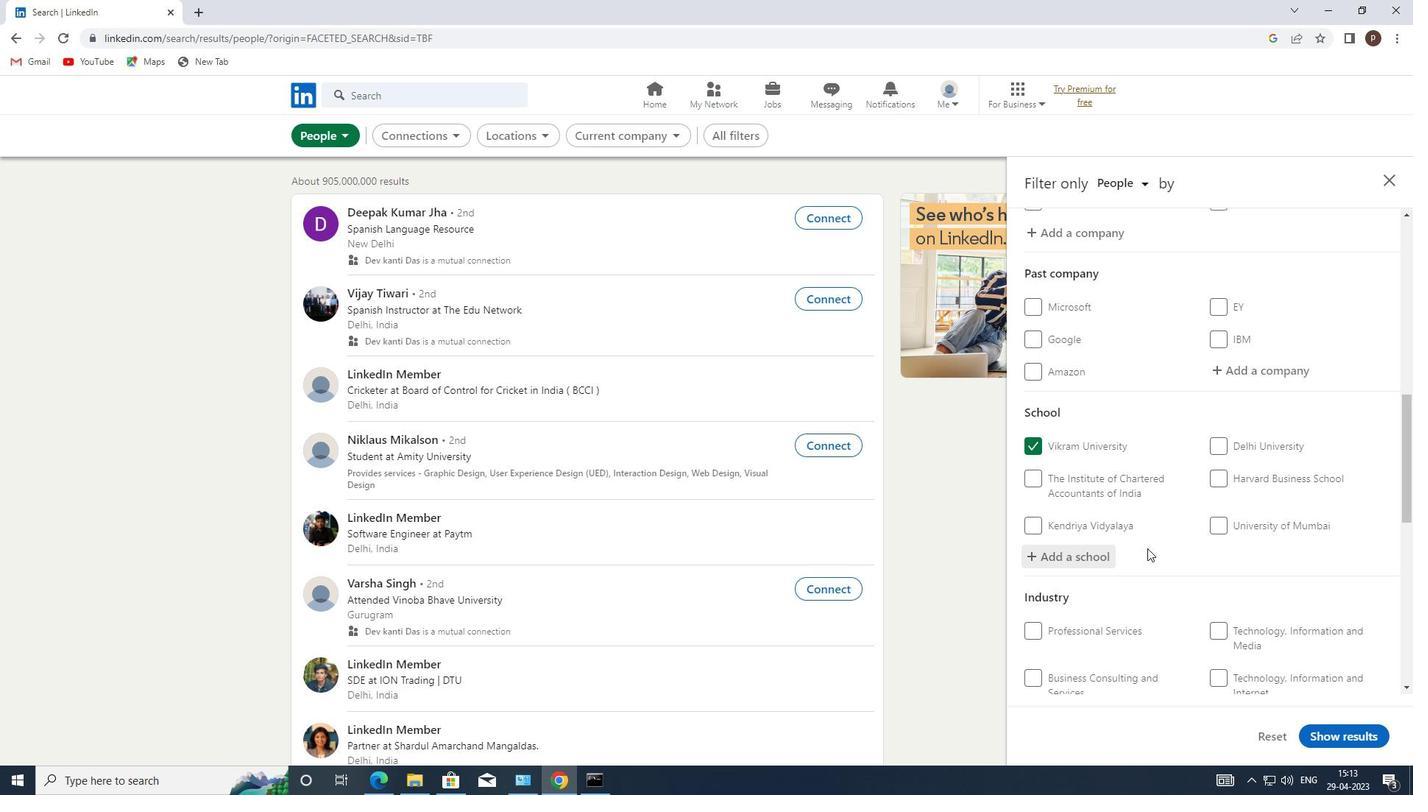 
Action: Mouse moved to (1236, 499)
Screenshot: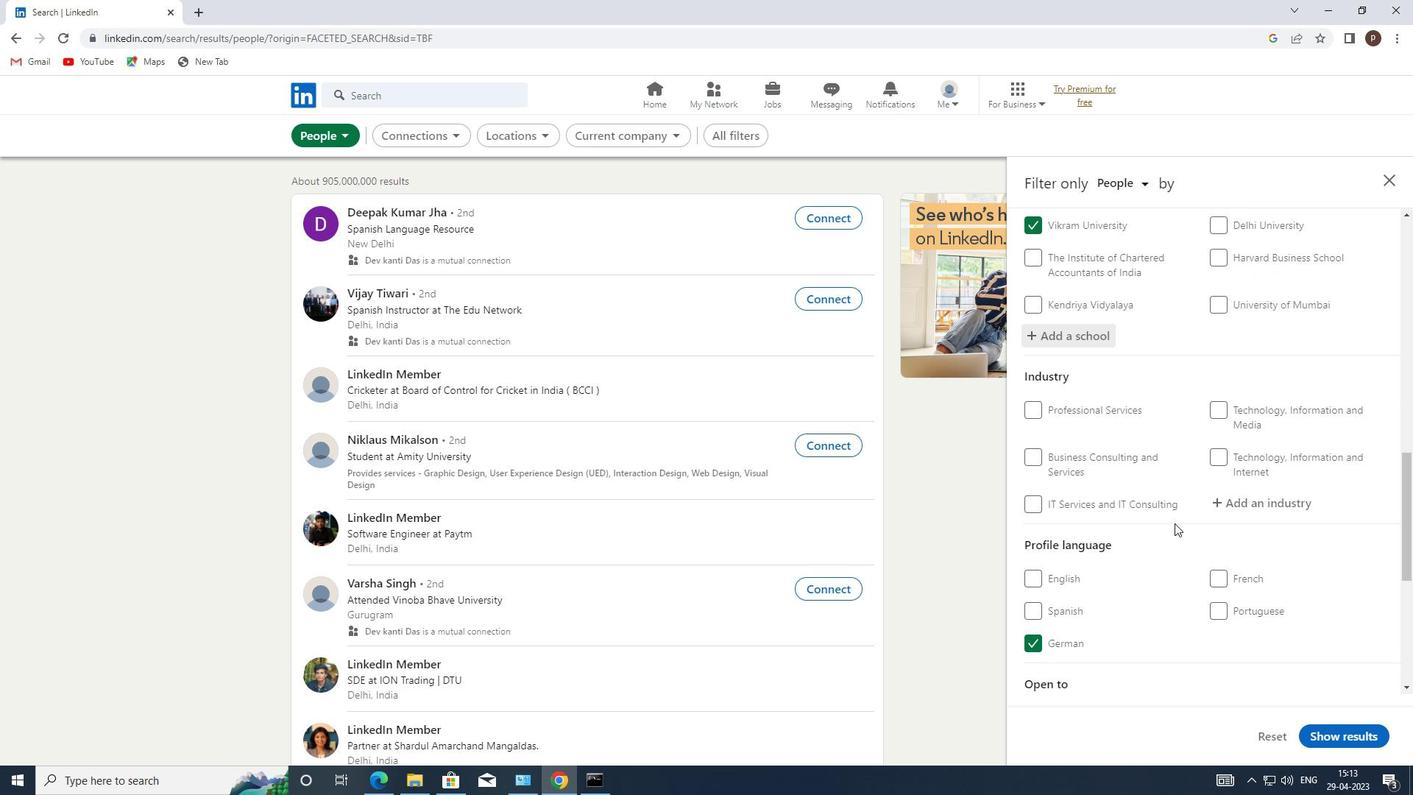 
Action: Mouse pressed left at (1236, 499)
Screenshot: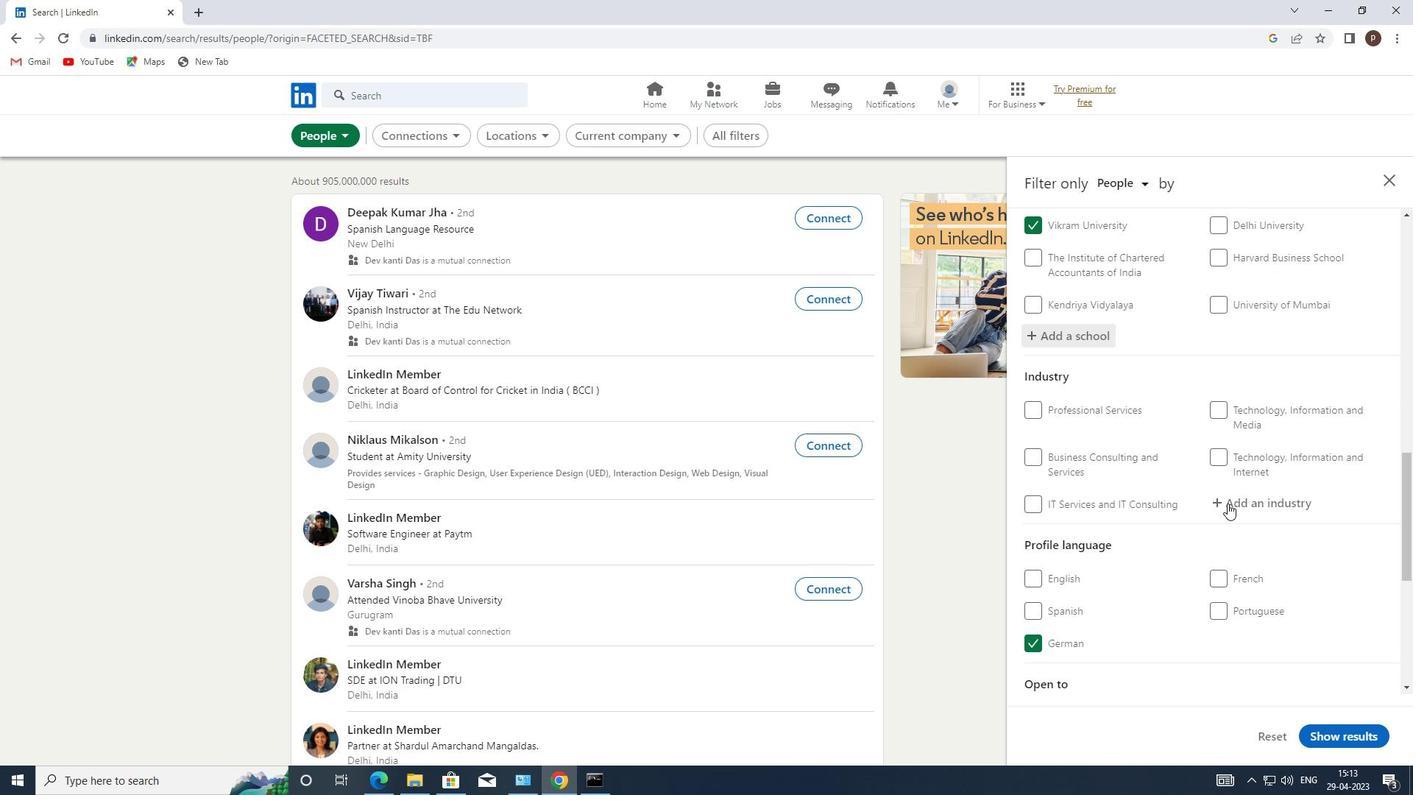 
Action: Mouse moved to (1236, 499)
Screenshot: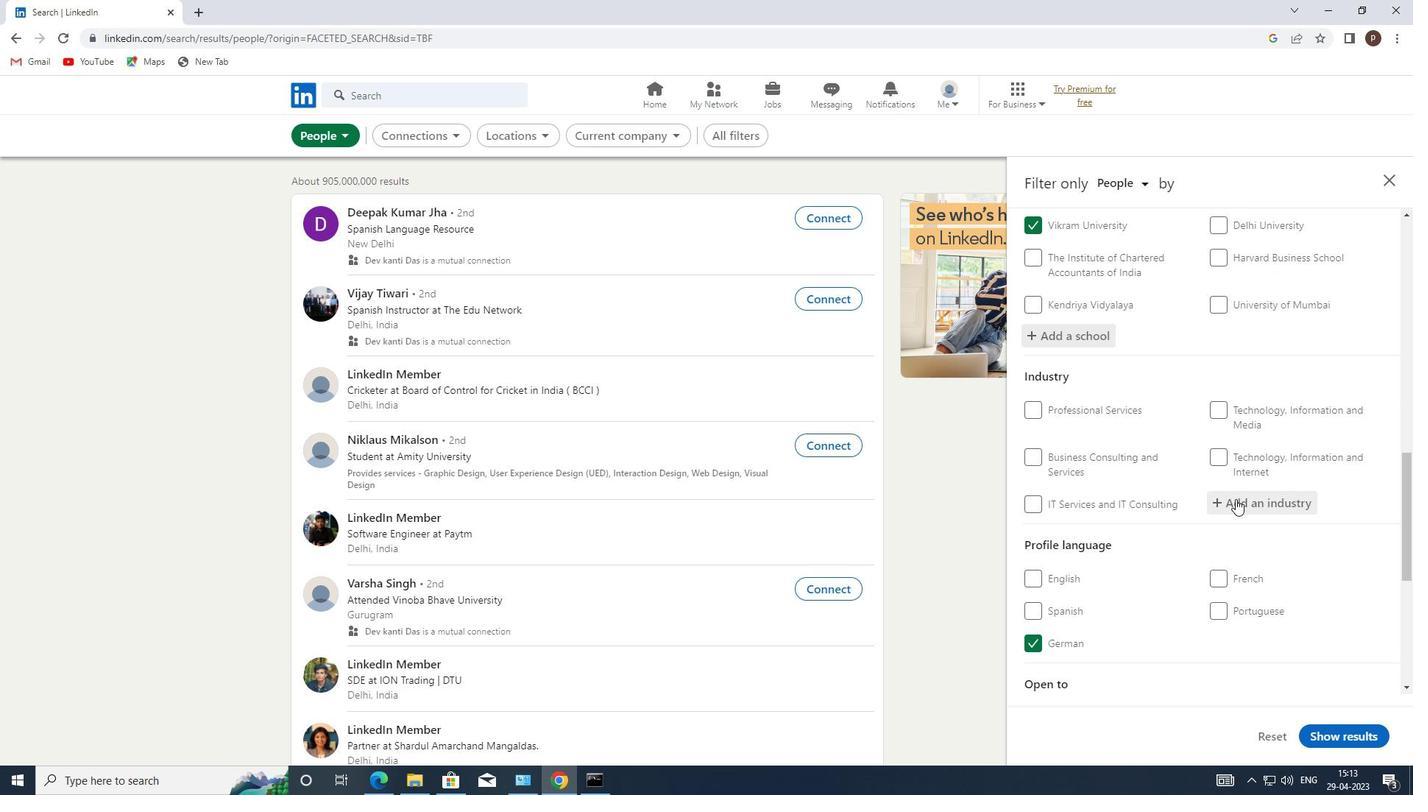 
Action: Mouse pressed left at (1236, 499)
Screenshot: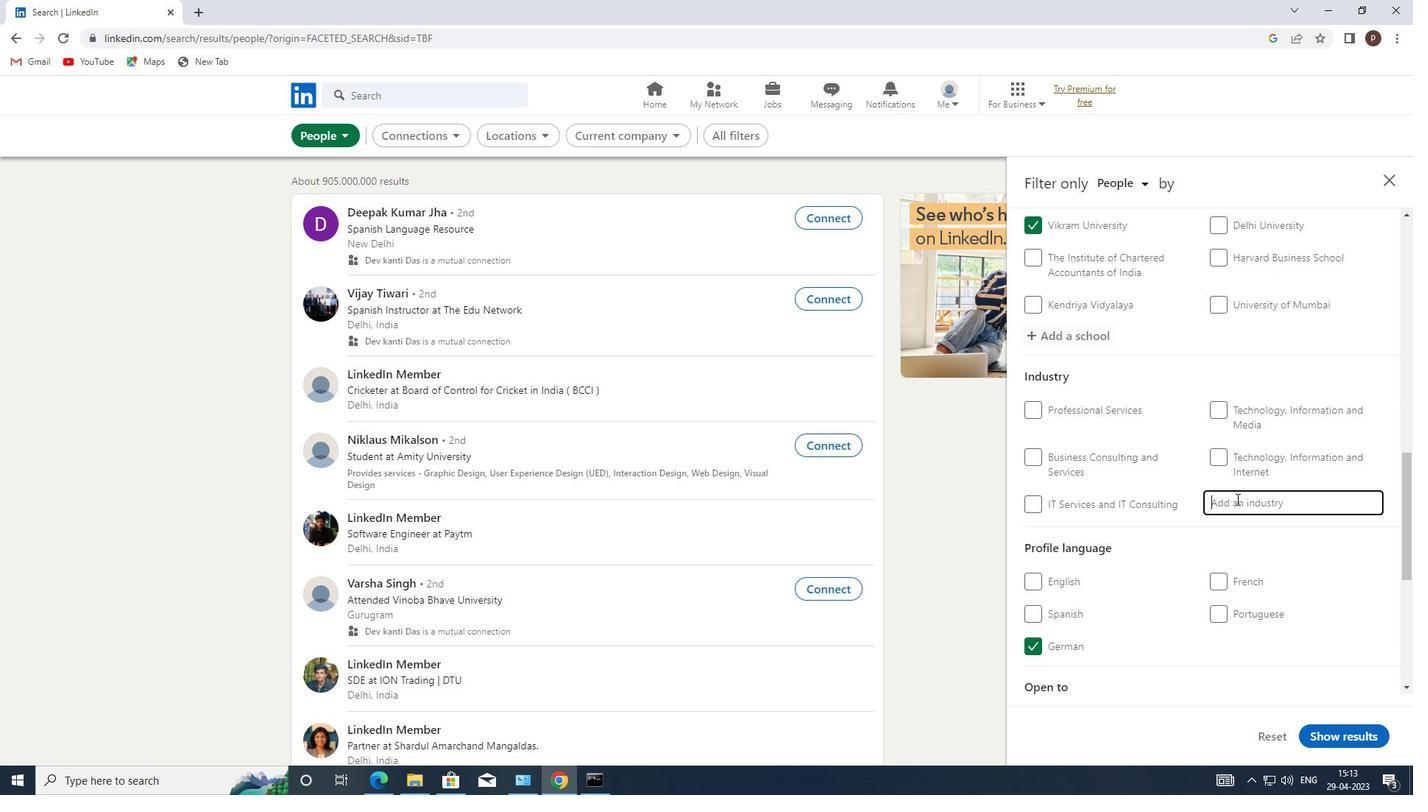 
Action: Key pressed <Key.caps_lock><Key.caps_lock>U<Key.caps_lock>RBAN<Key.space><Key.caps_lock>S<Key.caps_lock>ER
Screenshot: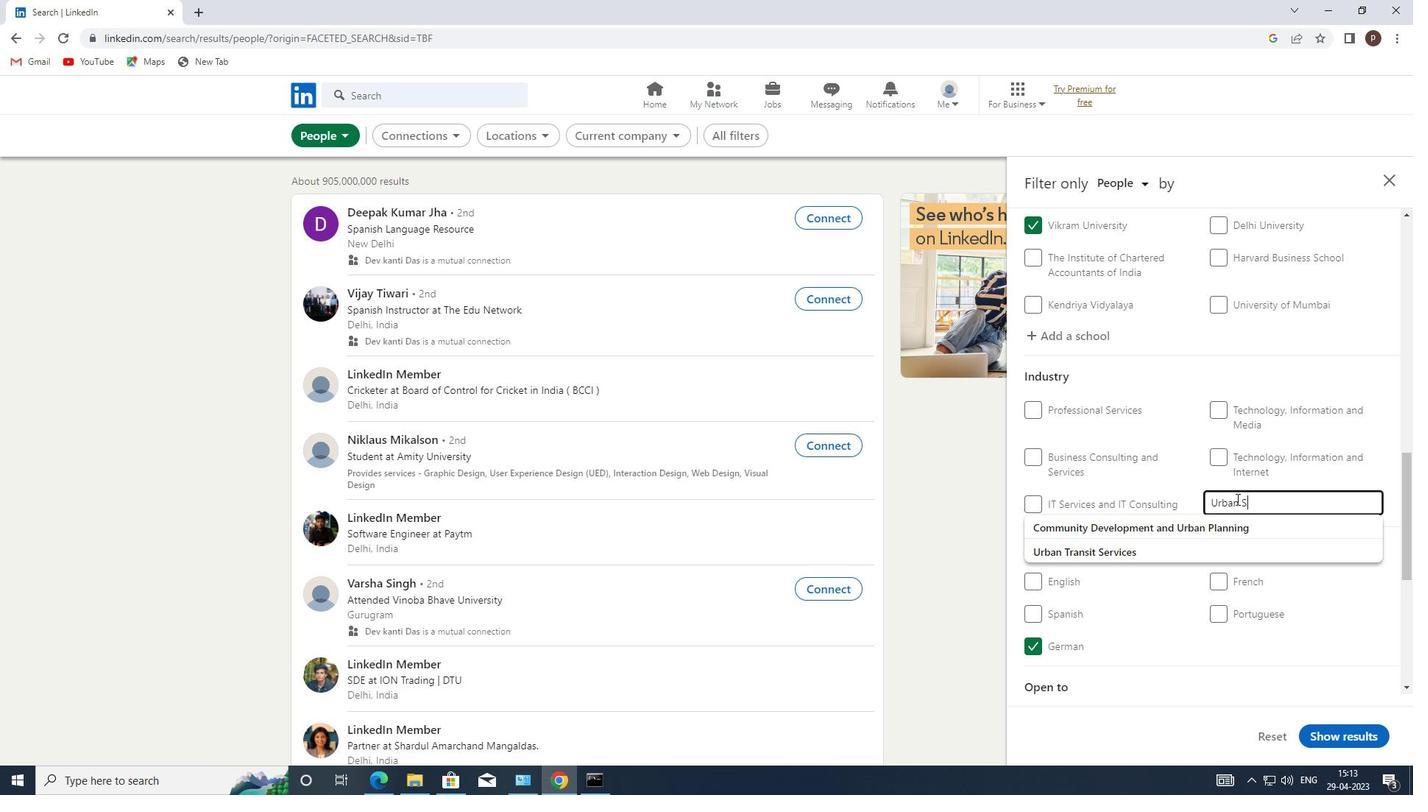 
Action: Mouse moved to (1158, 522)
Screenshot: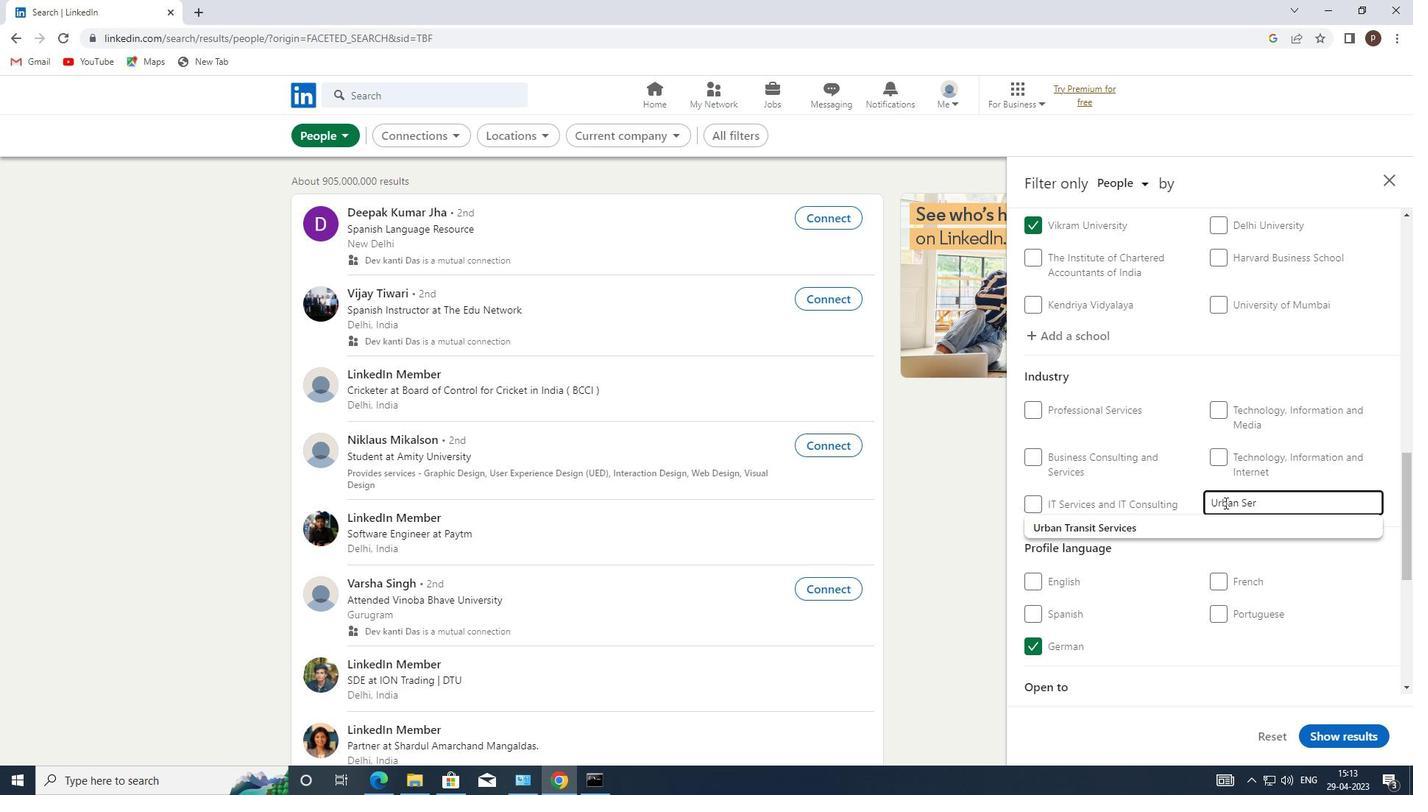
Action: Mouse pressed left at (1158, 522)
Screenshot: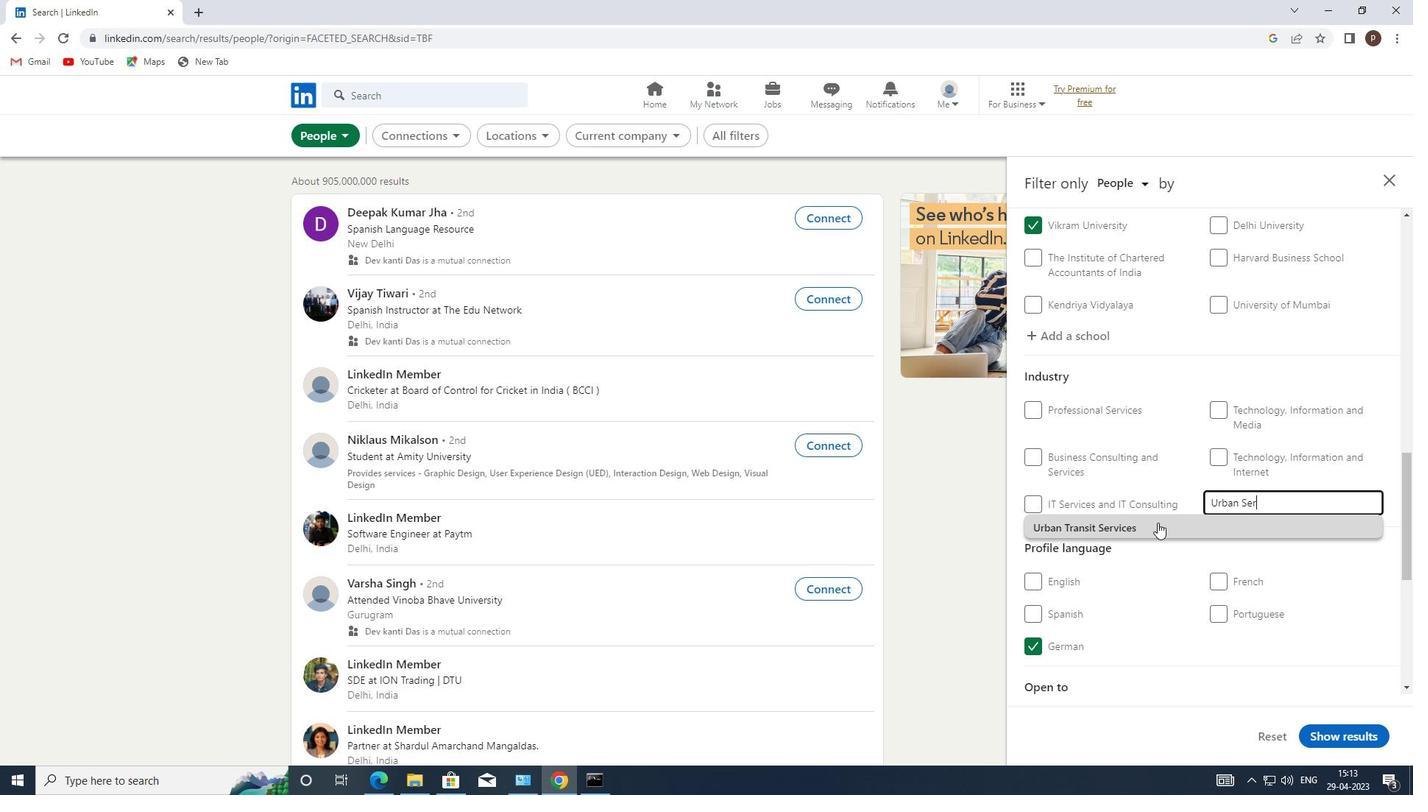 
Action: Mouse scrolled (1158, 522) with delta (0, 0)
Screenshot: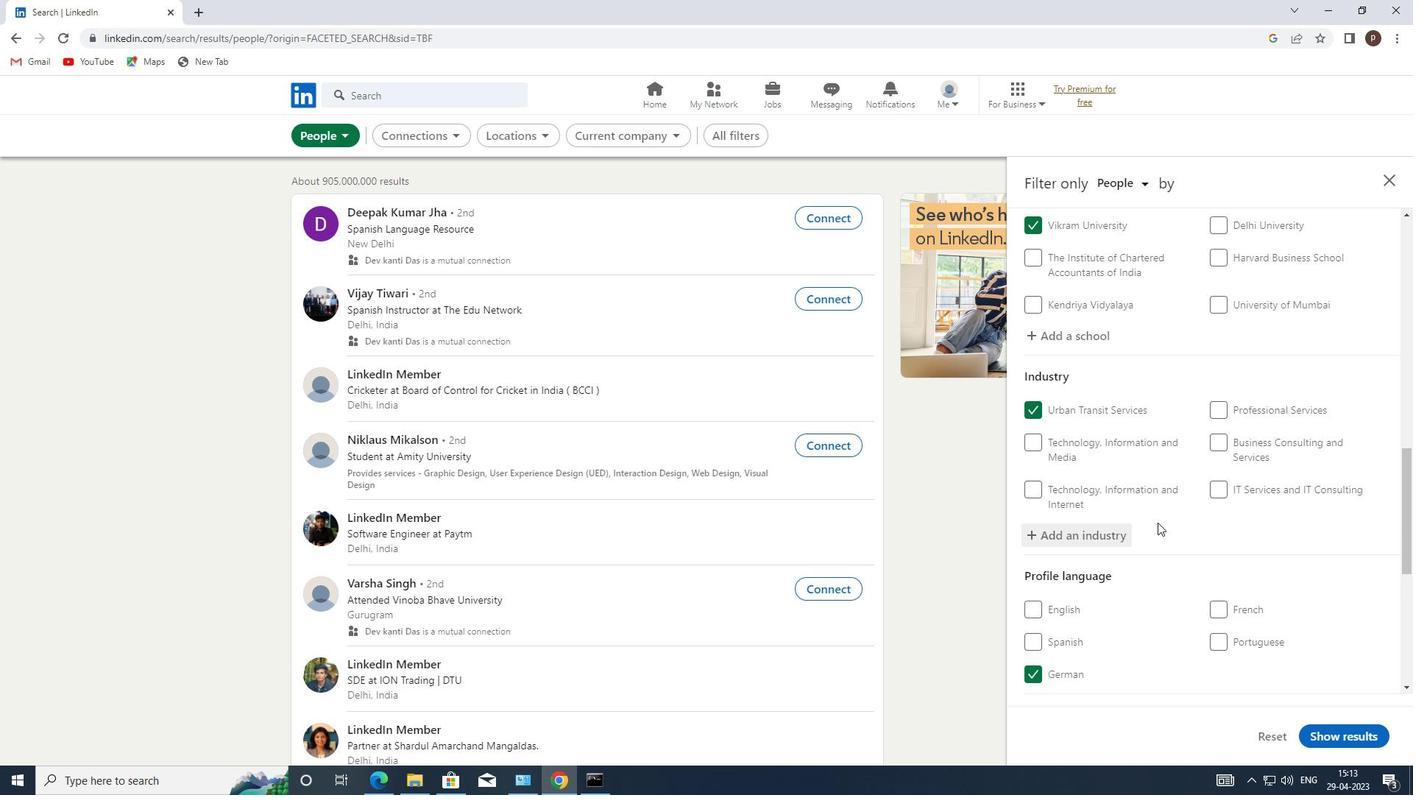 
Action: Mouse scrolled (1158, 522) with delta (0, 0)
Screenshot: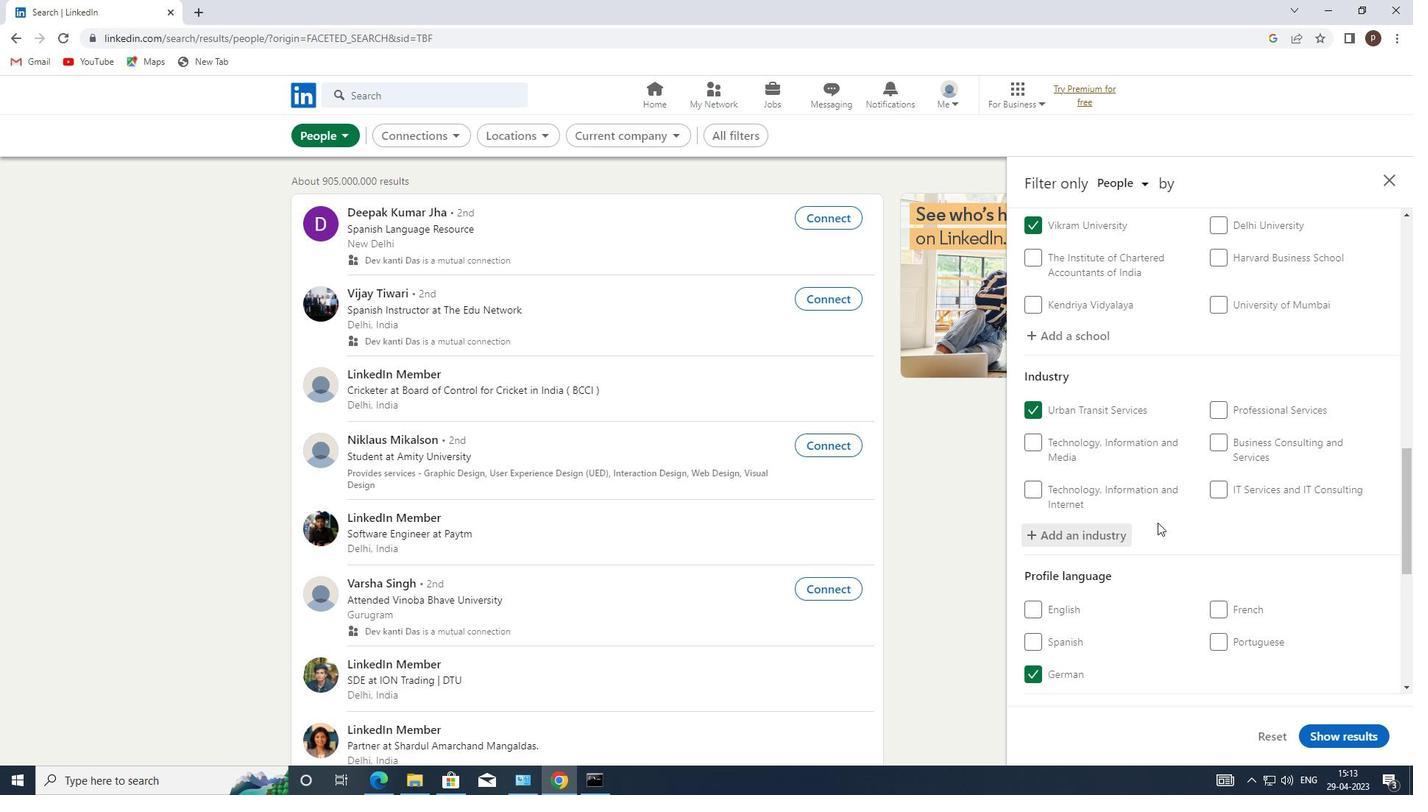 
Action: Mouse scrolled (1158, 522) with delta (0, 0)
Screenshot: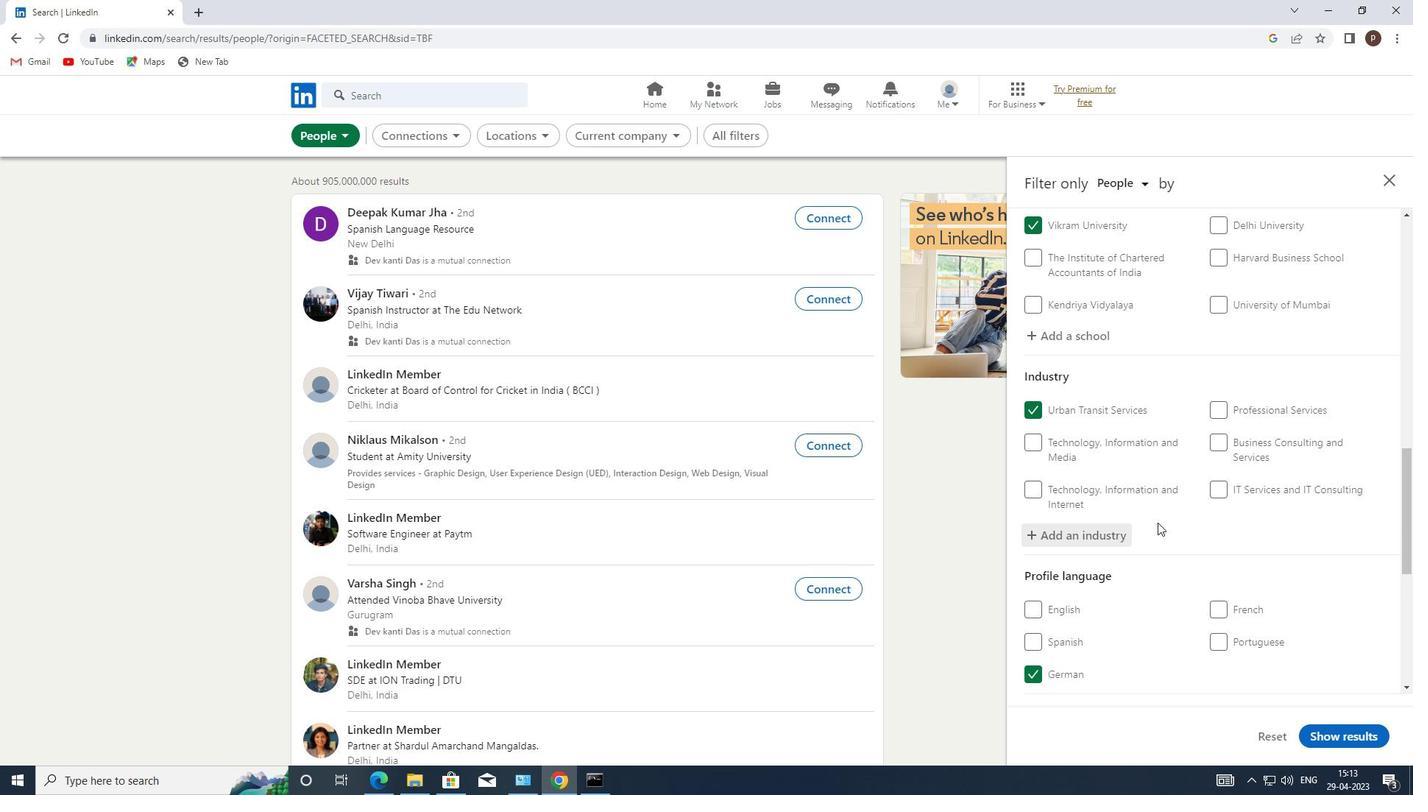 
Action: Mouse moved to (1157, 523)
Screenshot: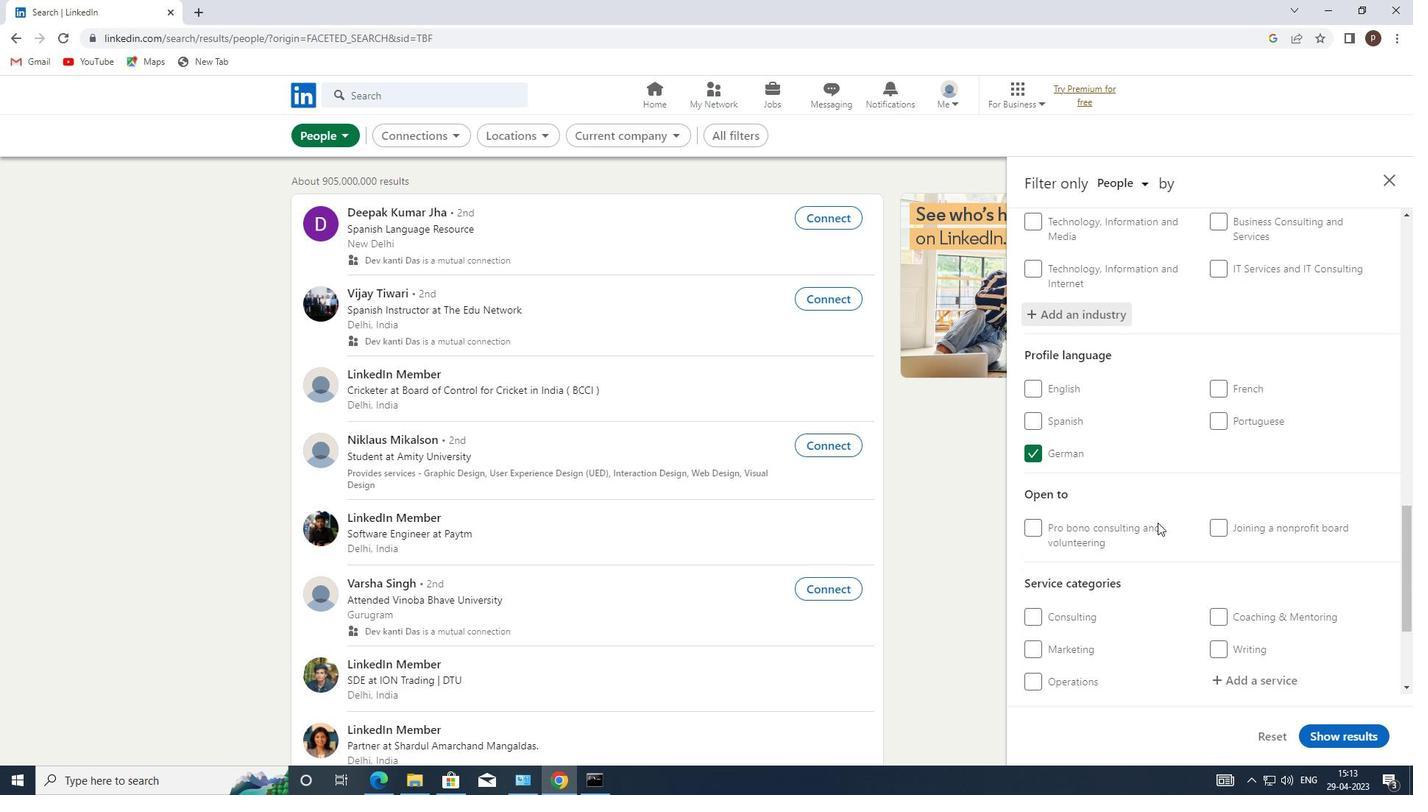 
Action: Mouse scrolled (1157, 522) with delta (0, 0)
Screenshot: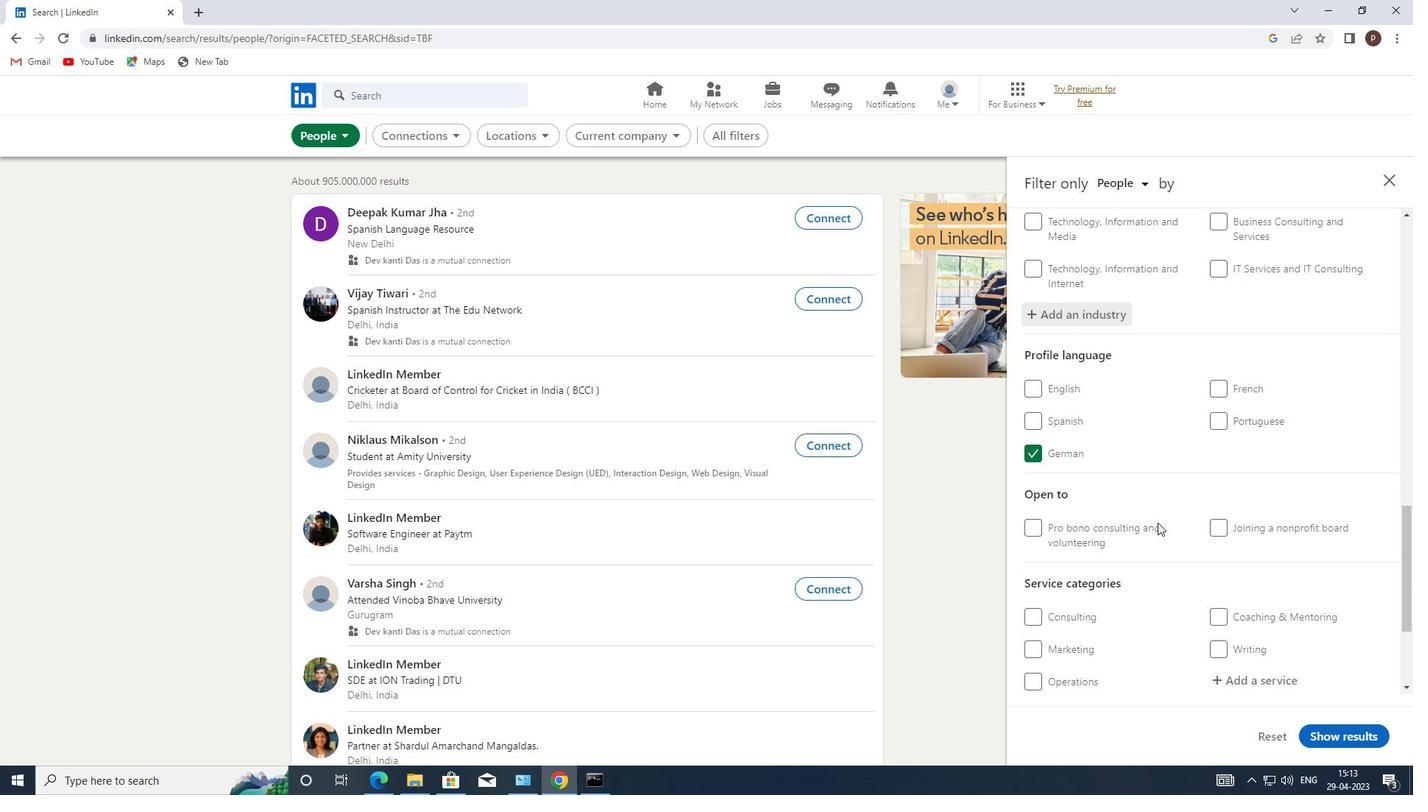 
Action: Mouse moved to (1157, 523)
Screenshot: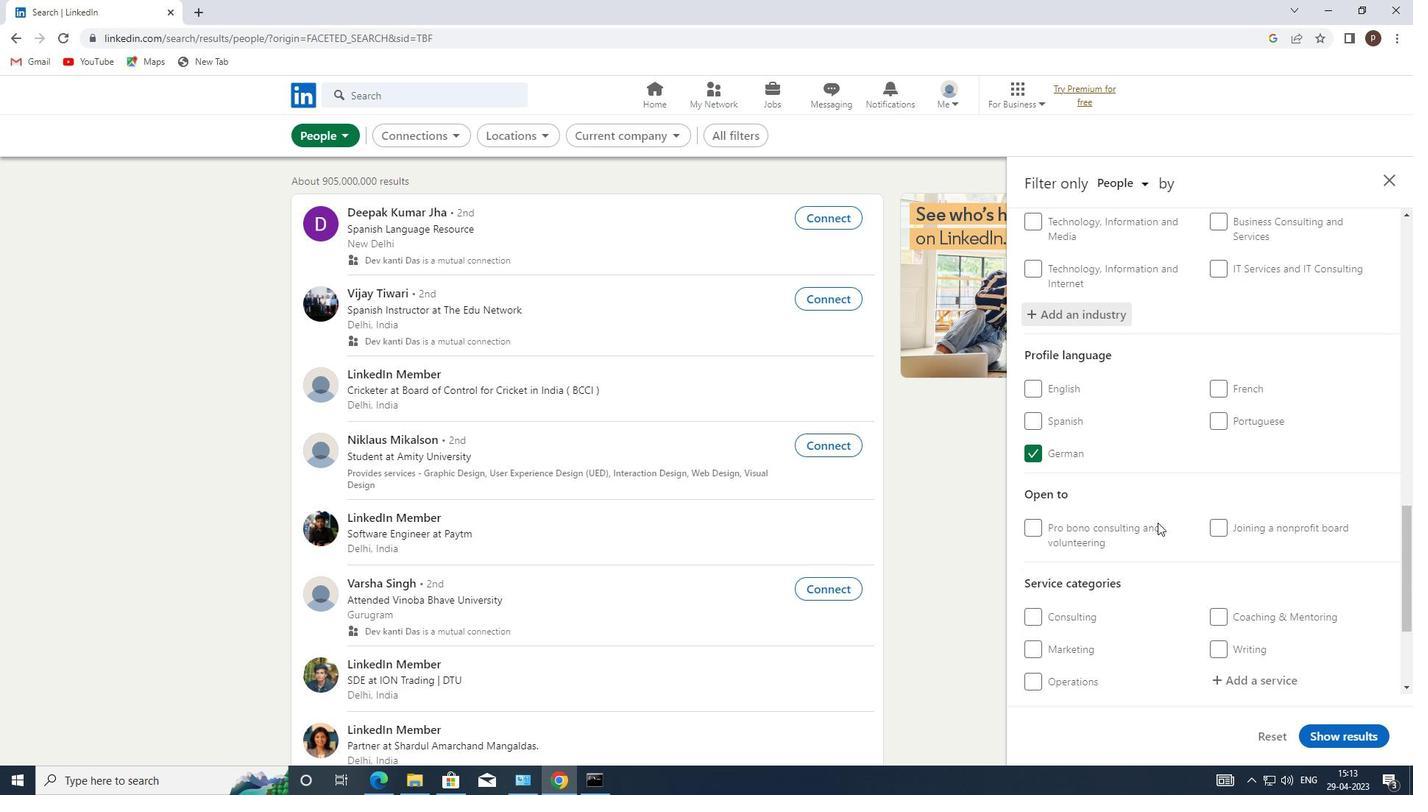 
Action: Mouse scrolled (1157, 522) with delta (0, 0)
Screenshot: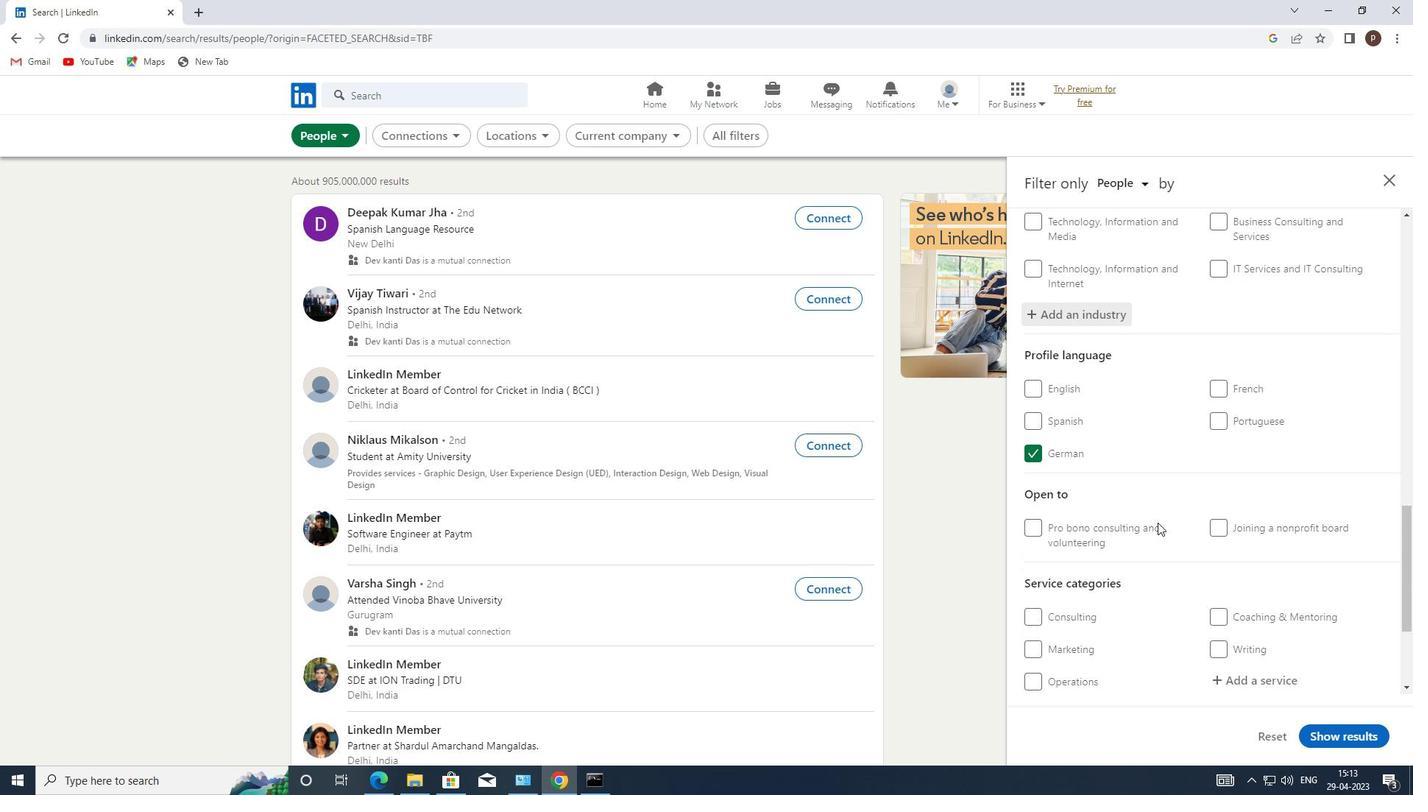 
Action: Mouse moved to (1222, 534)
Screenshot: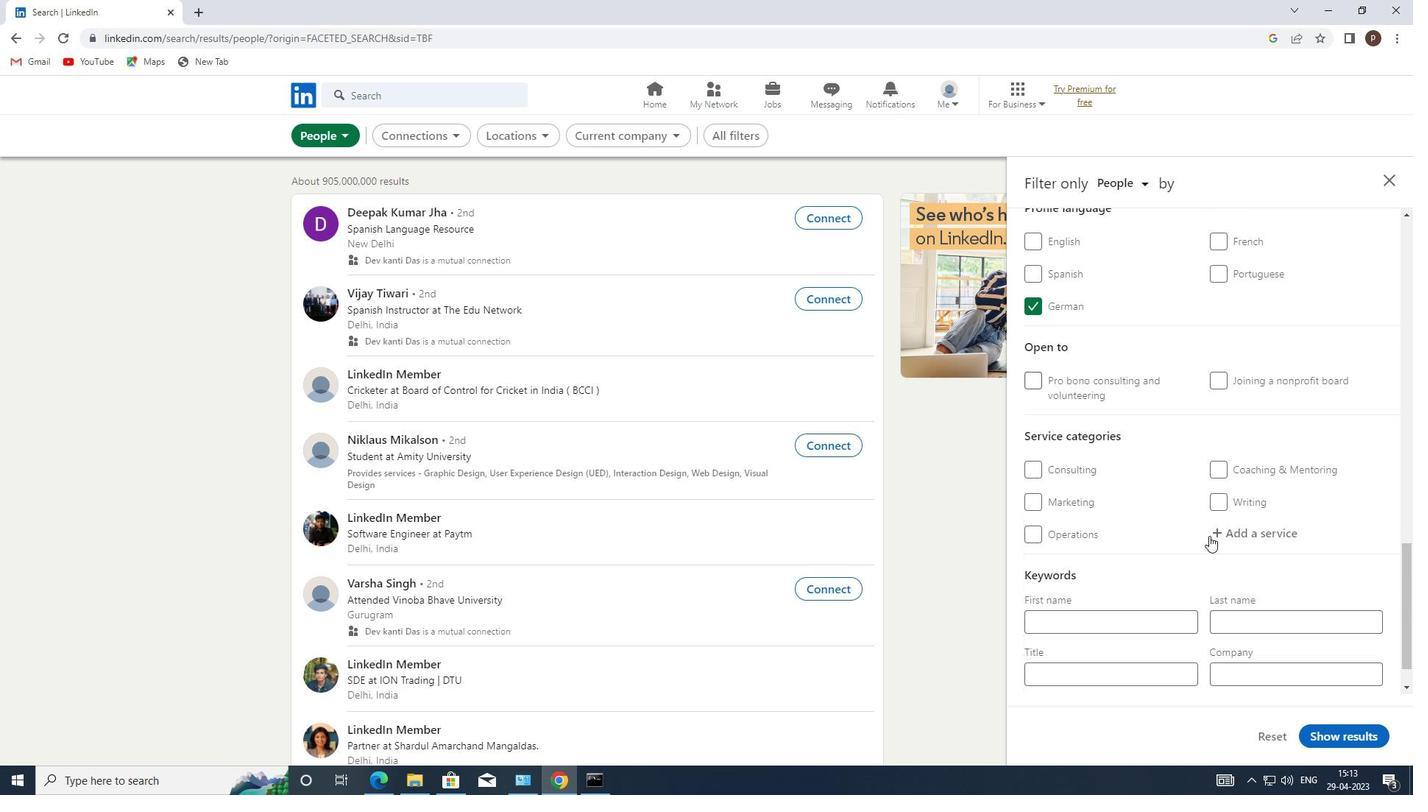 
Action: Mouse pressed left at (1222, 534)
Screenshot: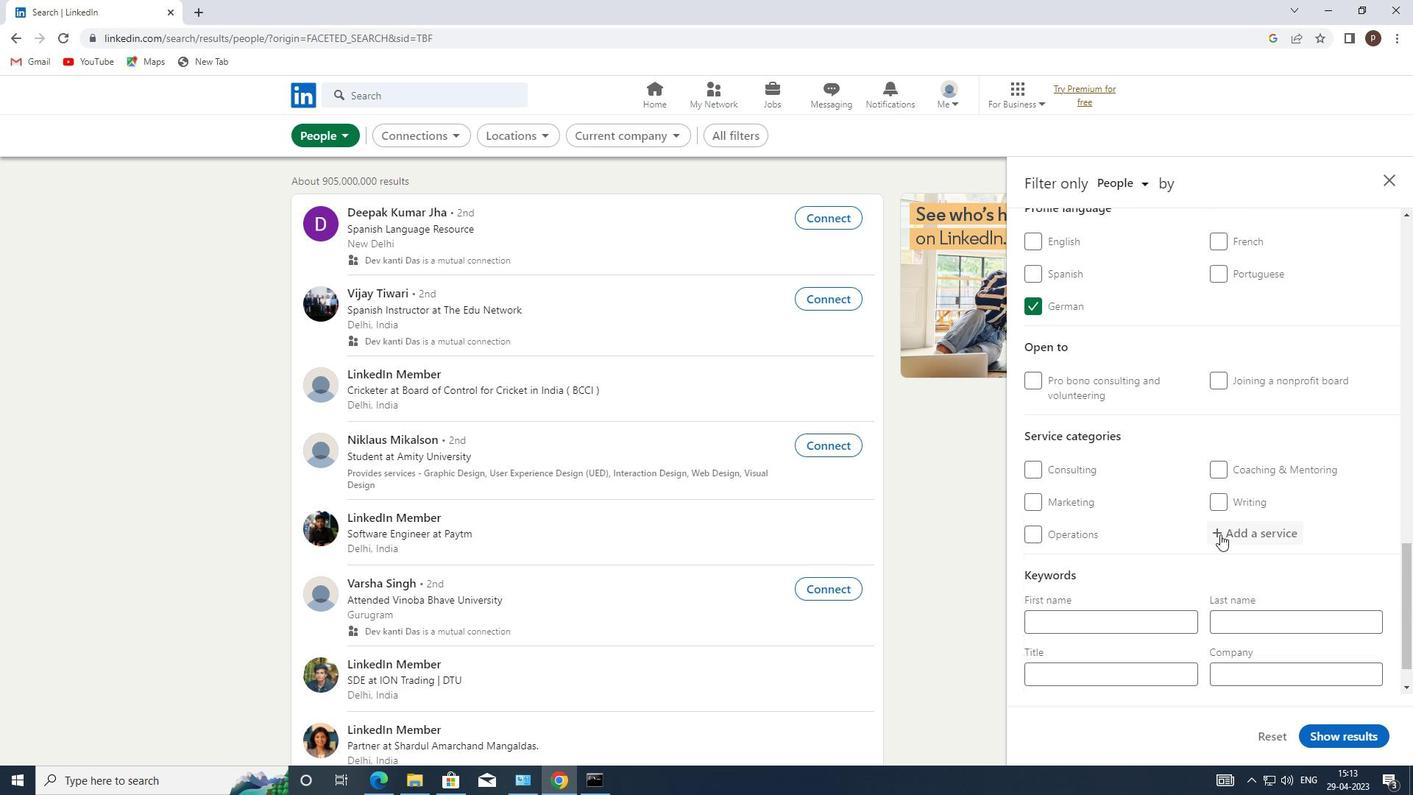 
Action: Mouse moved to (1223, 534)
Screenshot: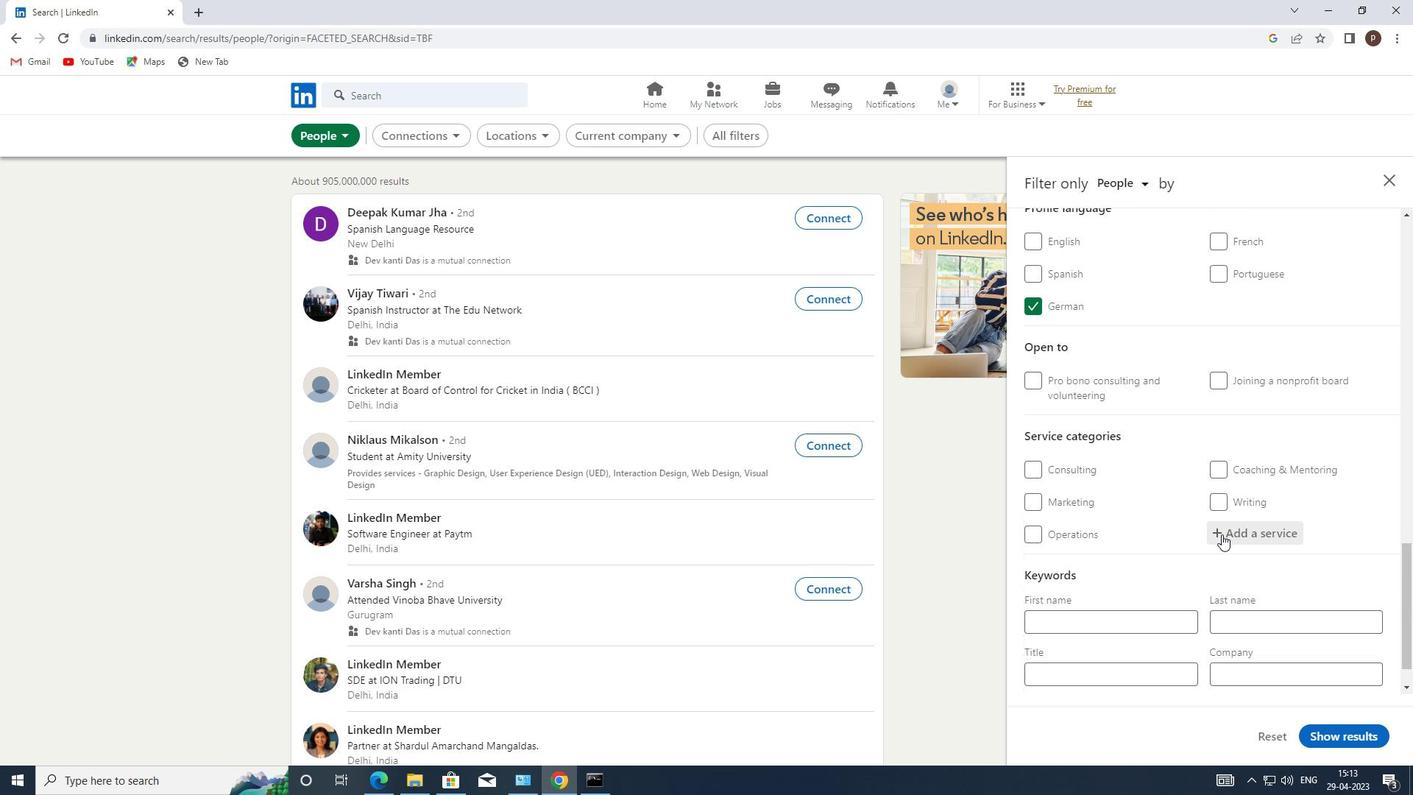 
Action: Mouse pressed left at (1223, 534)
Screenshot: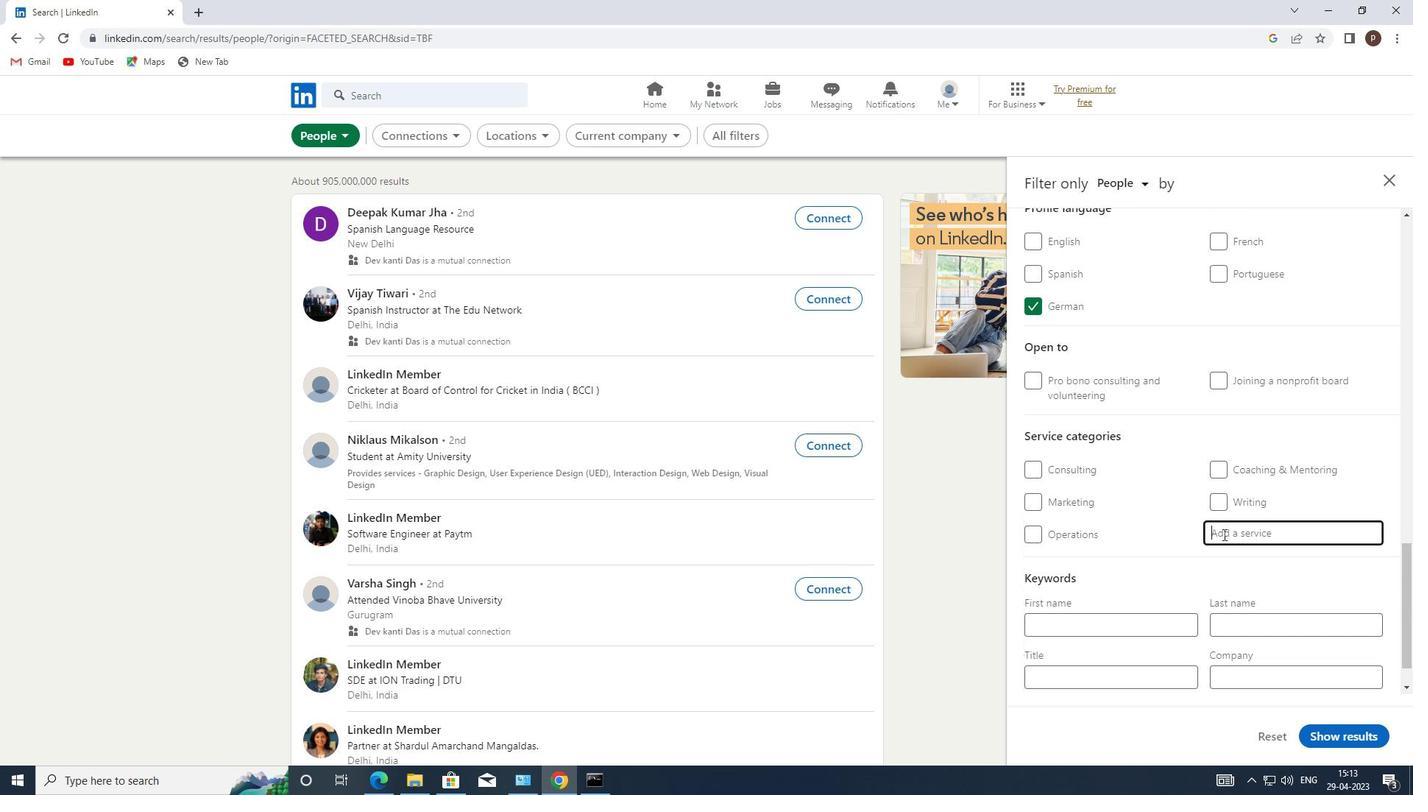 
Action: Key pressed <Key.caps_lock>L<Key.caps_lock>IFE<Key.space>
Screenshot: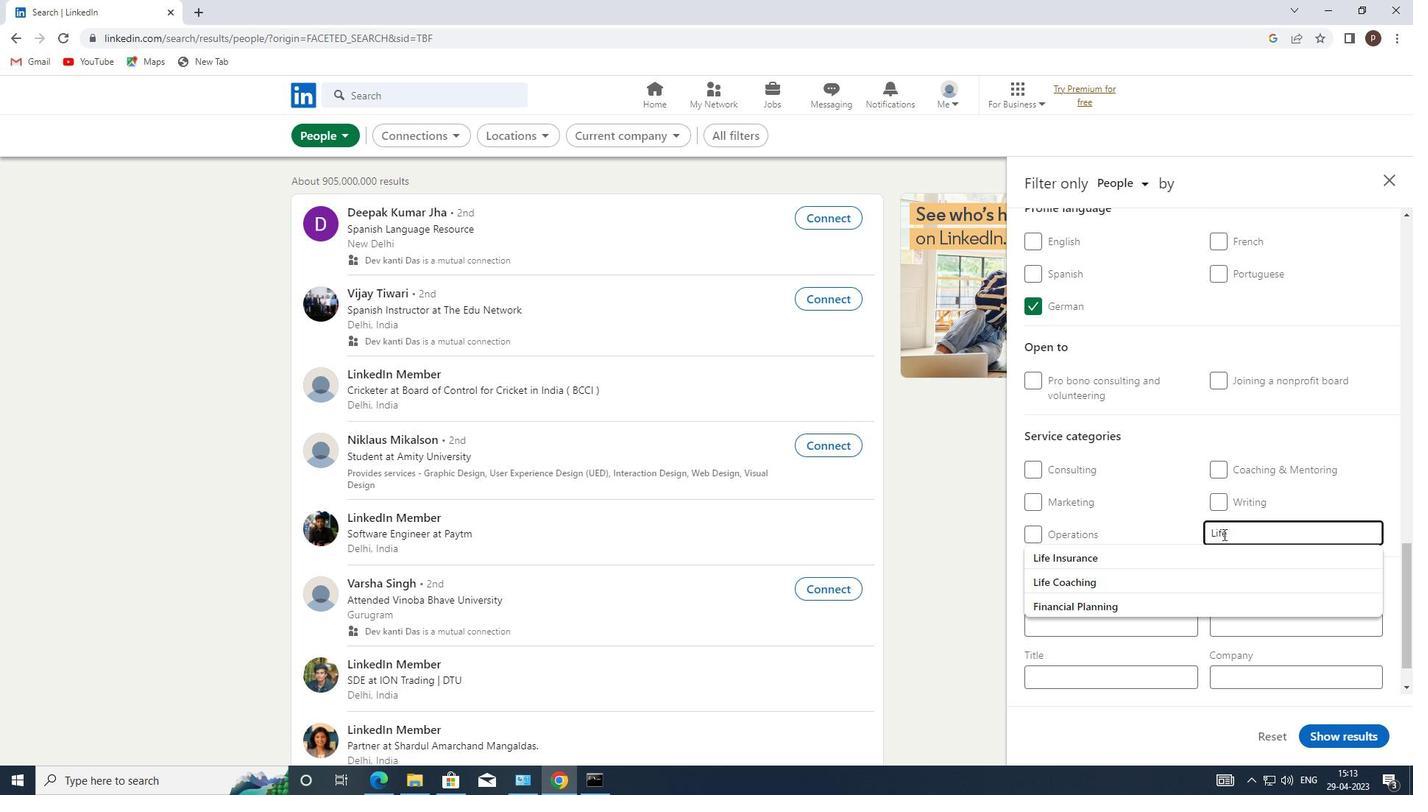 
Action: Mouse moved to (1125, 583)
Screenshot: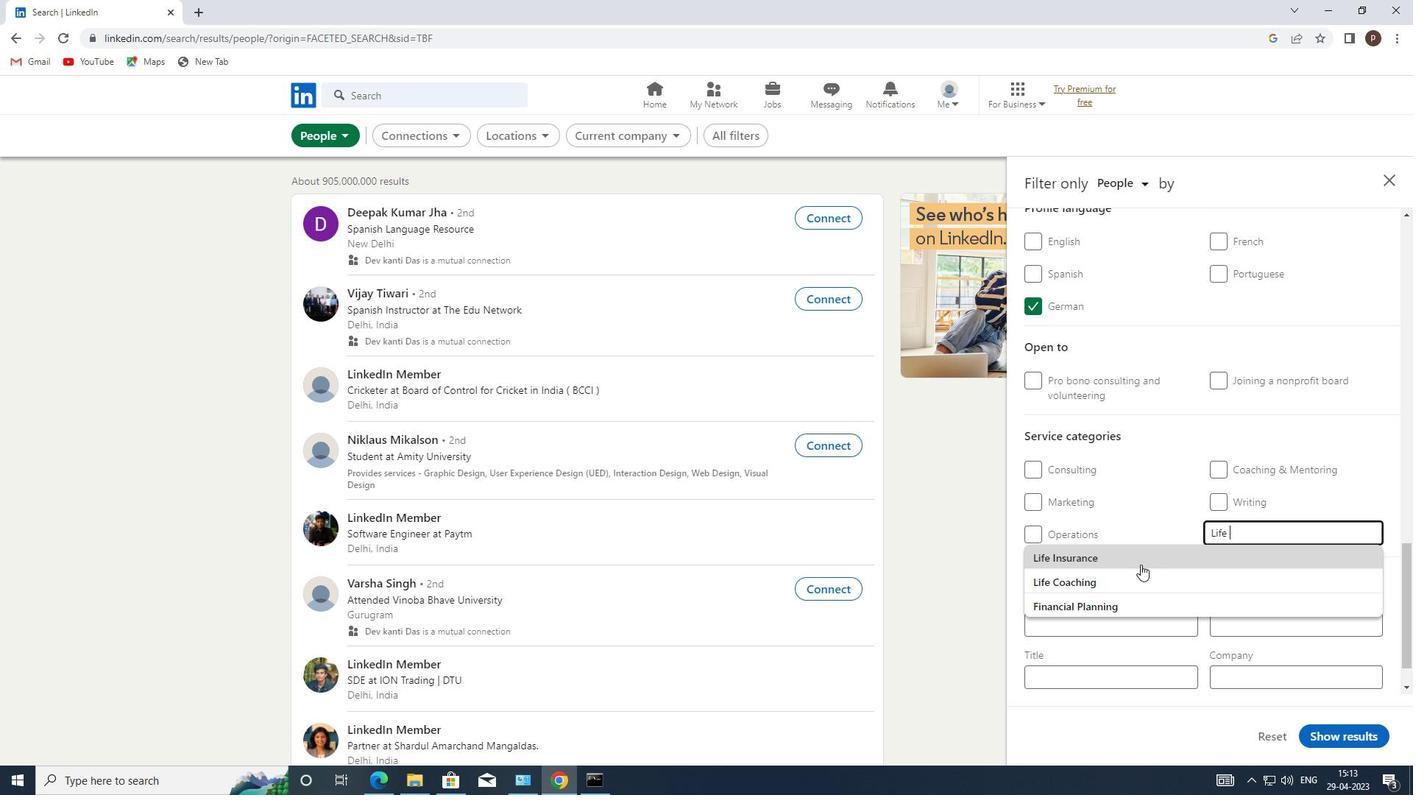 
Action: Mouse pressed left at (1125, 583)
Screenshot: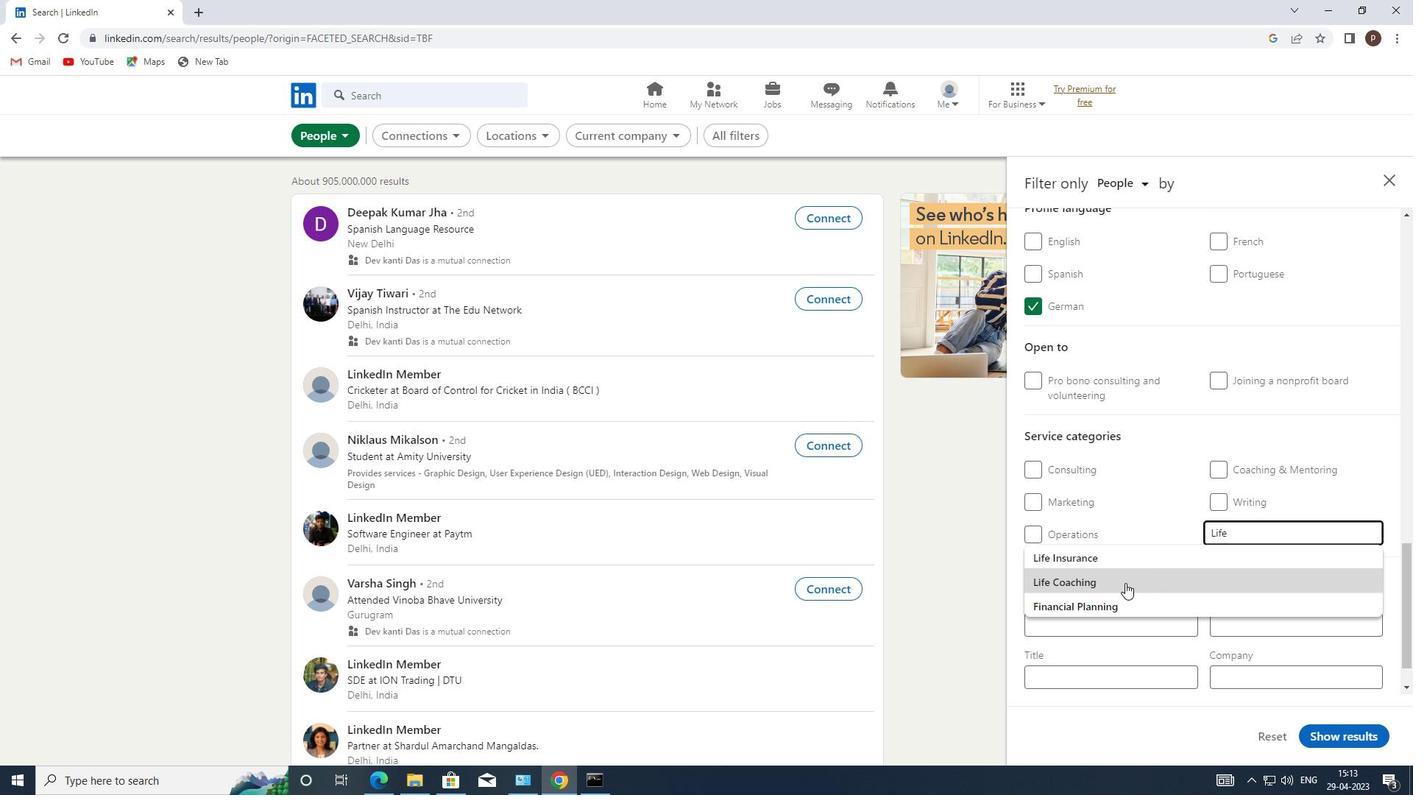 
Action: Mouse scrolled (1125, 582) with delta (0, 0)
Screenshot: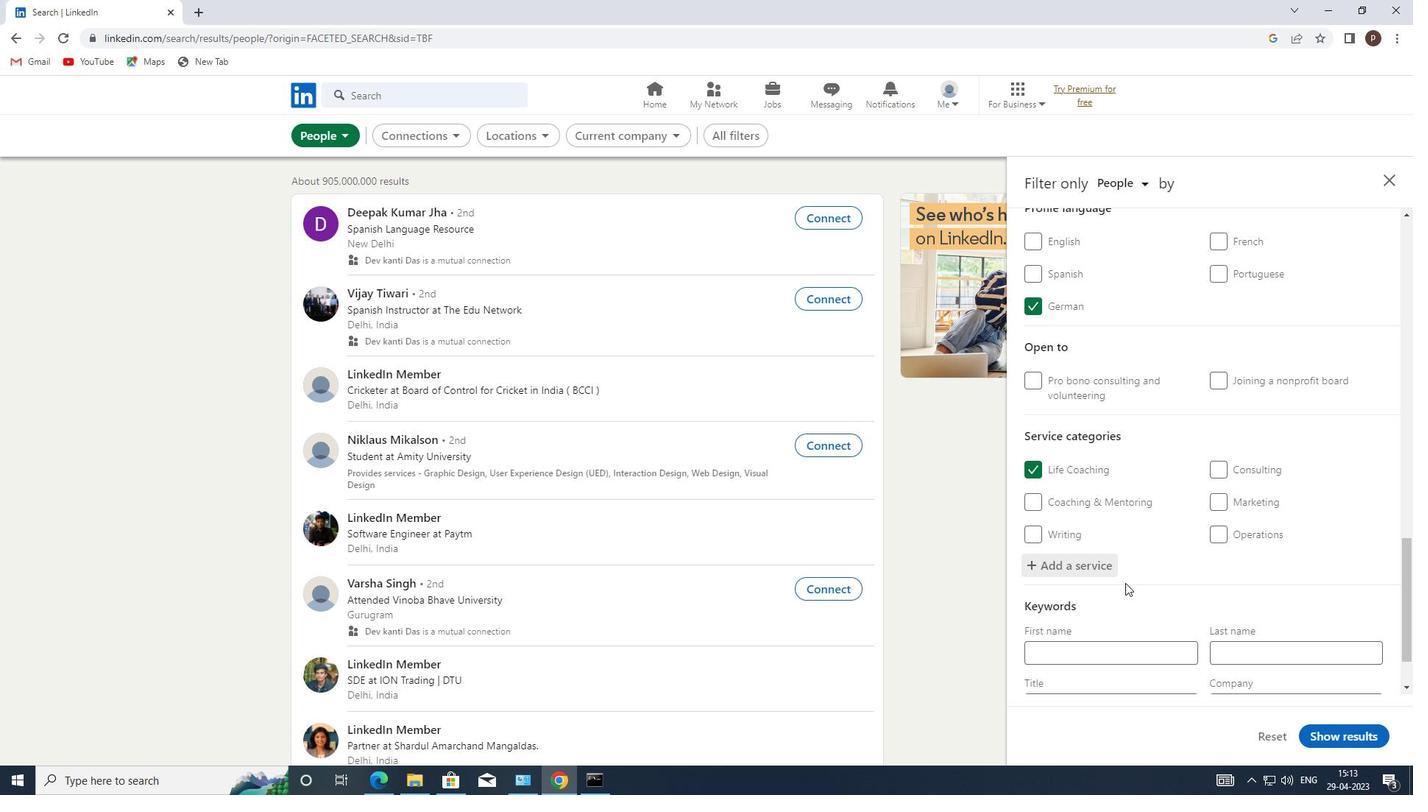 
Action: Mouse scrolled (1125, 582) with delta (0, 0)
Screenshot: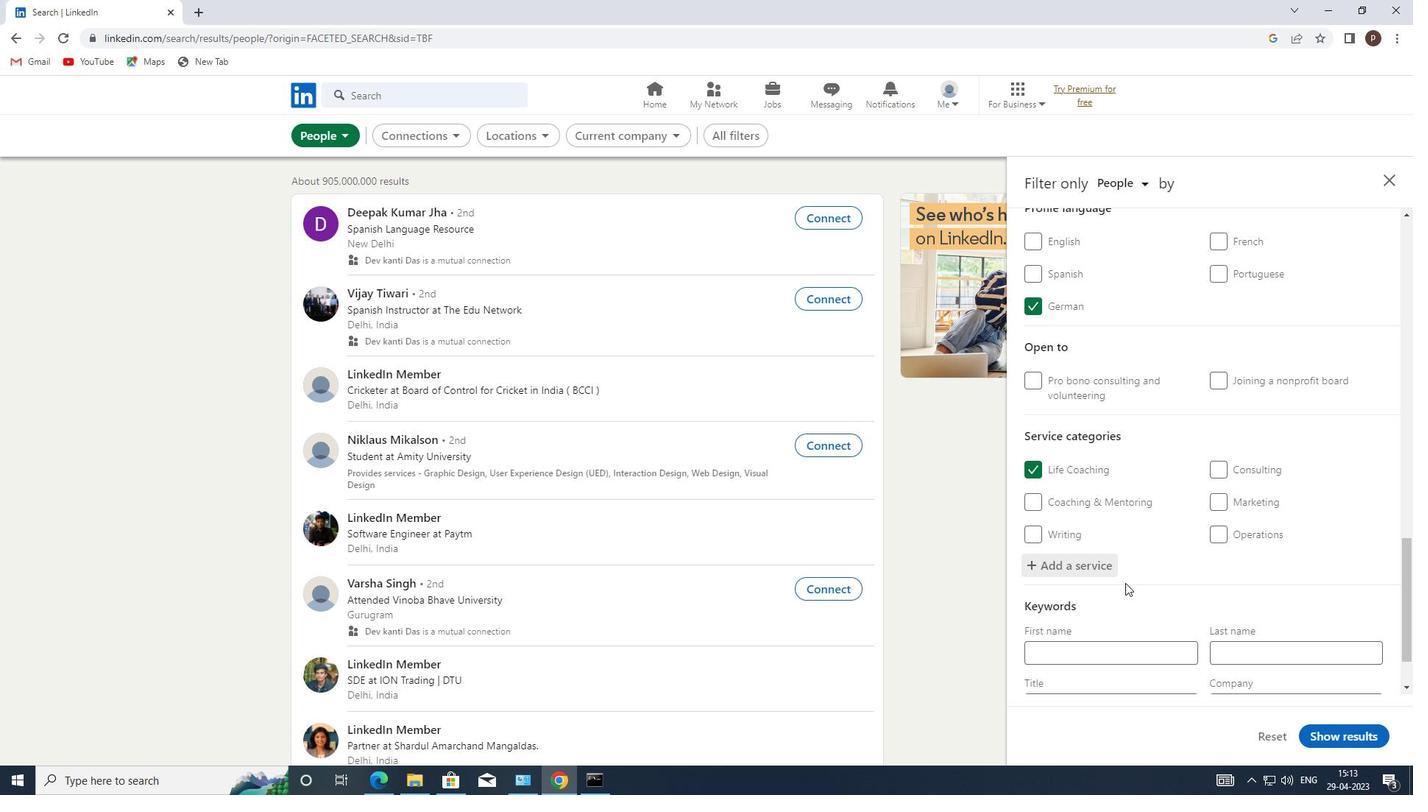 
Action: Mouse scrolled (1125, 582) with delta (0, 0)
Screenshot: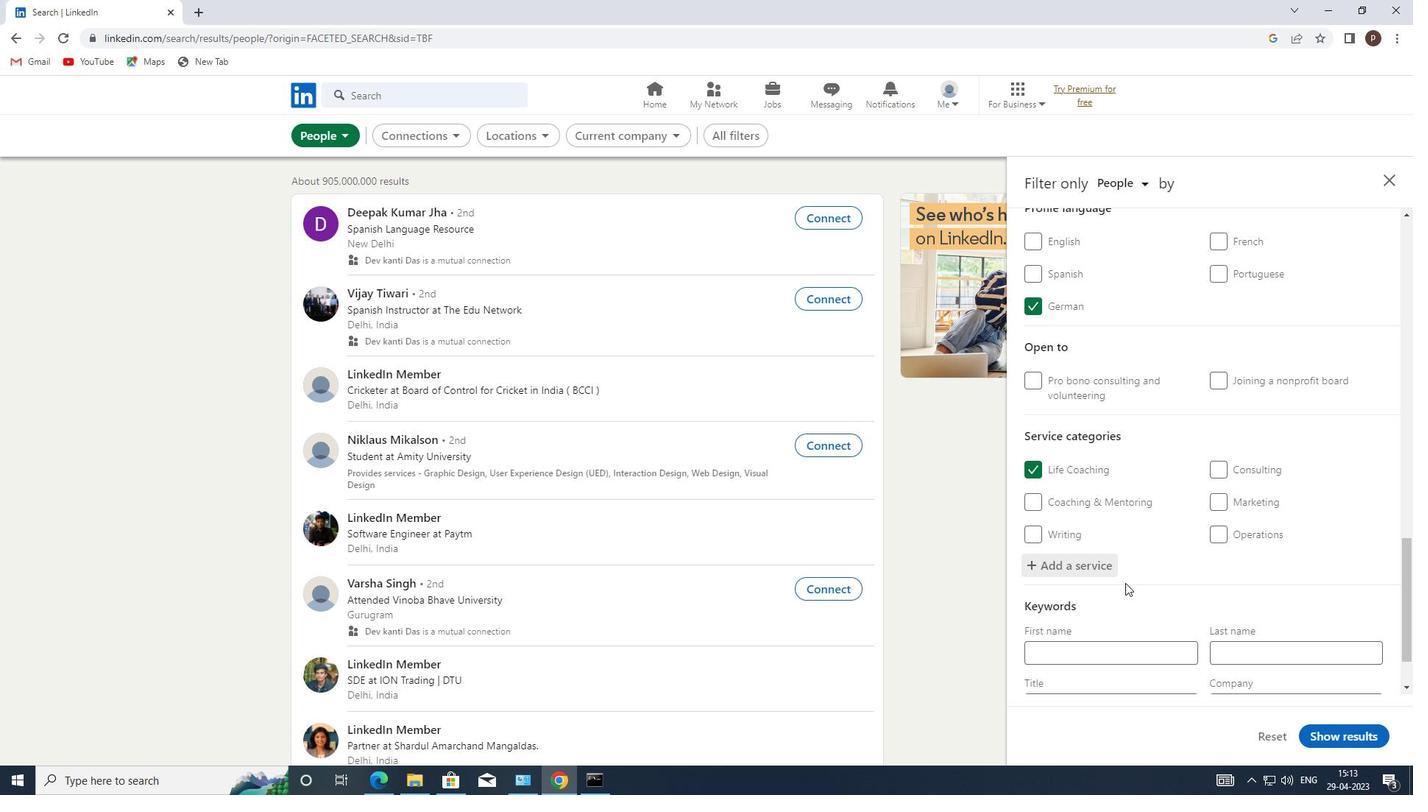 
Action: Mouse moved to (1087, 617)
Screenshot: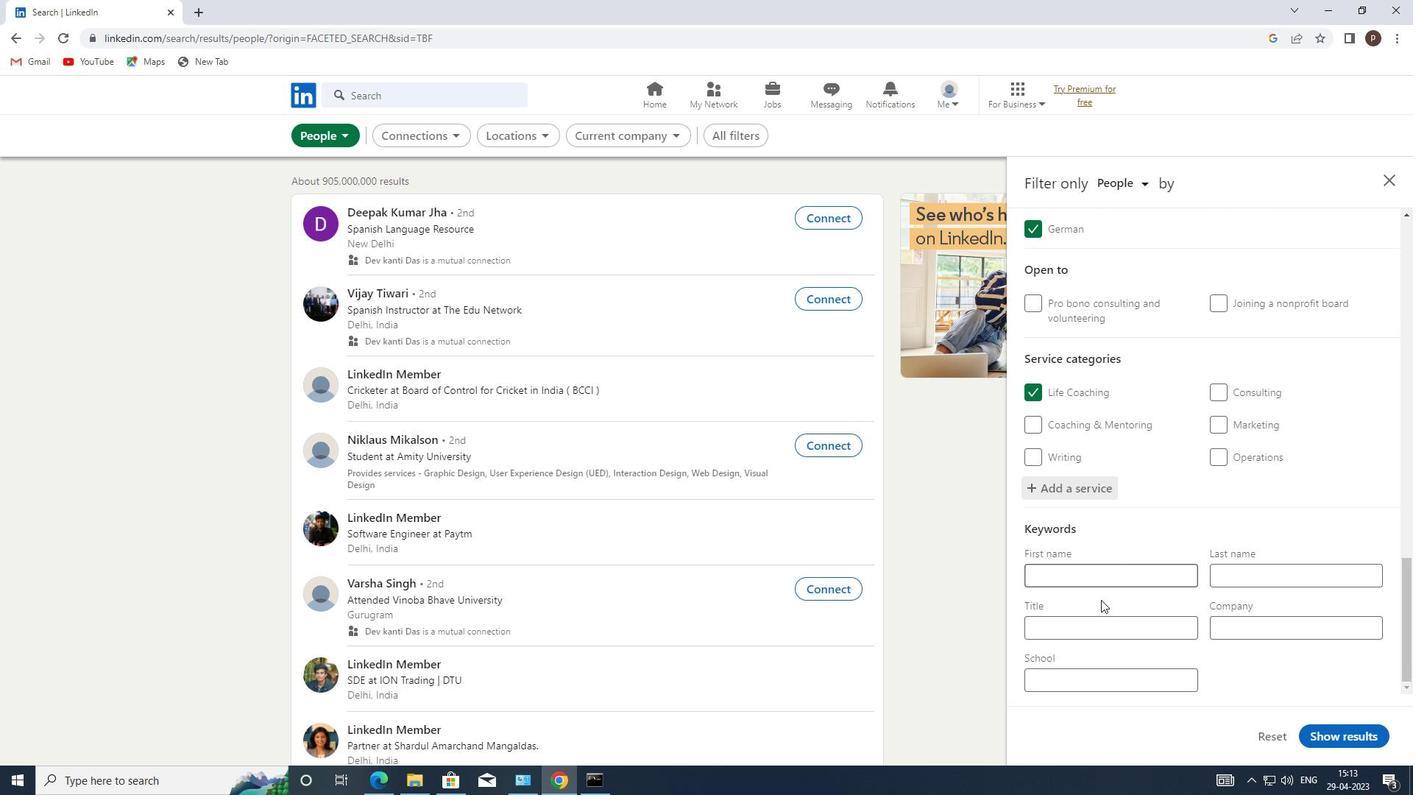
Action: Mouse pressed left at (1087, 617)
Screenshot: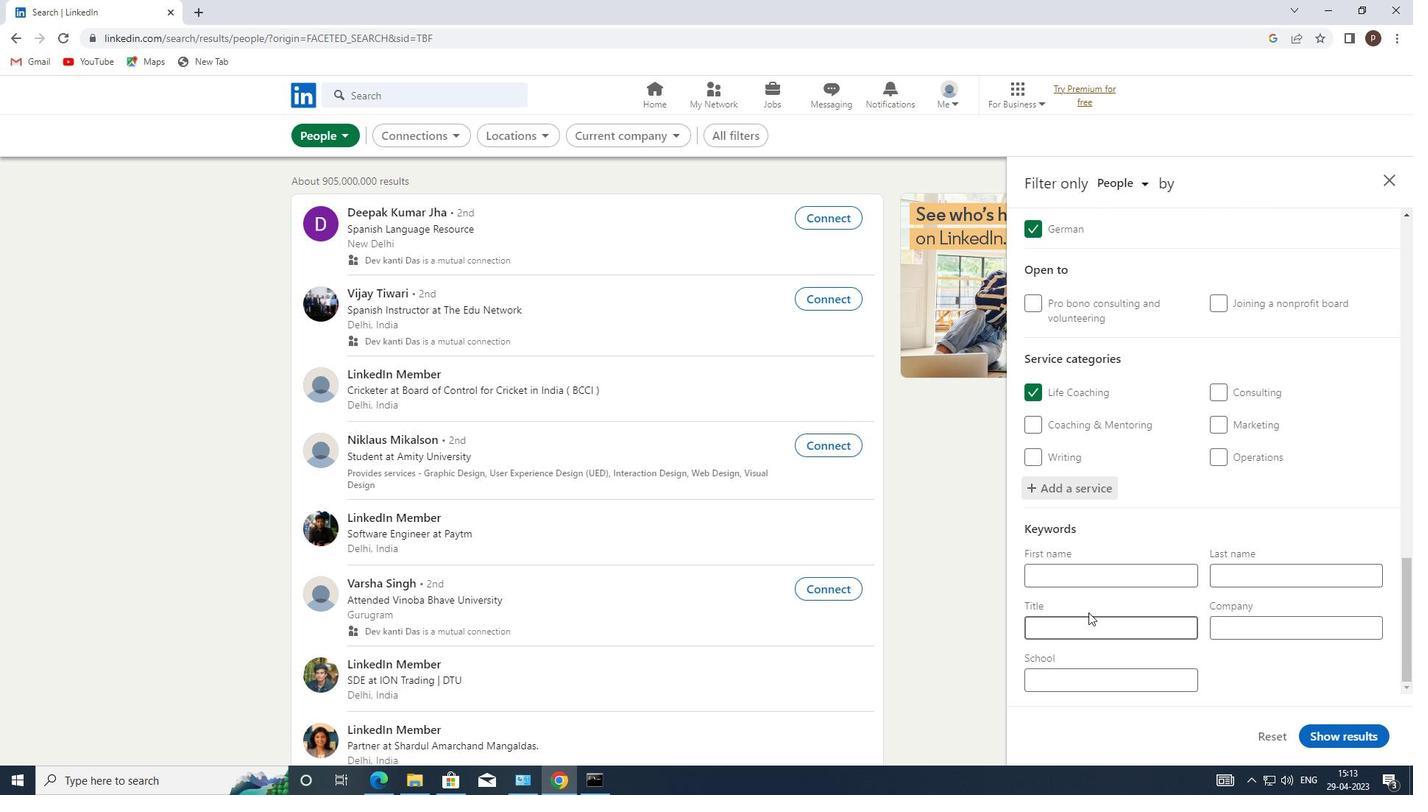 
Action: Key pressed <Key.caps_lock>T<Key.caps_lock>EST<Key.space><Key.caps_lock>S<Key.caps_lock>CORER<Key.space>
Screenshot: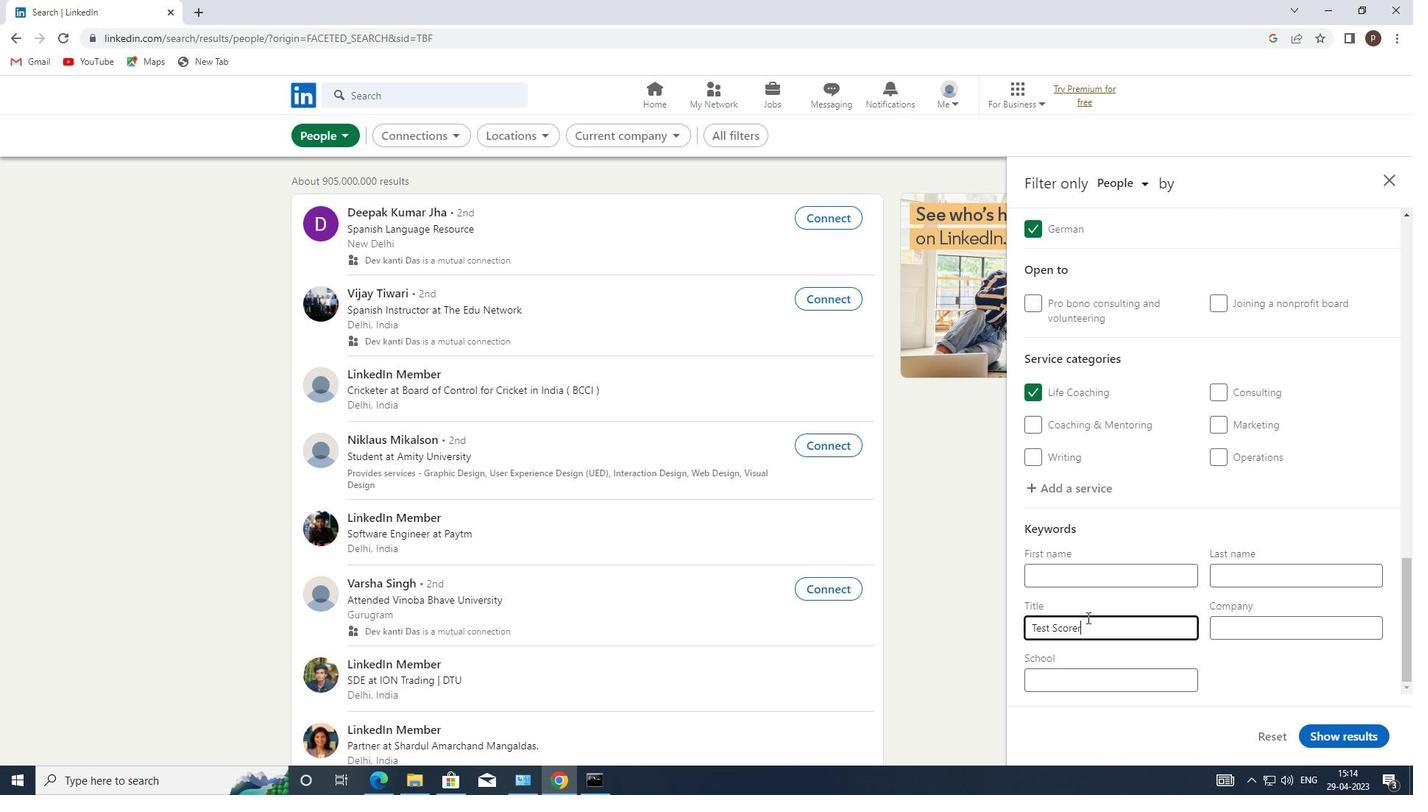 
Action: Mouse moved to (1328, 736)
Screenshot: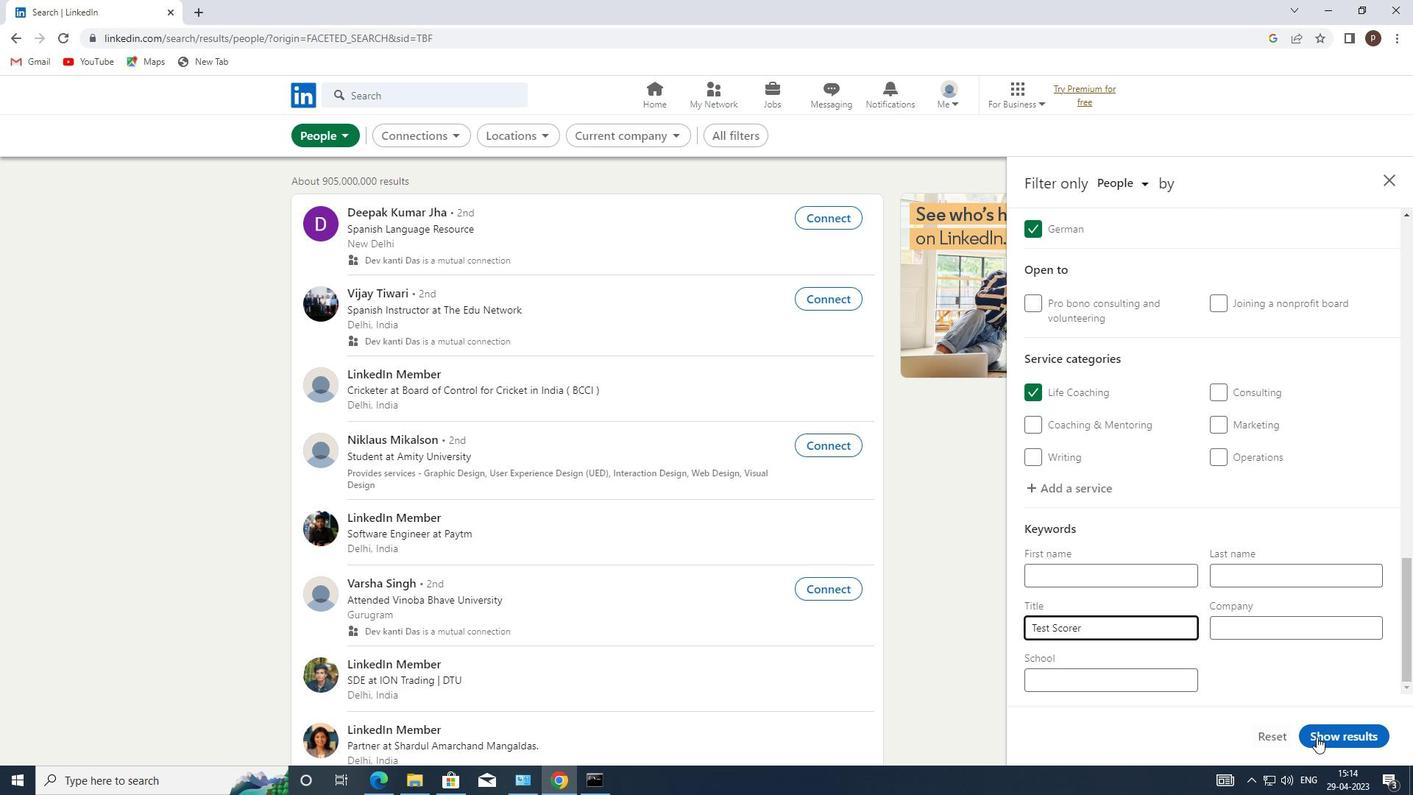 
Action: Mouse pressed left at (1328, 736)
Screenshot: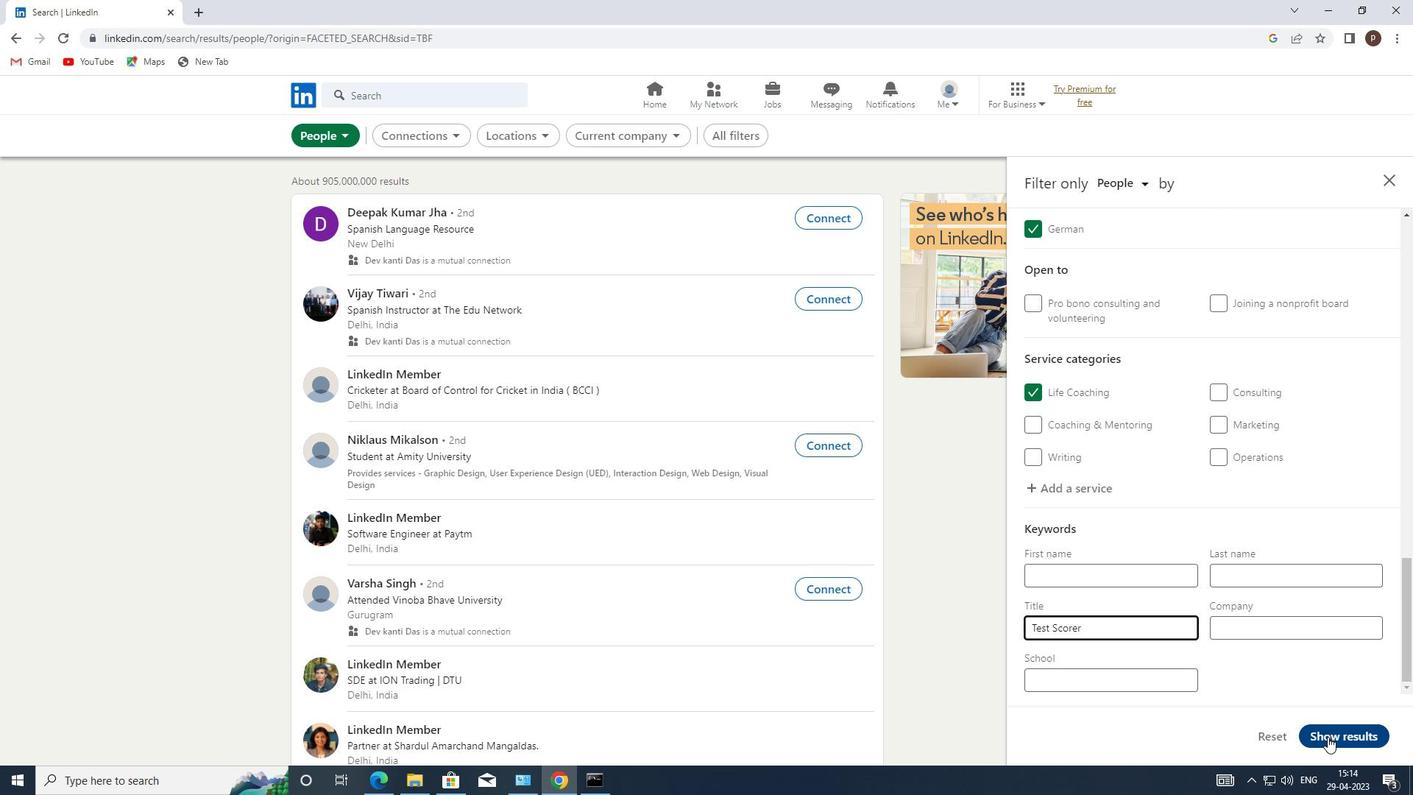 
